 Task: Find connections with filter location Landsberg am Lech with filter topic #economicswith filter profile language Potuguese with filter current company Medanta with filter school Sanjay Ghodawat Institute with filter industry Circuses and Magic Shows with filter service category Computer Repair with filter keywords title Reservationist
Action: Mouse moved to (713, 92)
Screenshot: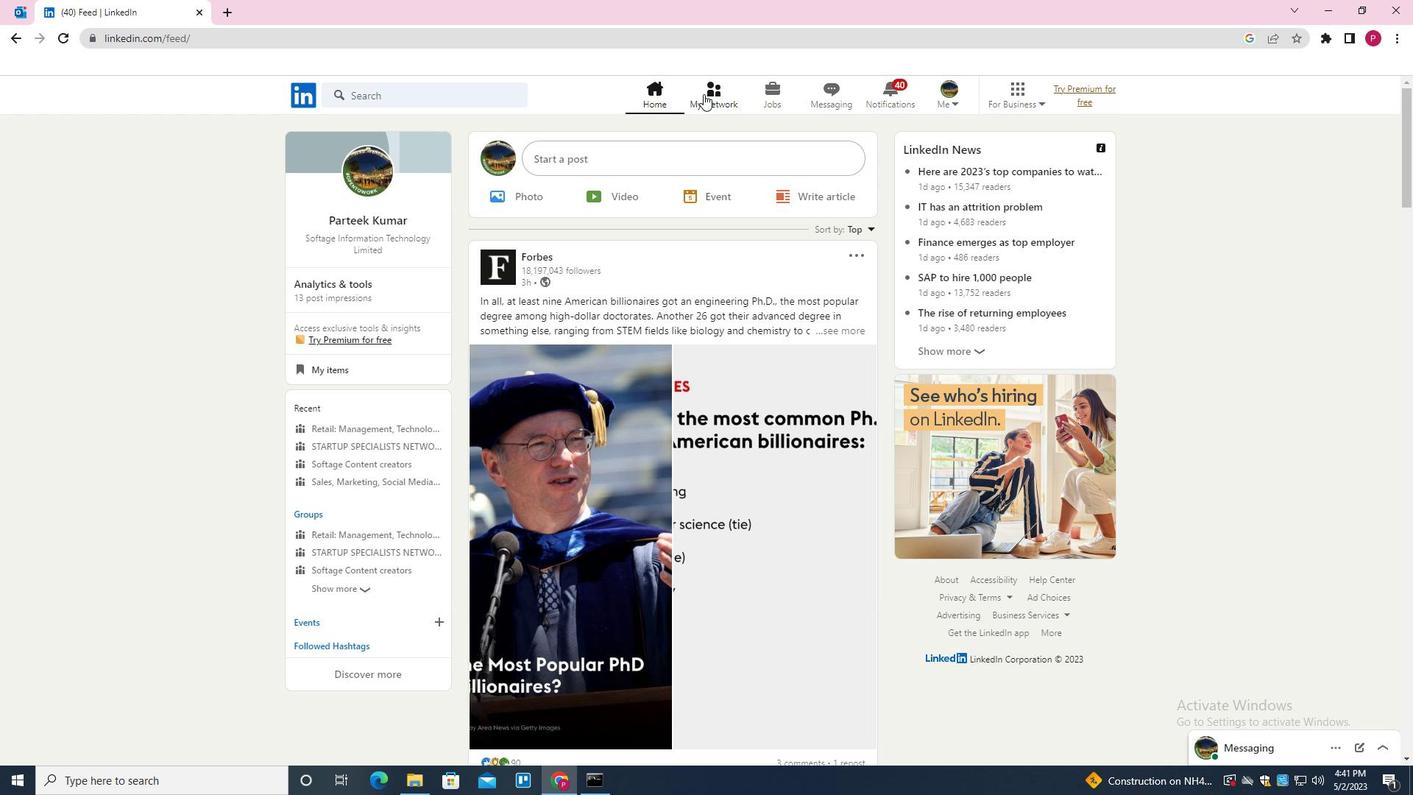 
Action: Mouse pressed left at (713, 92)
Screenshot: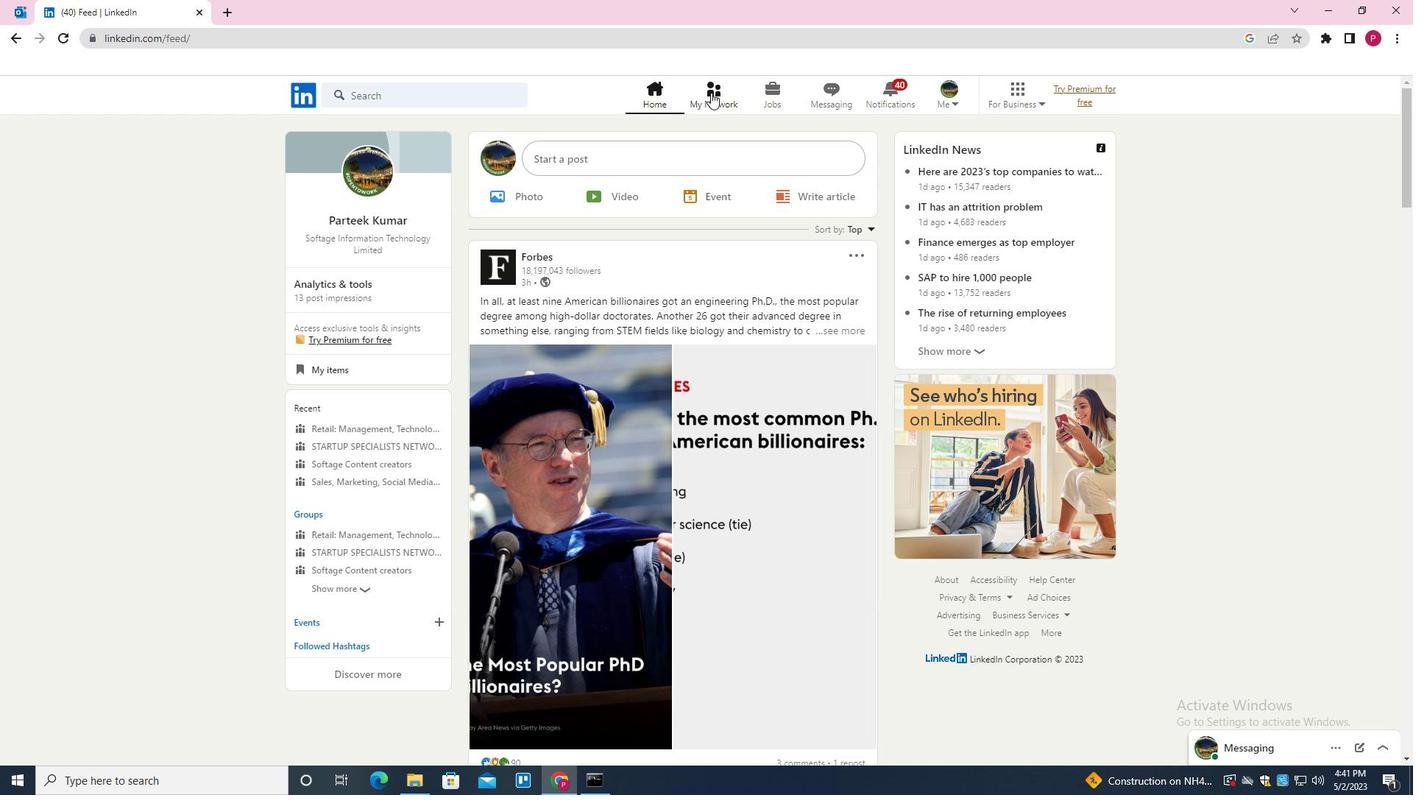 
Action: Mouse moved to (430, 173)
Screenshot: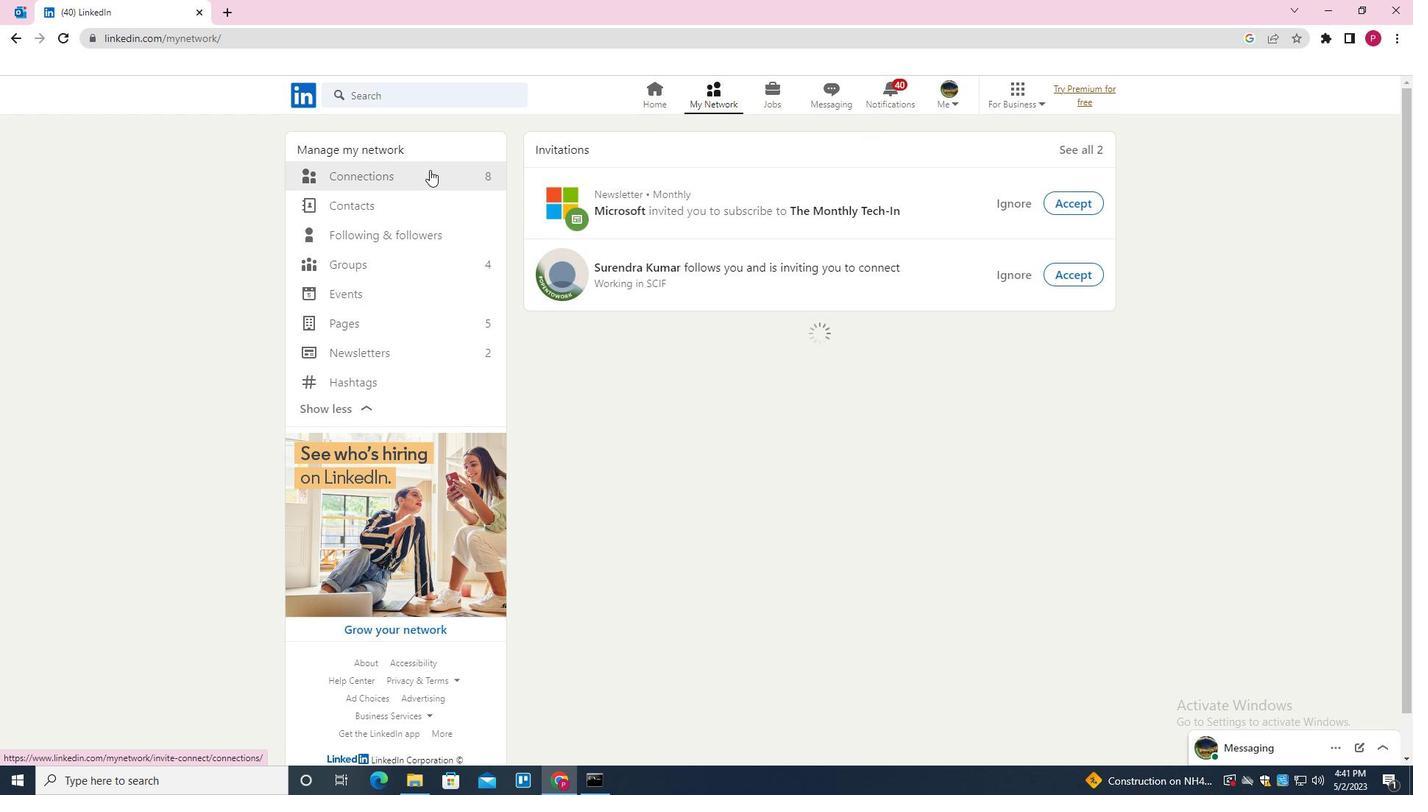 
Action: Mouse pressed left at (430, 173)
Screenshot: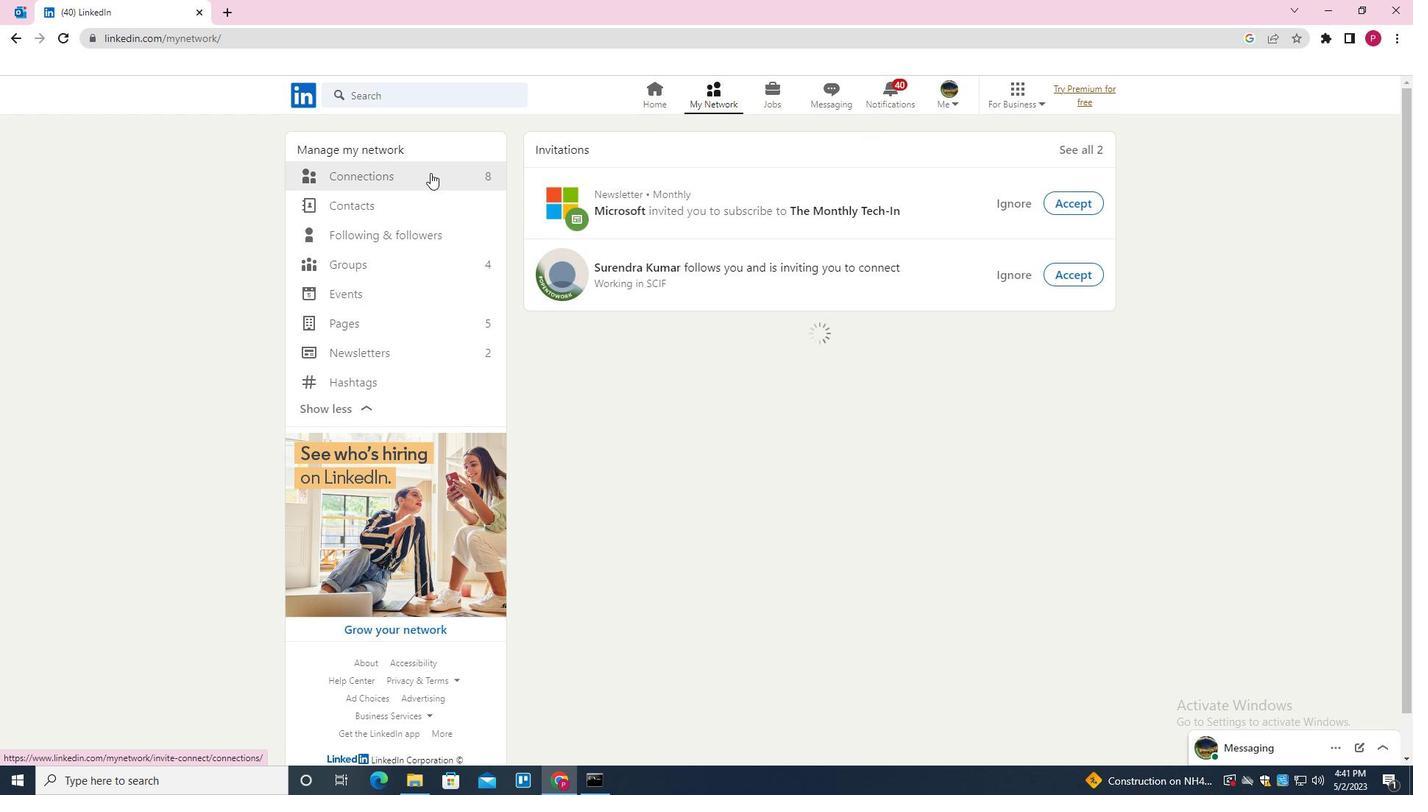 
Action: Mouse moved to (805, 174)
Screenshot: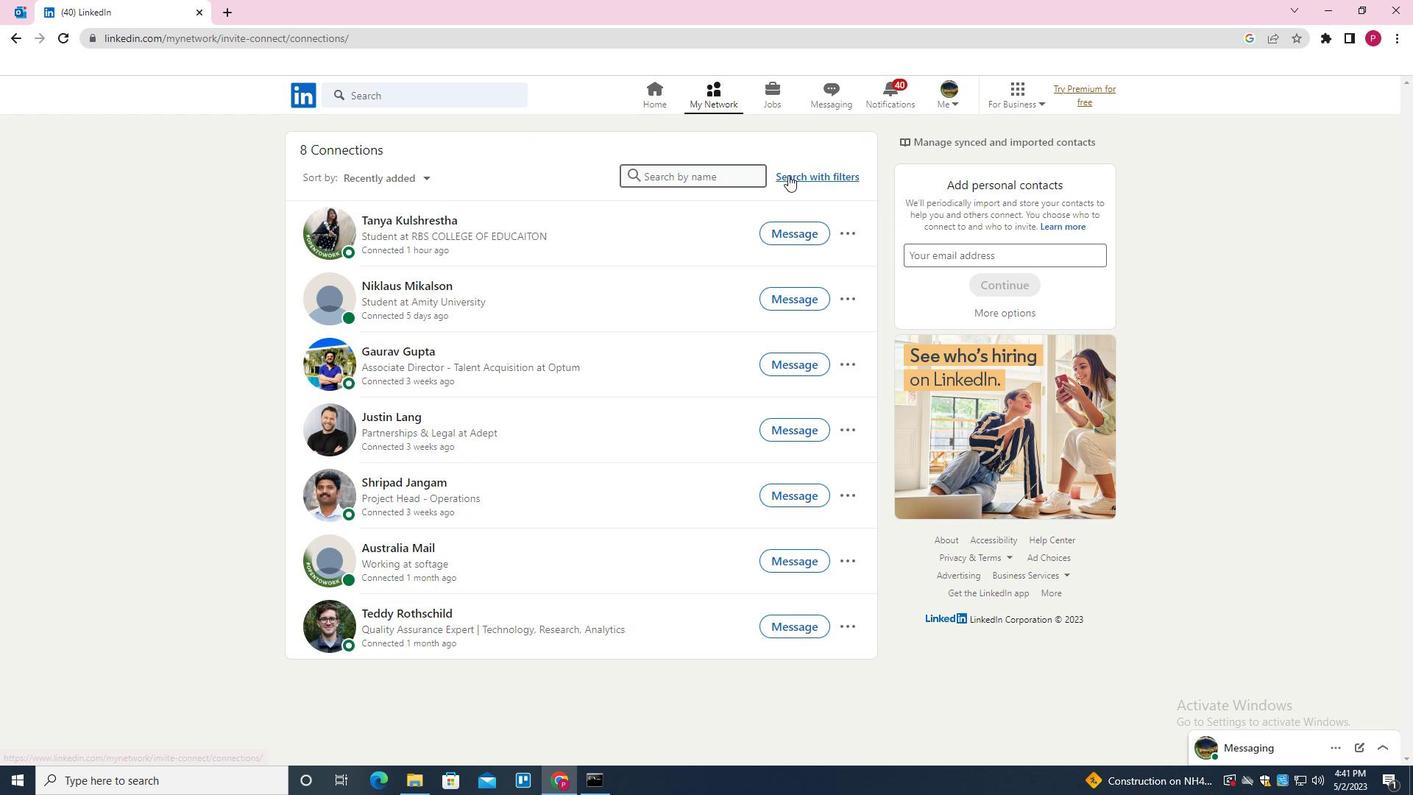 
Action: Mouse pressed left at (805, 174)
Screenshot: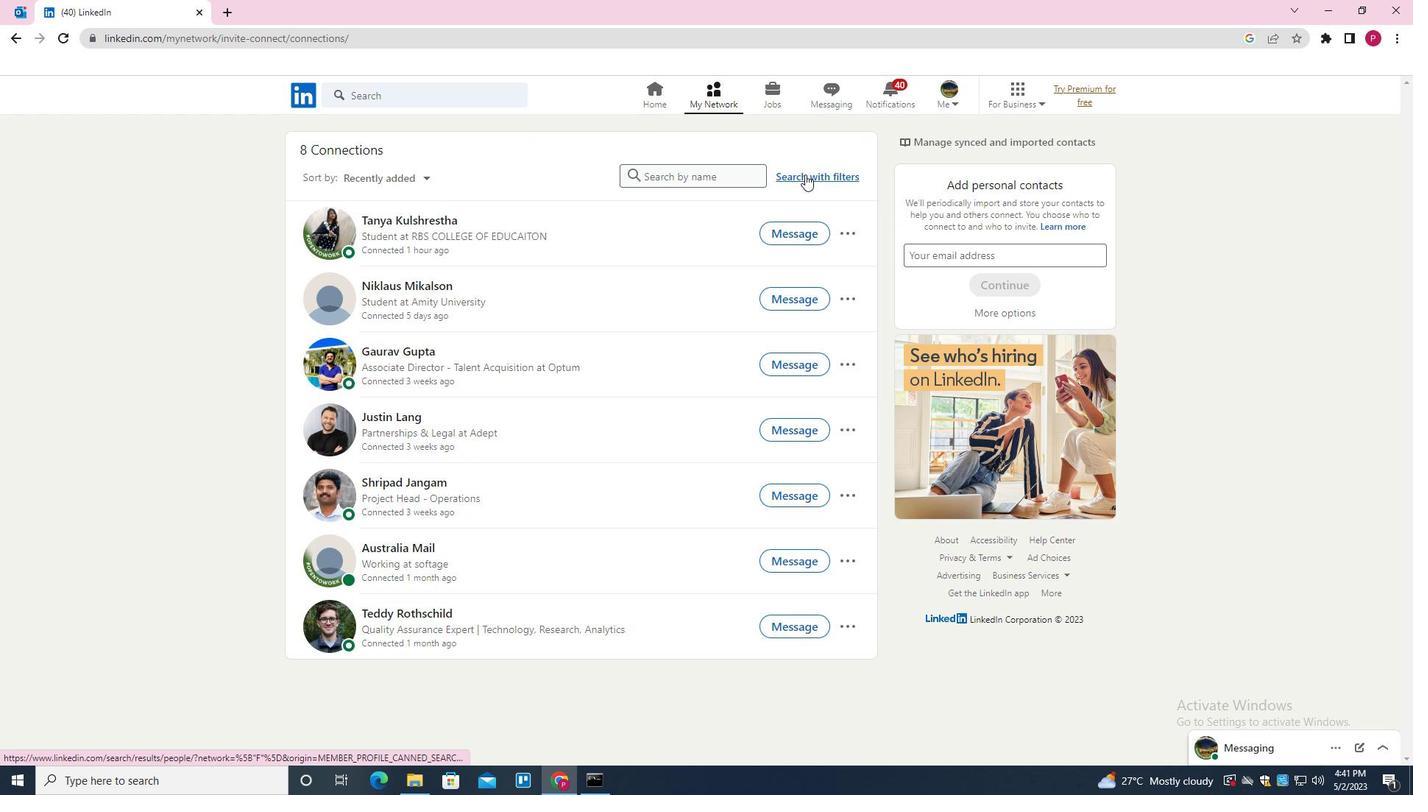 
Action: Mouse moved to (754, 134)
Screenshot: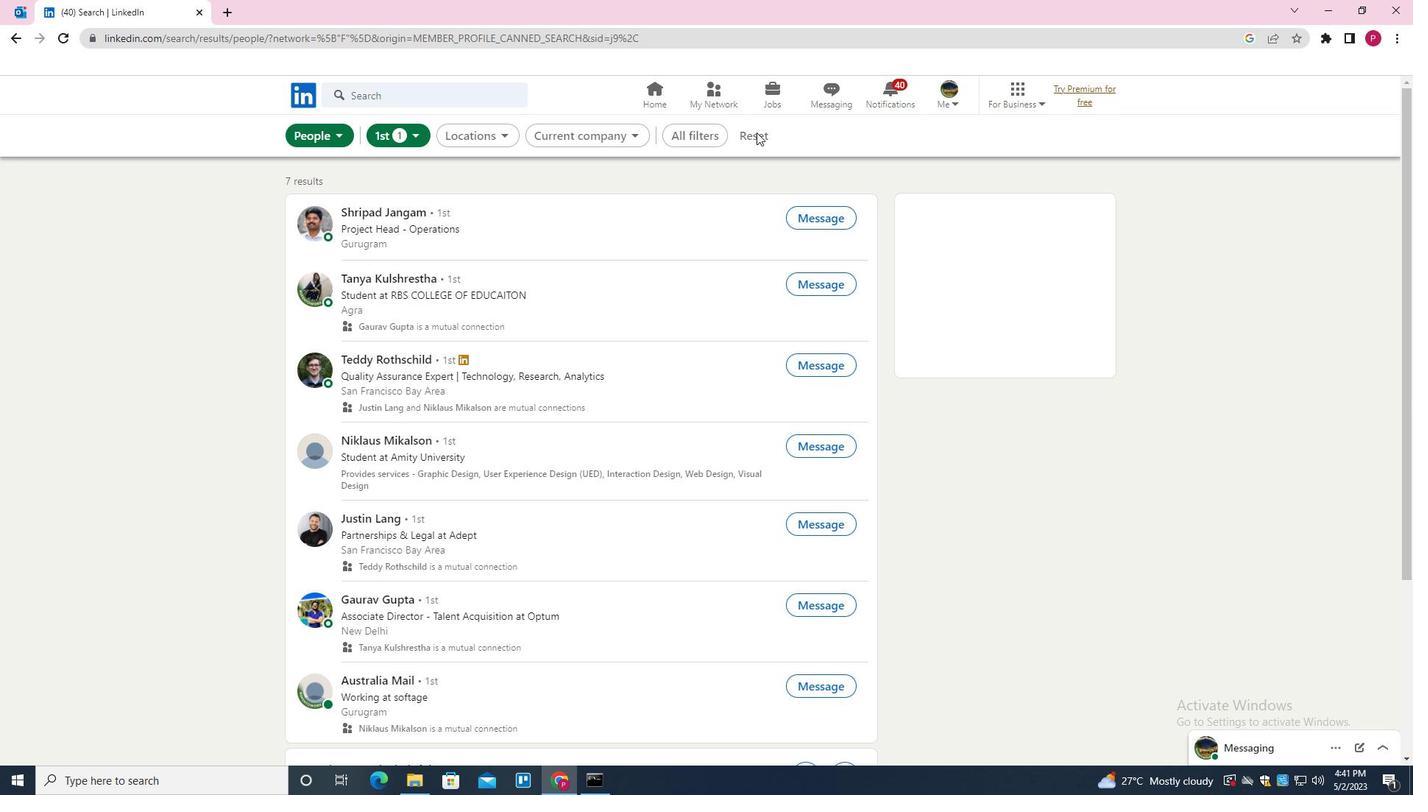 
Action: Mouse pressed left at (754, 134)
Screenshot: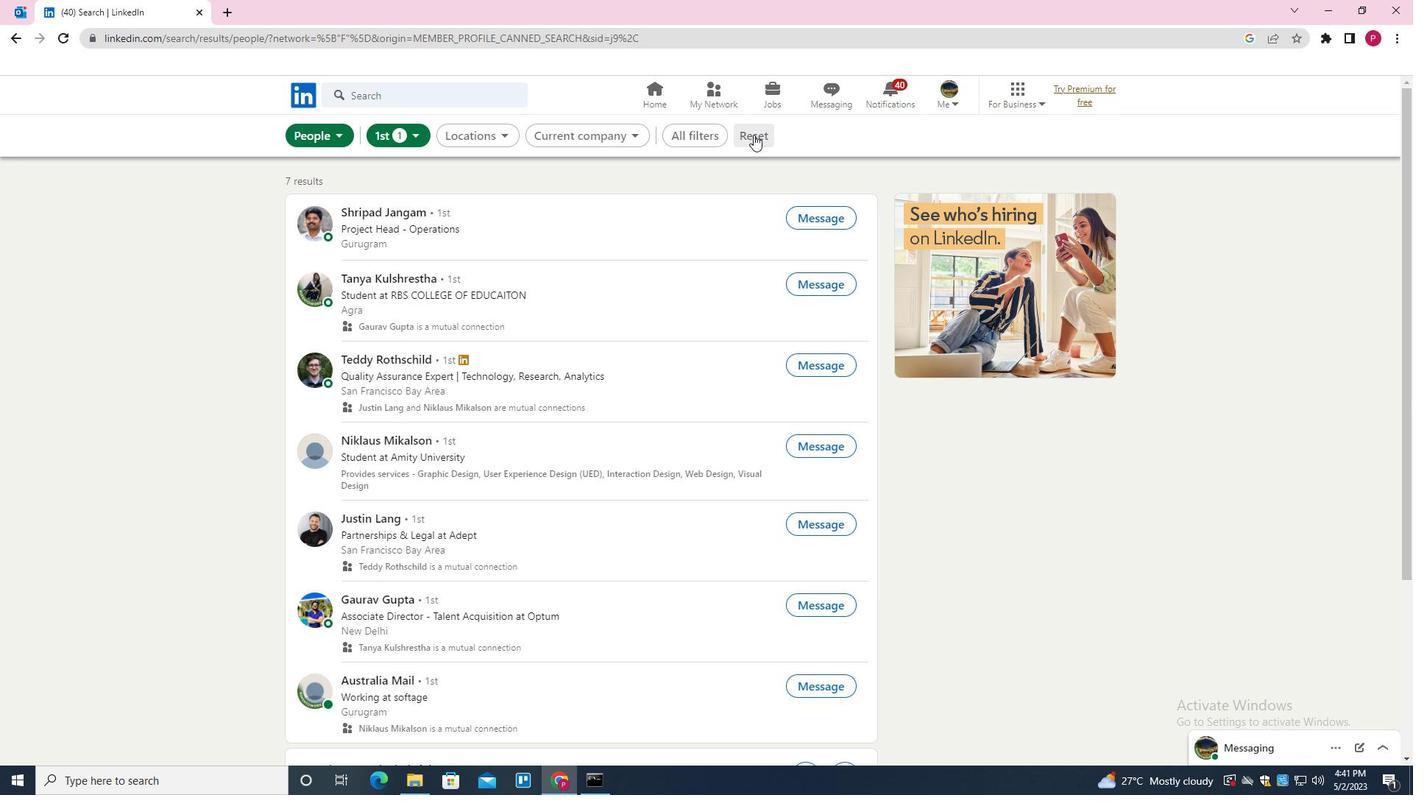 
Action: Mouse moved to (745, 138)
Screenshot: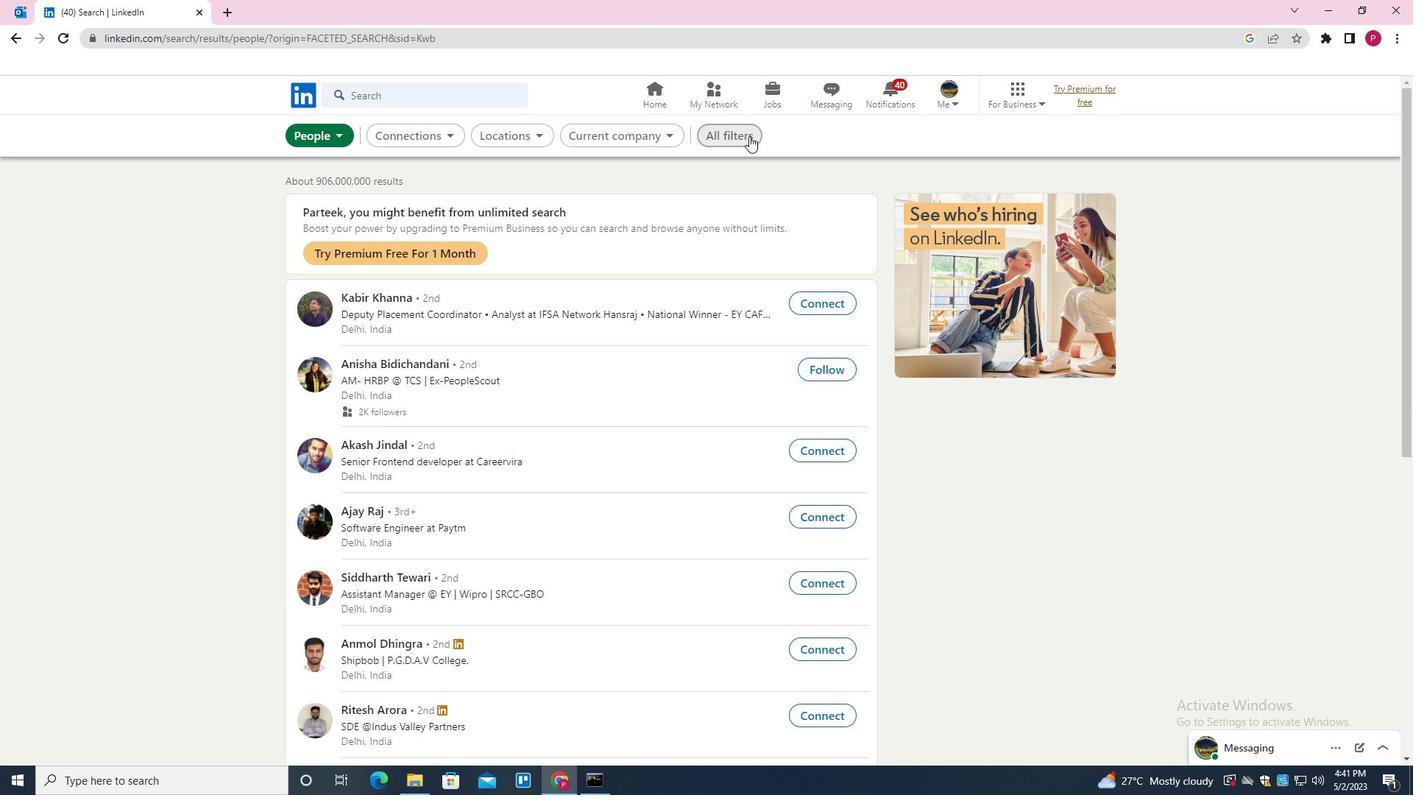 
Action: Mouse pressed left at (745, 138)
Screenshot: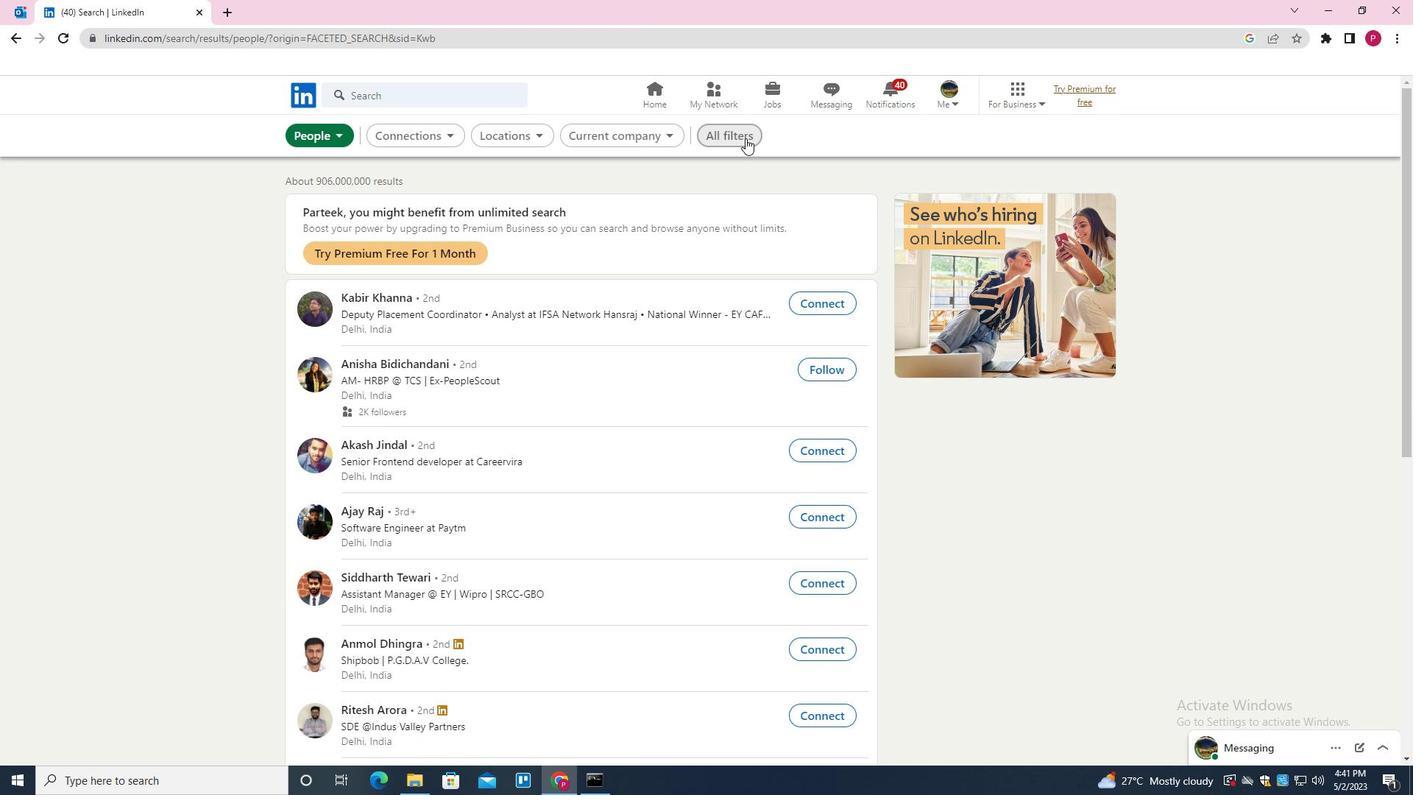 
Action: Mouse moved to (1138, 380)
Screenshot: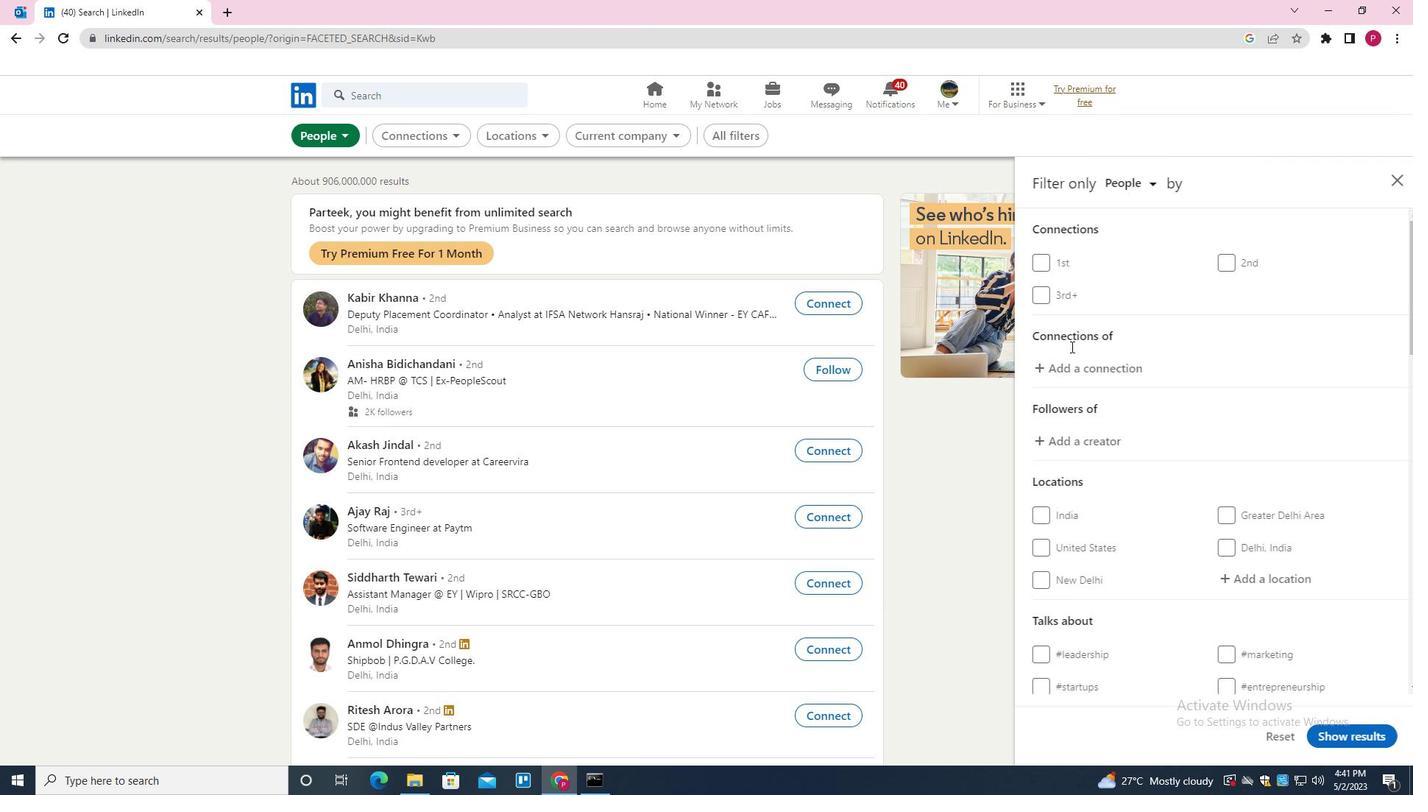 
Action: Mouse scrolled (1138, 379) with delta (0, 0)
Screenshot: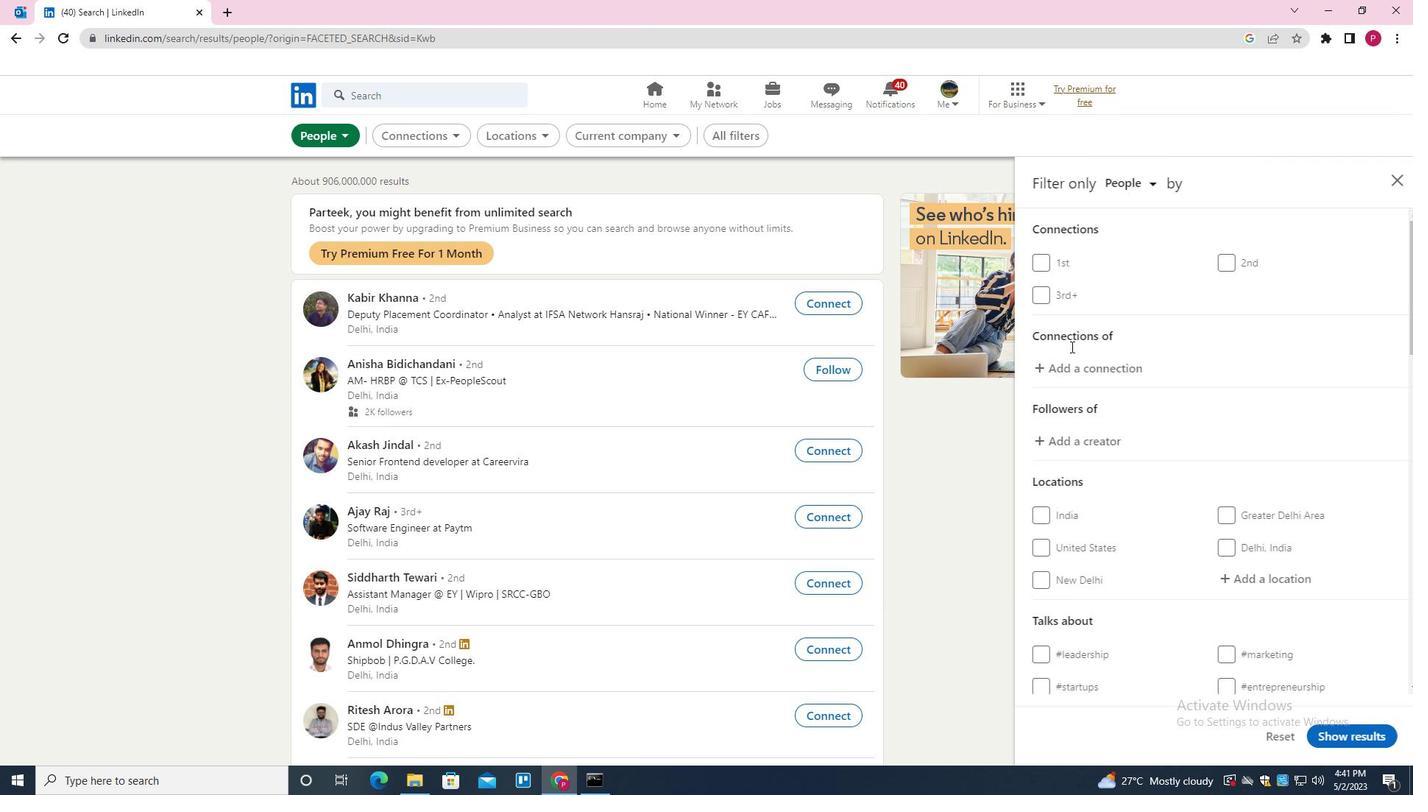 
Action: Mouse moved to (1141, 381)
Screenshot: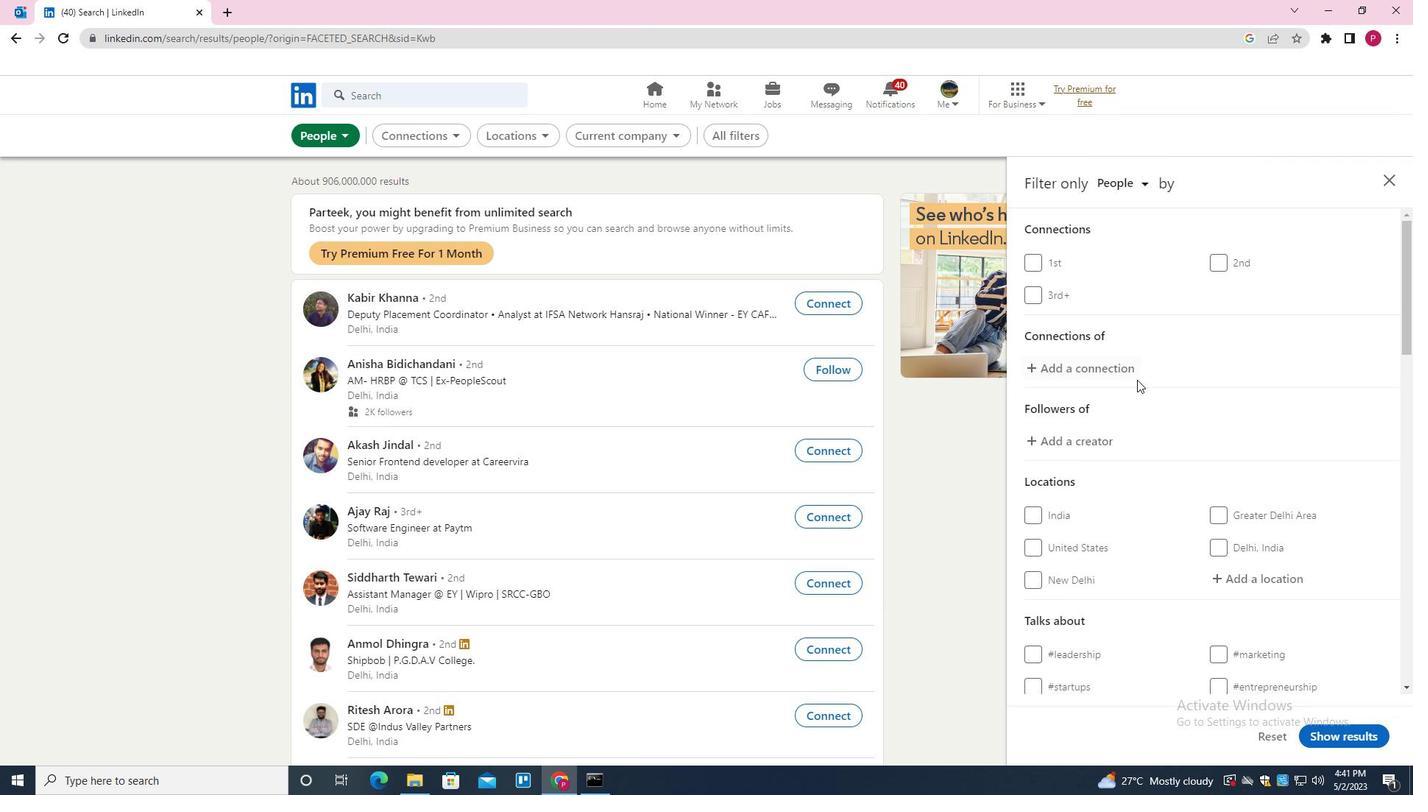 
Action: Mouse scrolled (1141, 380) with delta (0, 0)
Screenshot: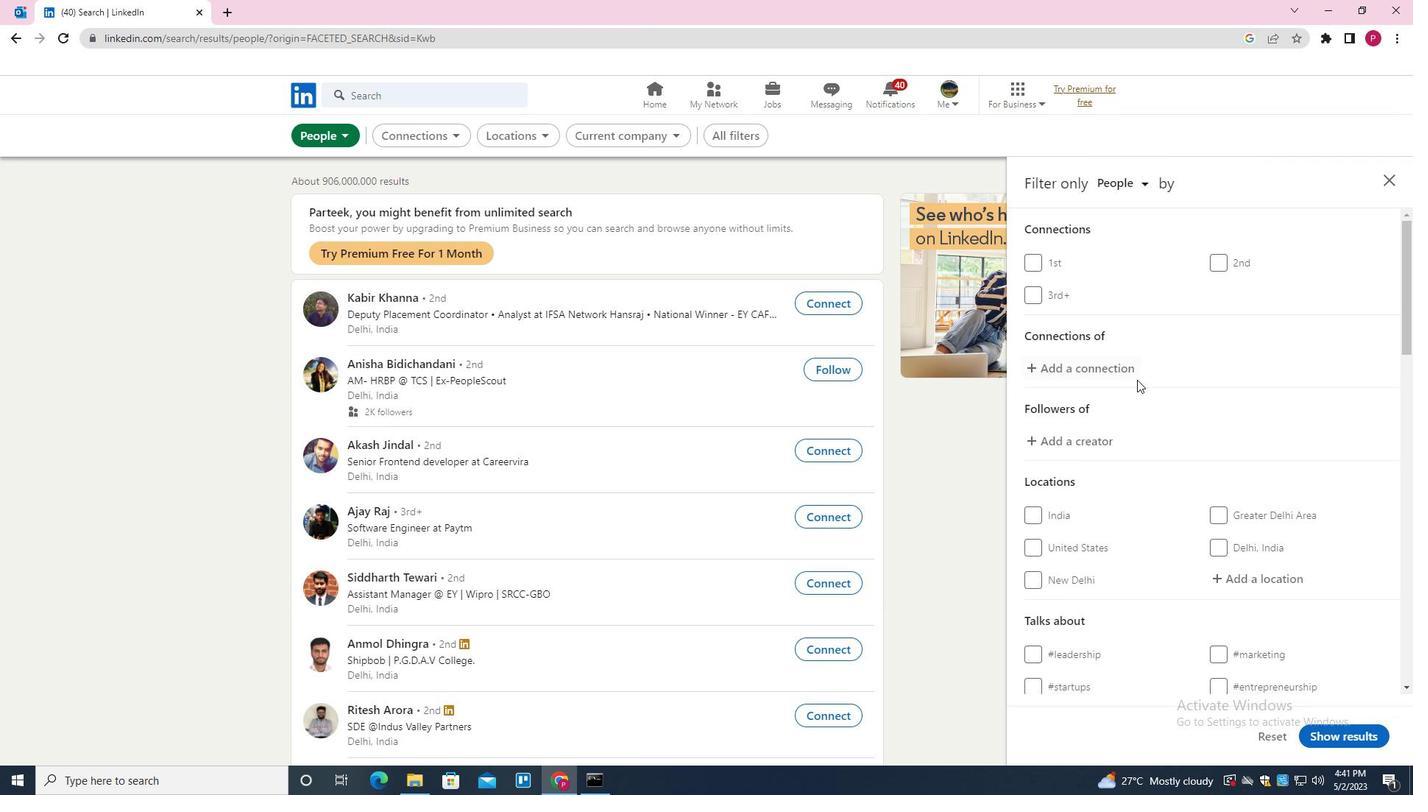 
Action: Mouse moved to (1254, 438)
Screenshot: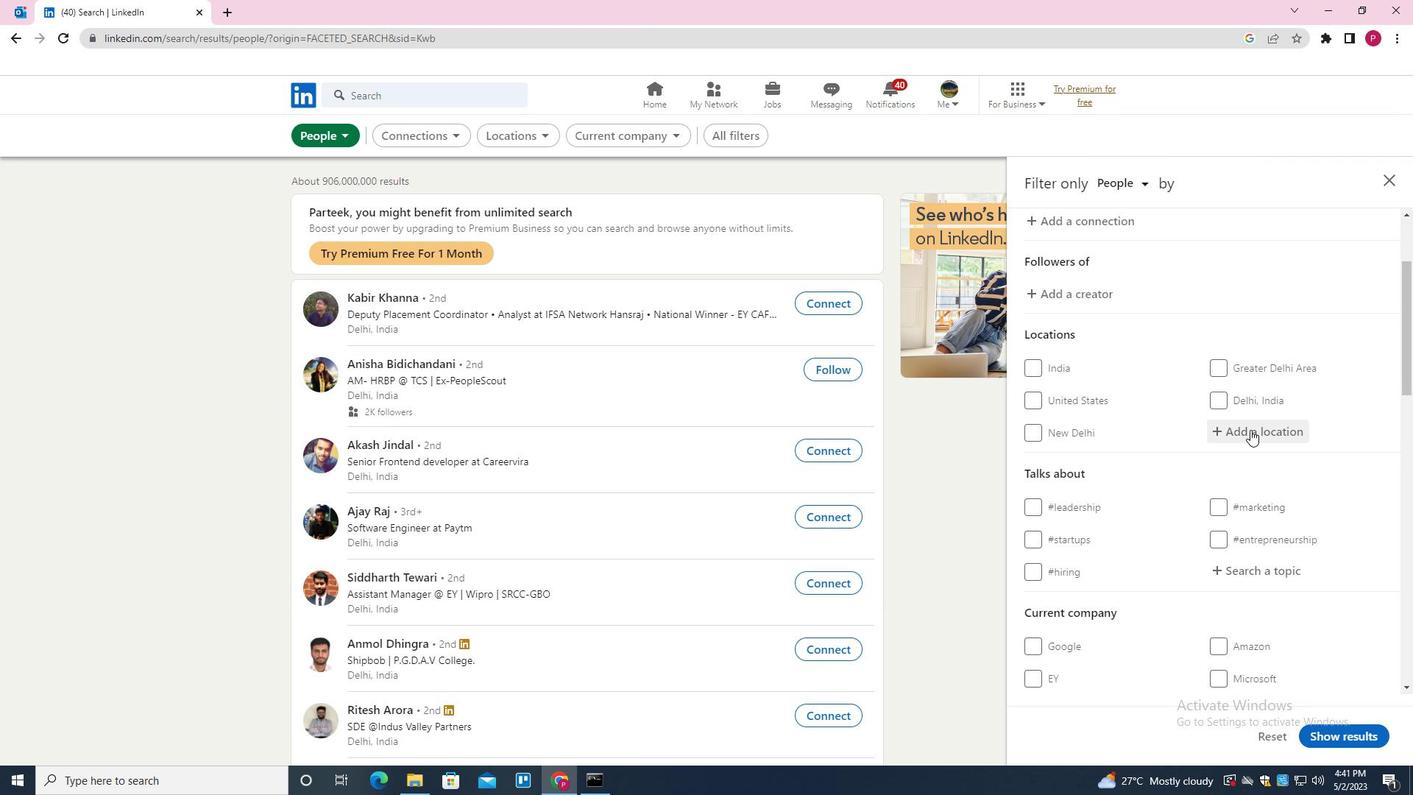 
Action: Mouse pressed left at (1254, 438)
Screenshot: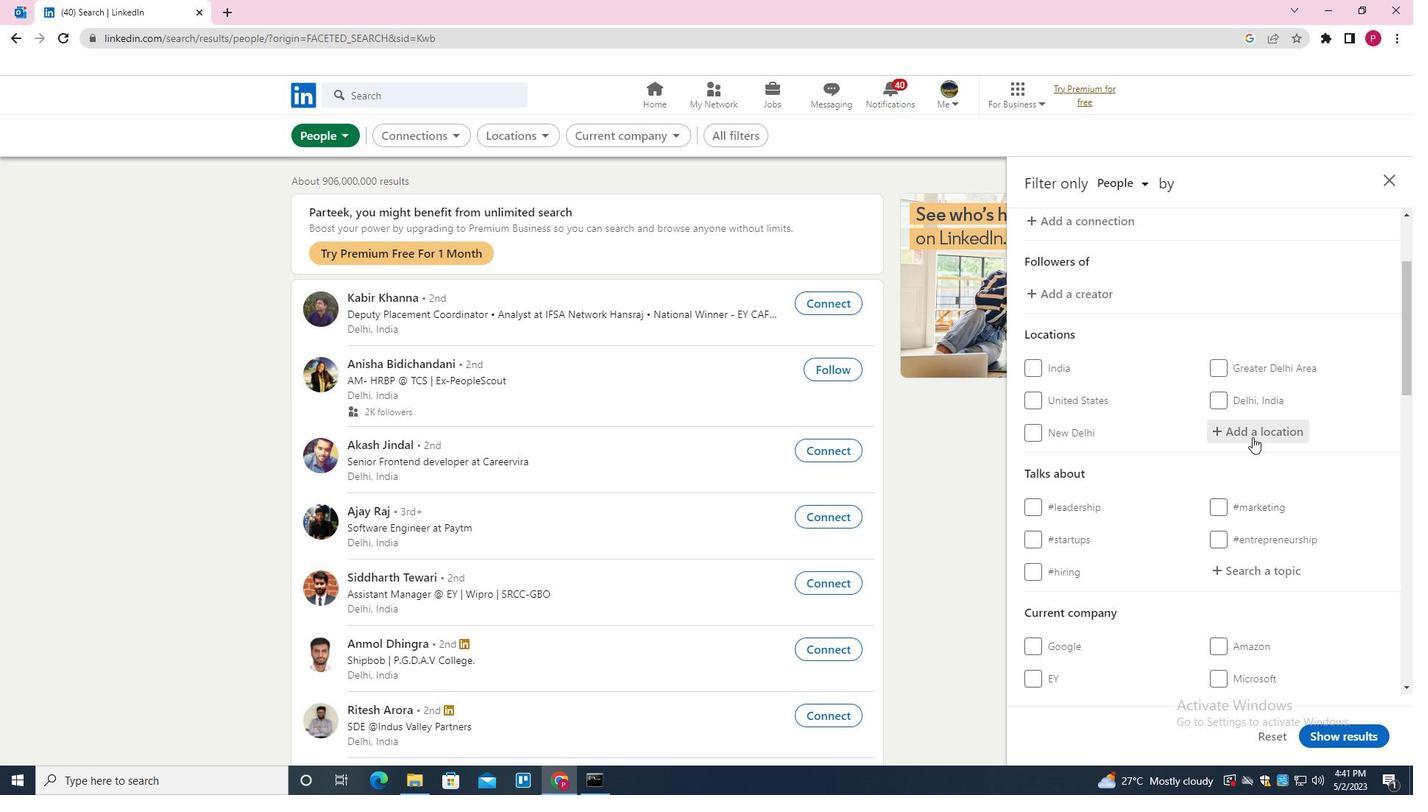 
Action: Mouse moved to (1248, 441)
Screenshot: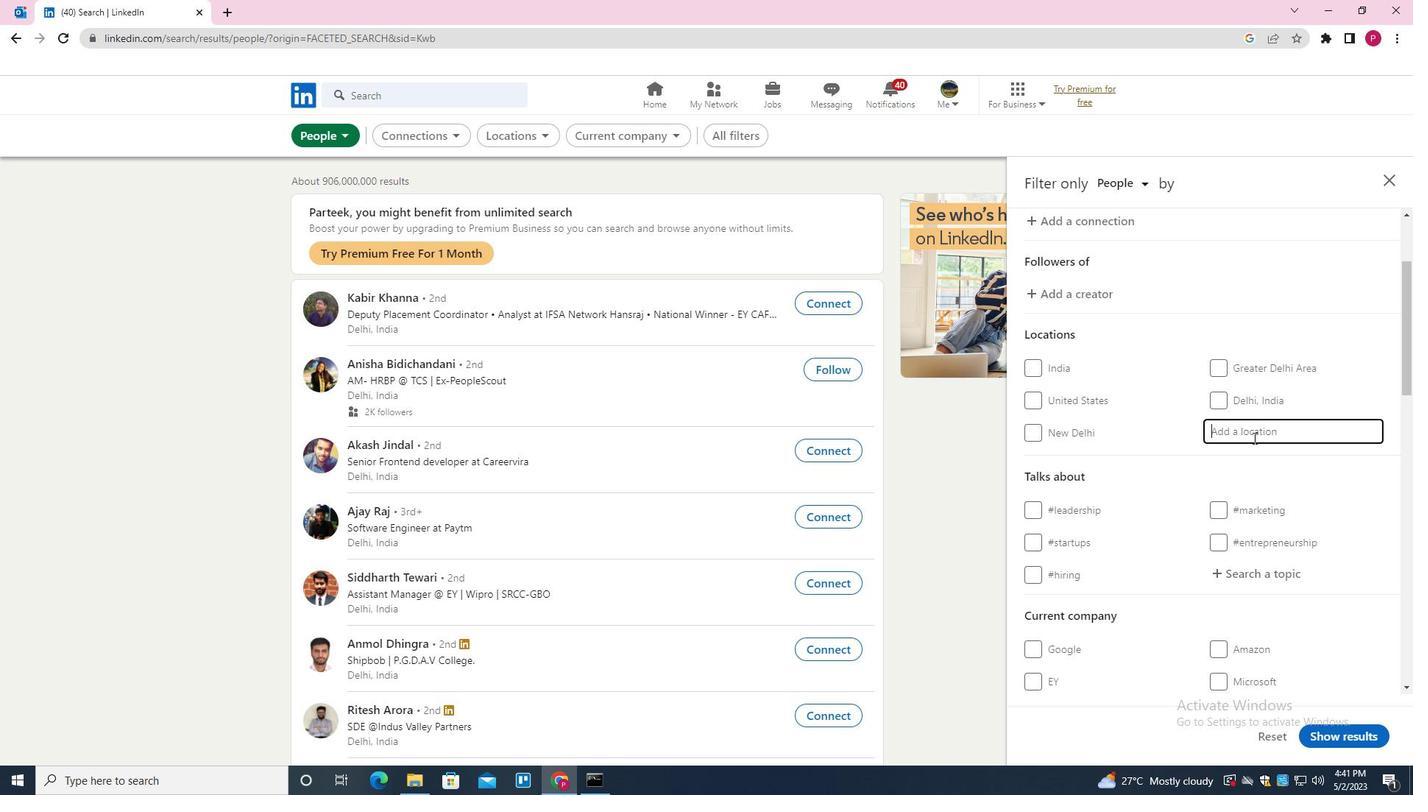 
Action: Key pressed <Key.shift>
Screenshot: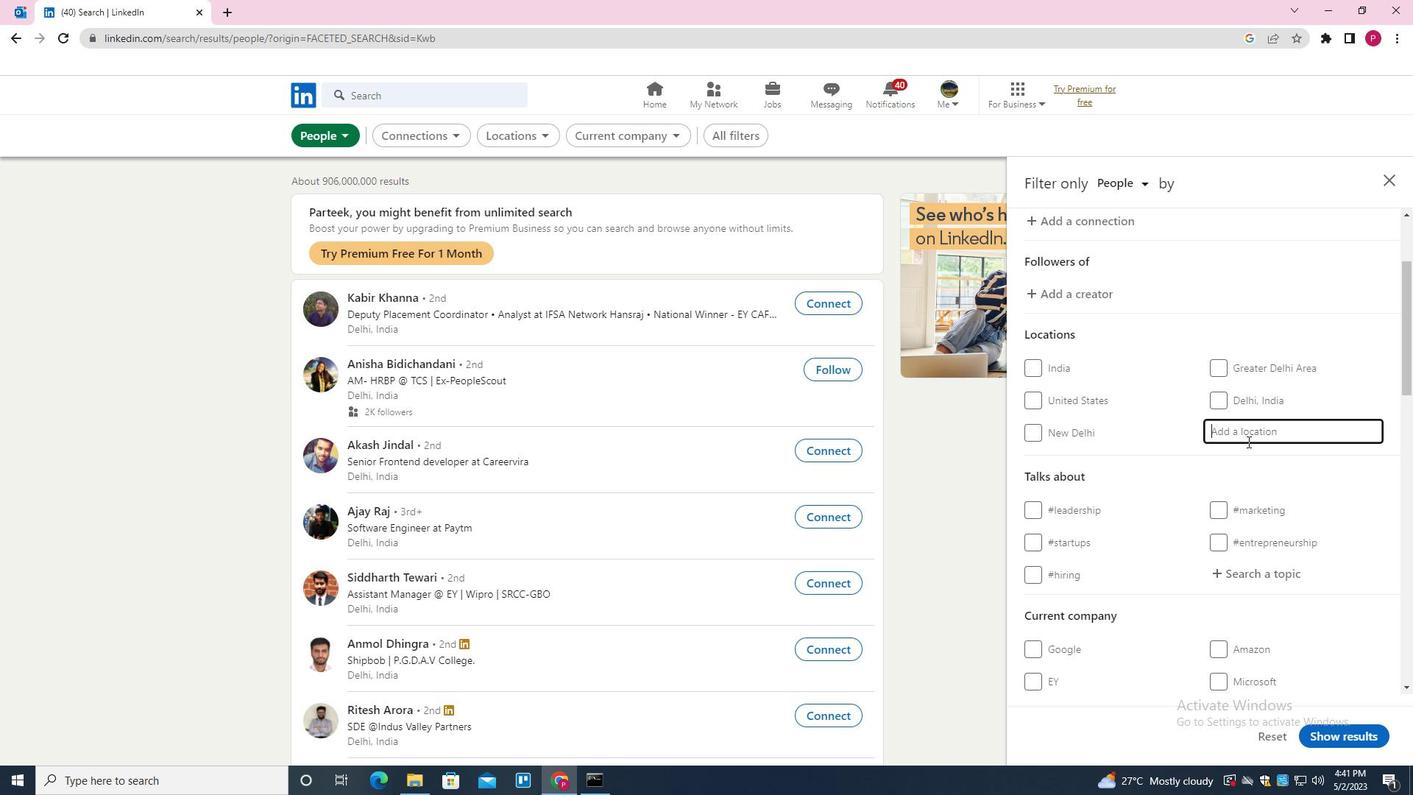 
Action: Mouse moved to (1247, 441)
Screenshot: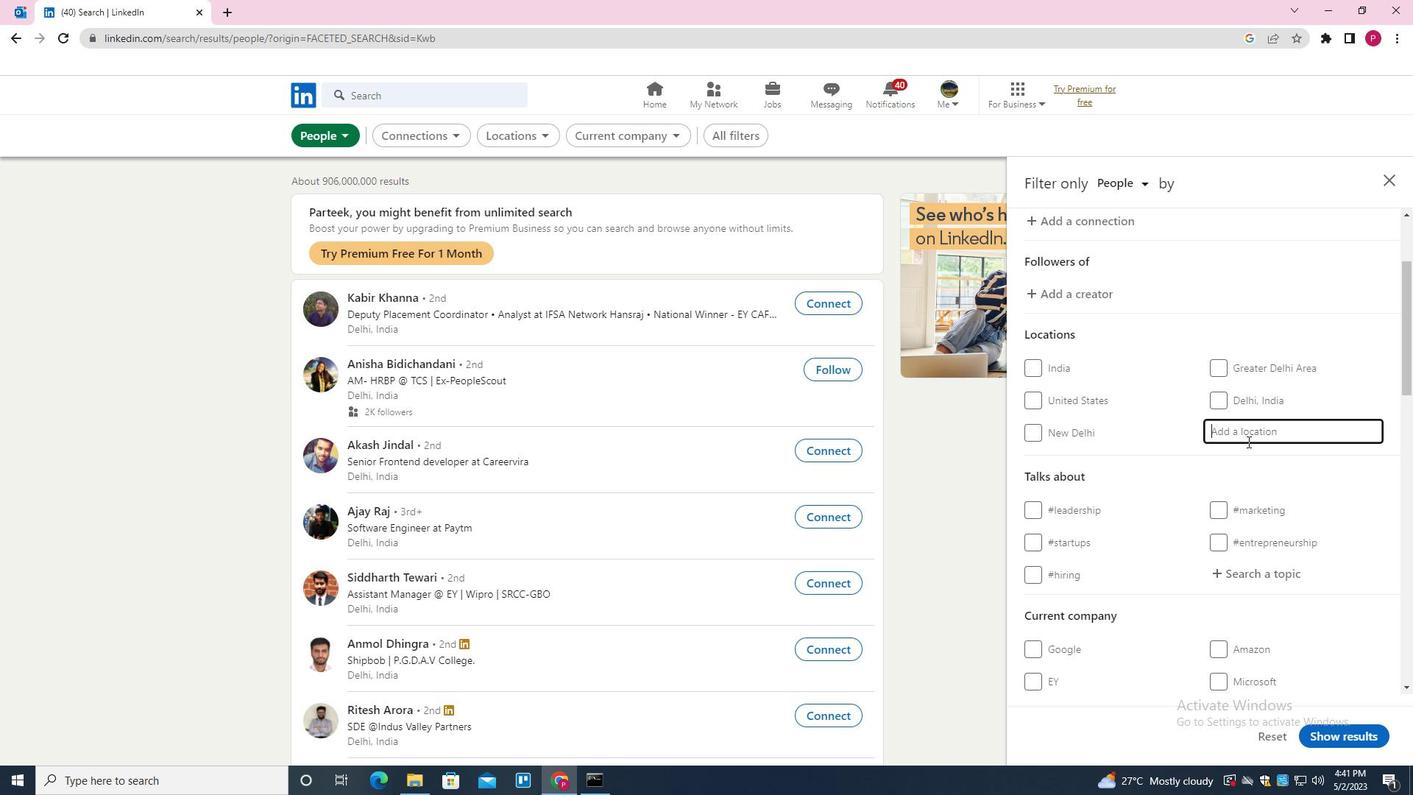
Action: Key pressed LANDSBERG<Key.down><Key.enter>
Screenshot: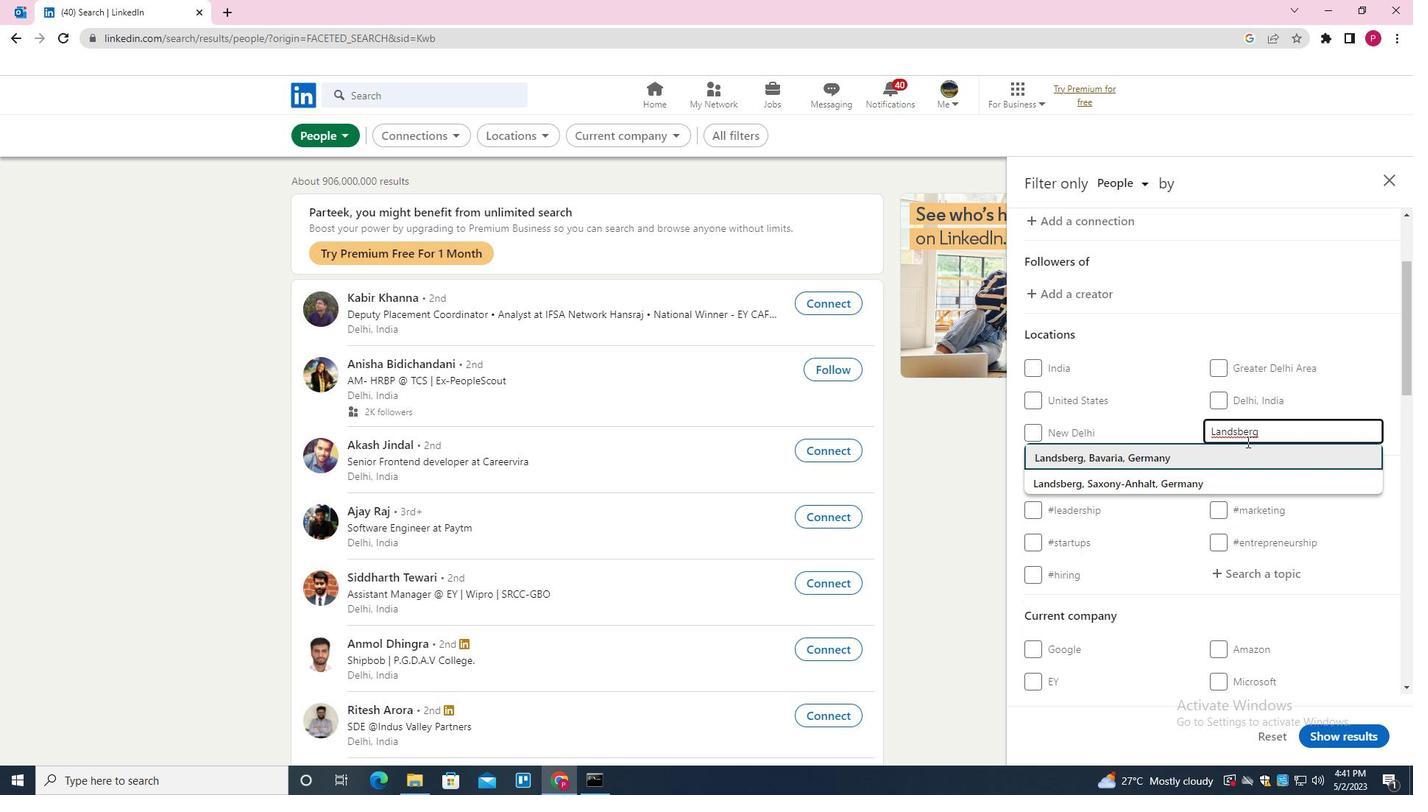
Action: Mouse moved to (1237, 460)
Screenshot: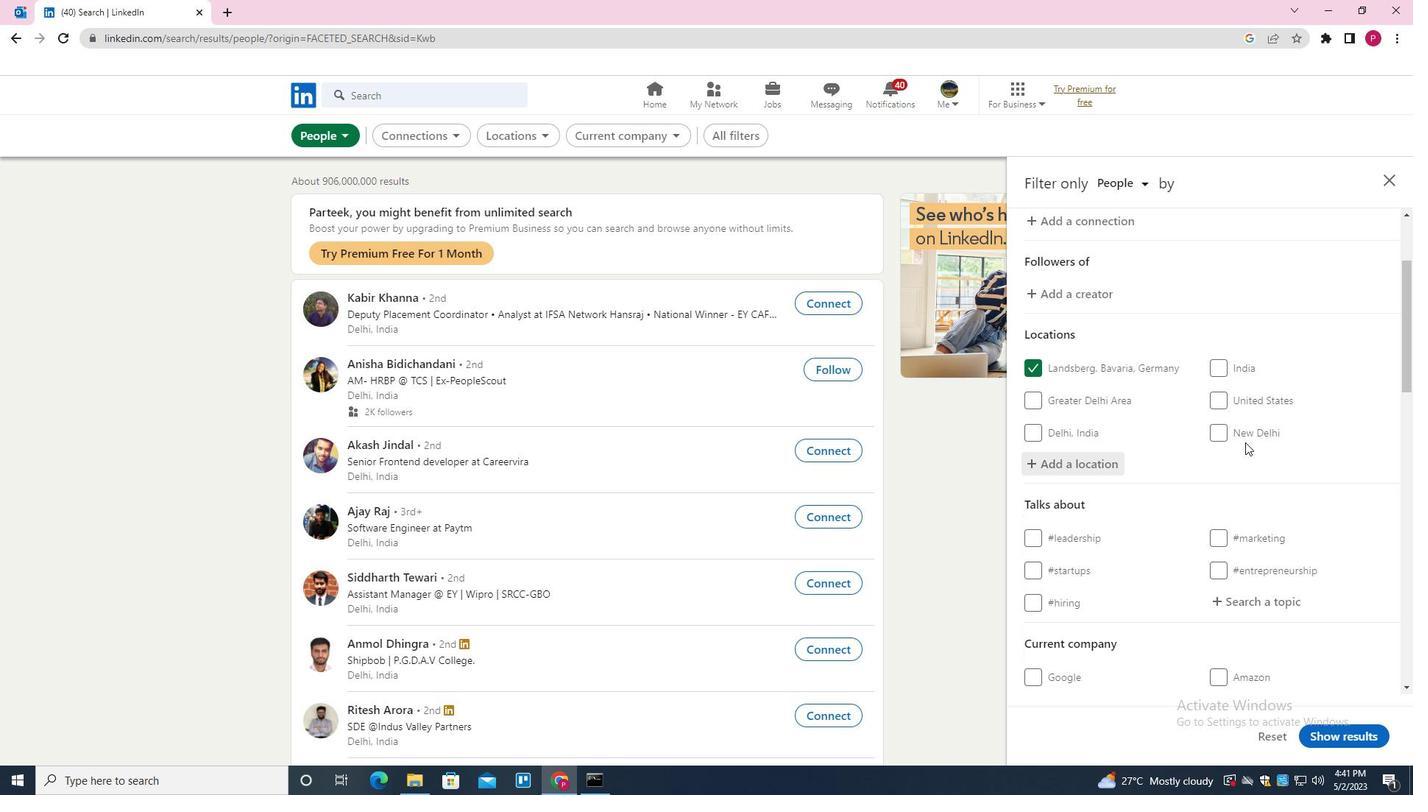 
Action: Mouse scrolled (1237, 459) with delta (0, 0)
Screenshot: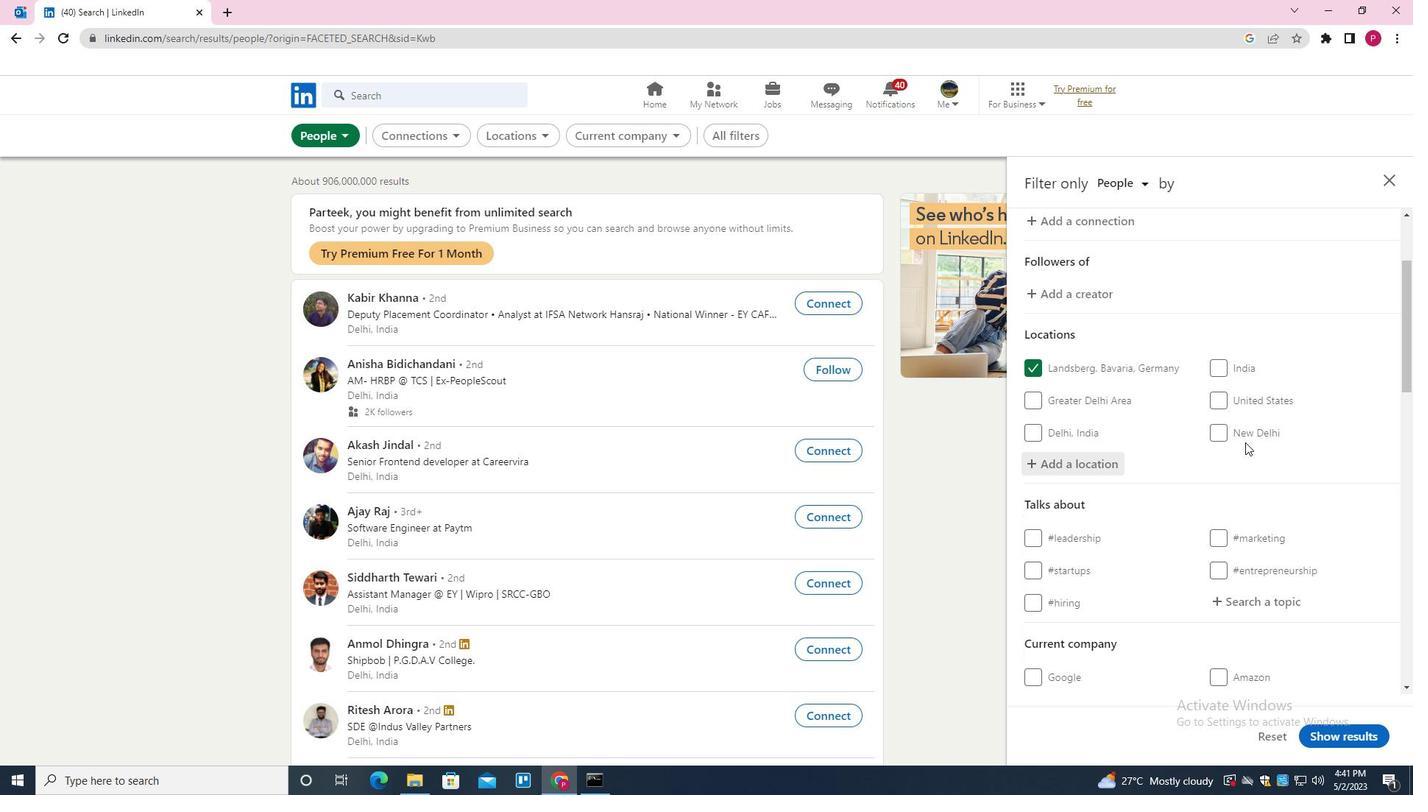 
Action: Mouse moved to (1234, 463)
Screenshot: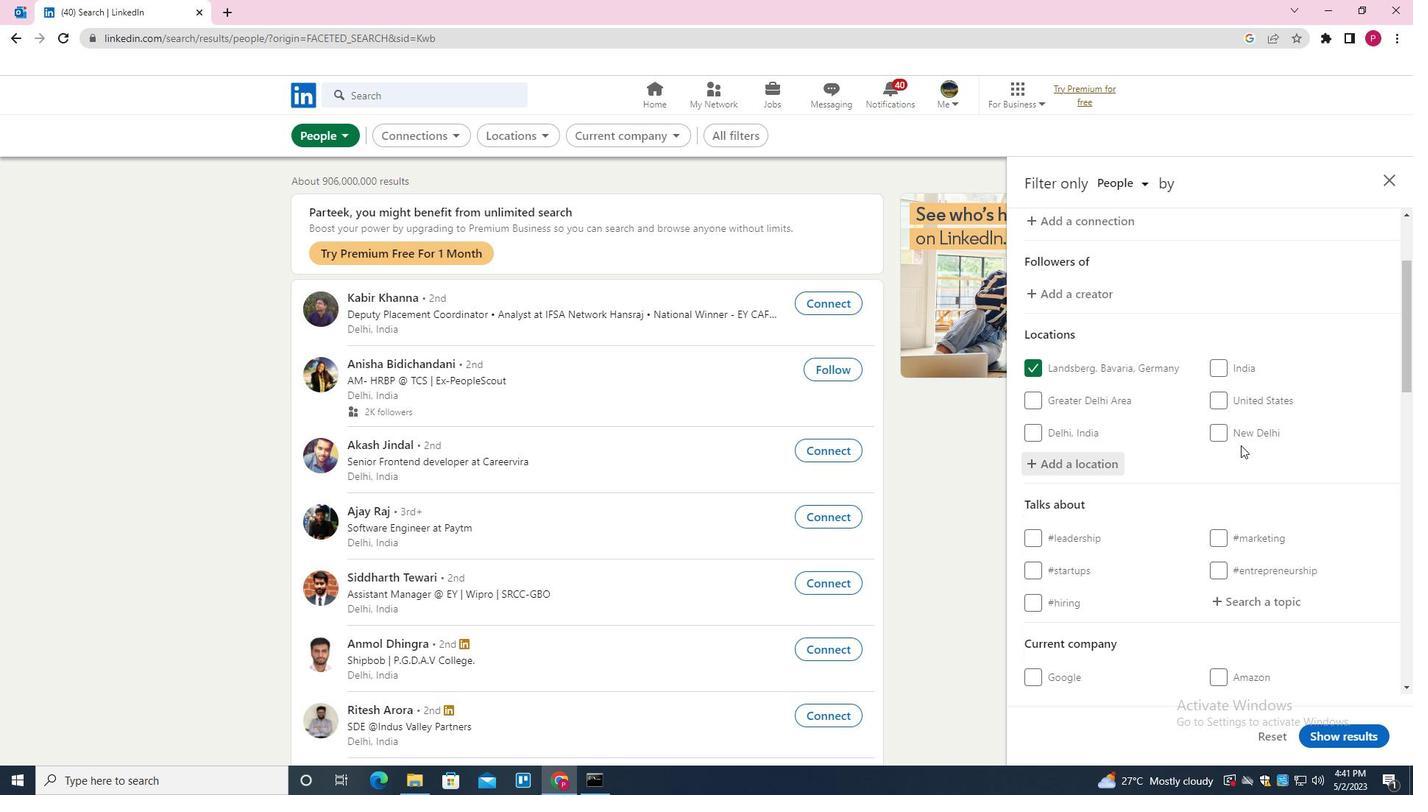 
Action: Mouse scrolled (1234, 462) with delta (0, 0)
Screenshot: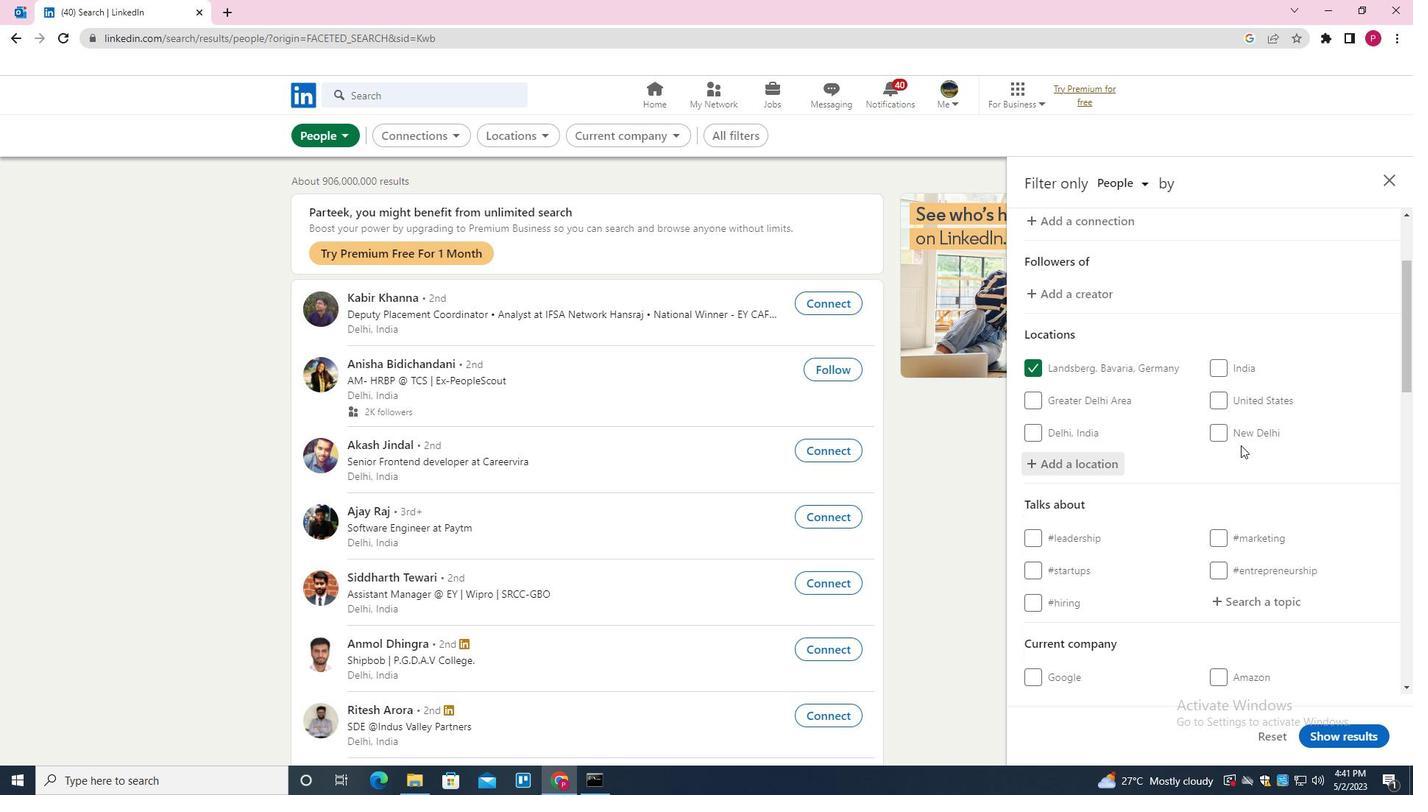 
Action: Mouse moved to (1233, 464)
Screenshot: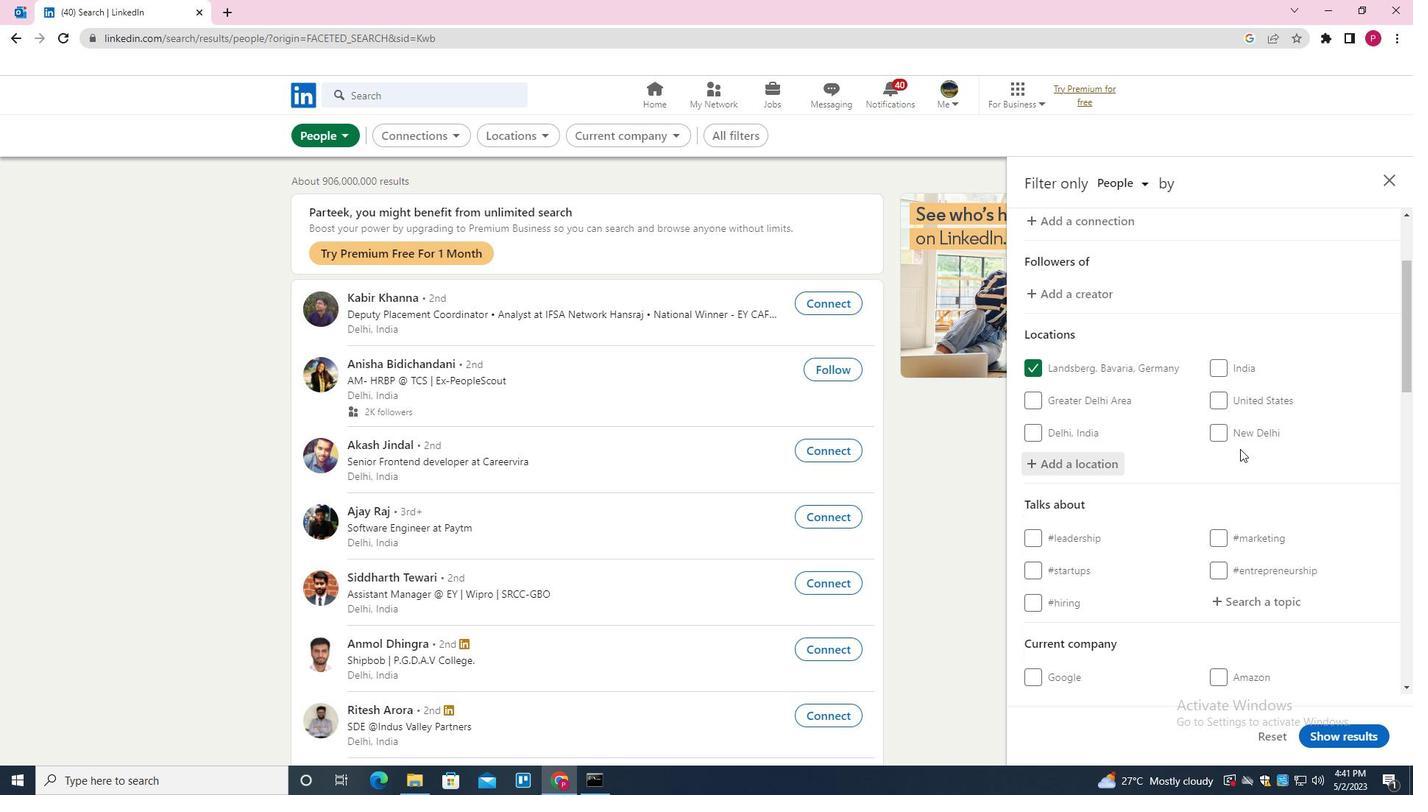 
Action: Mouse scrolled (1233, 463) with delta (0, 0)
Screenshot: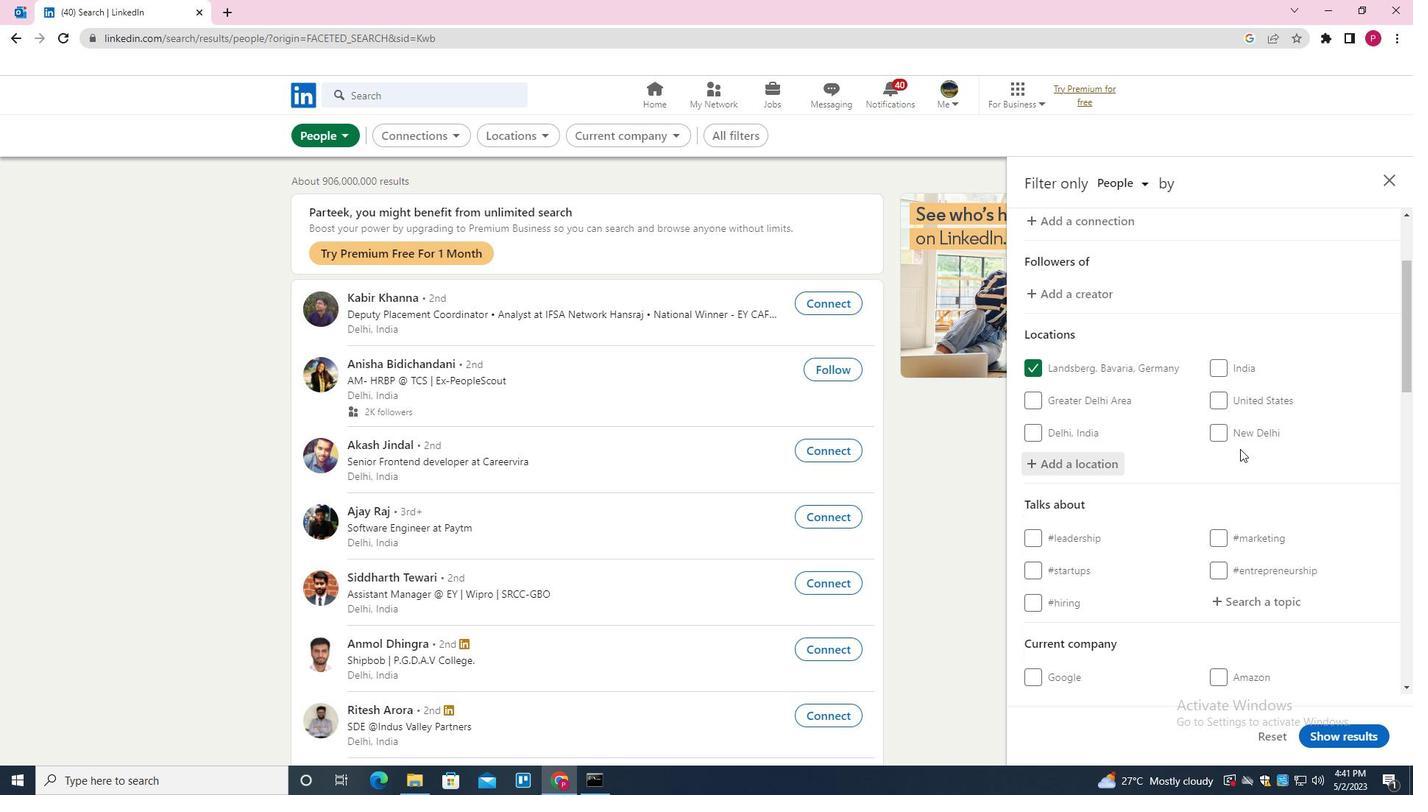 
Action: Mouse moved to (1226, 389)
Screenshot: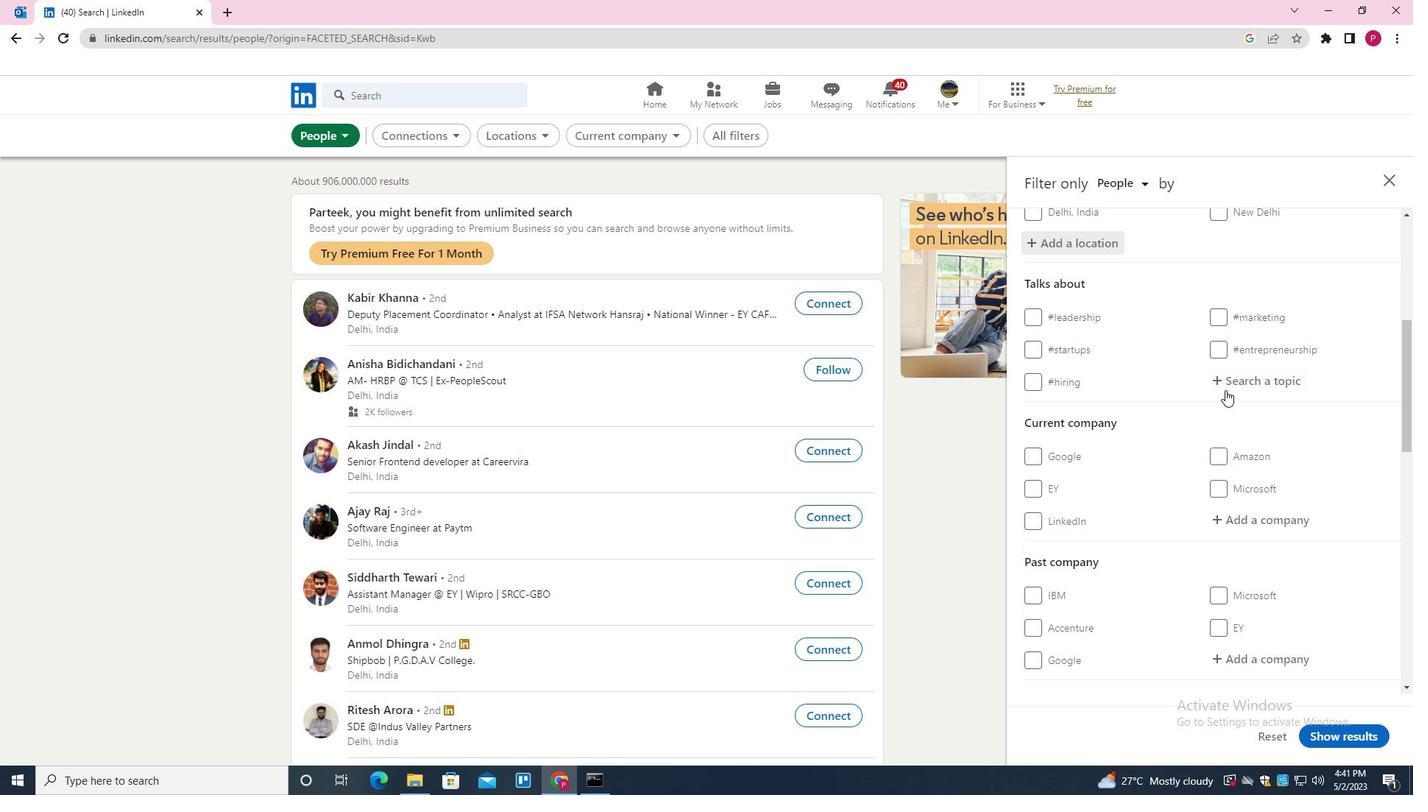 
Action: Mouse pressed left at (1226, 389)
Screenshot: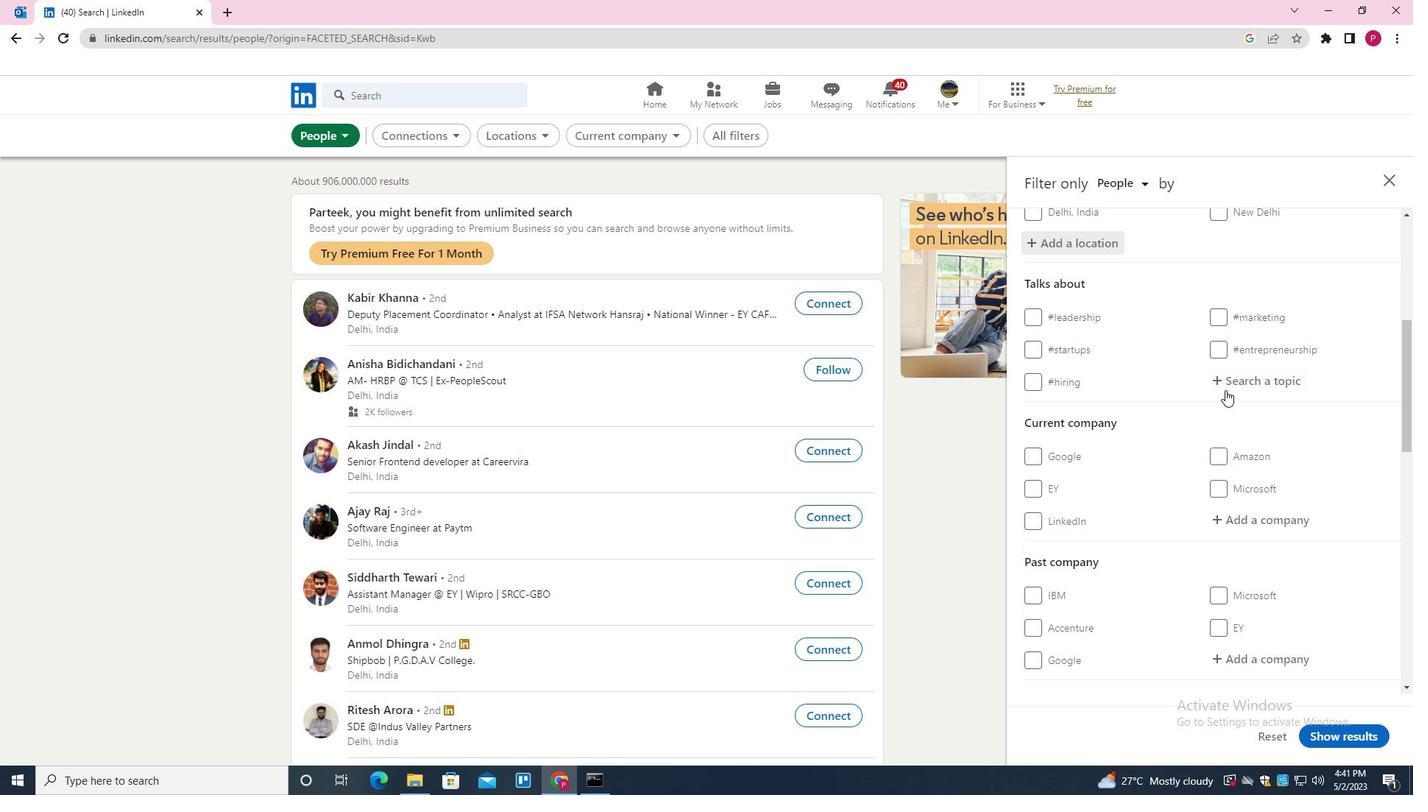 
Action: Mouse moved to (1223, 390)
Screenshot: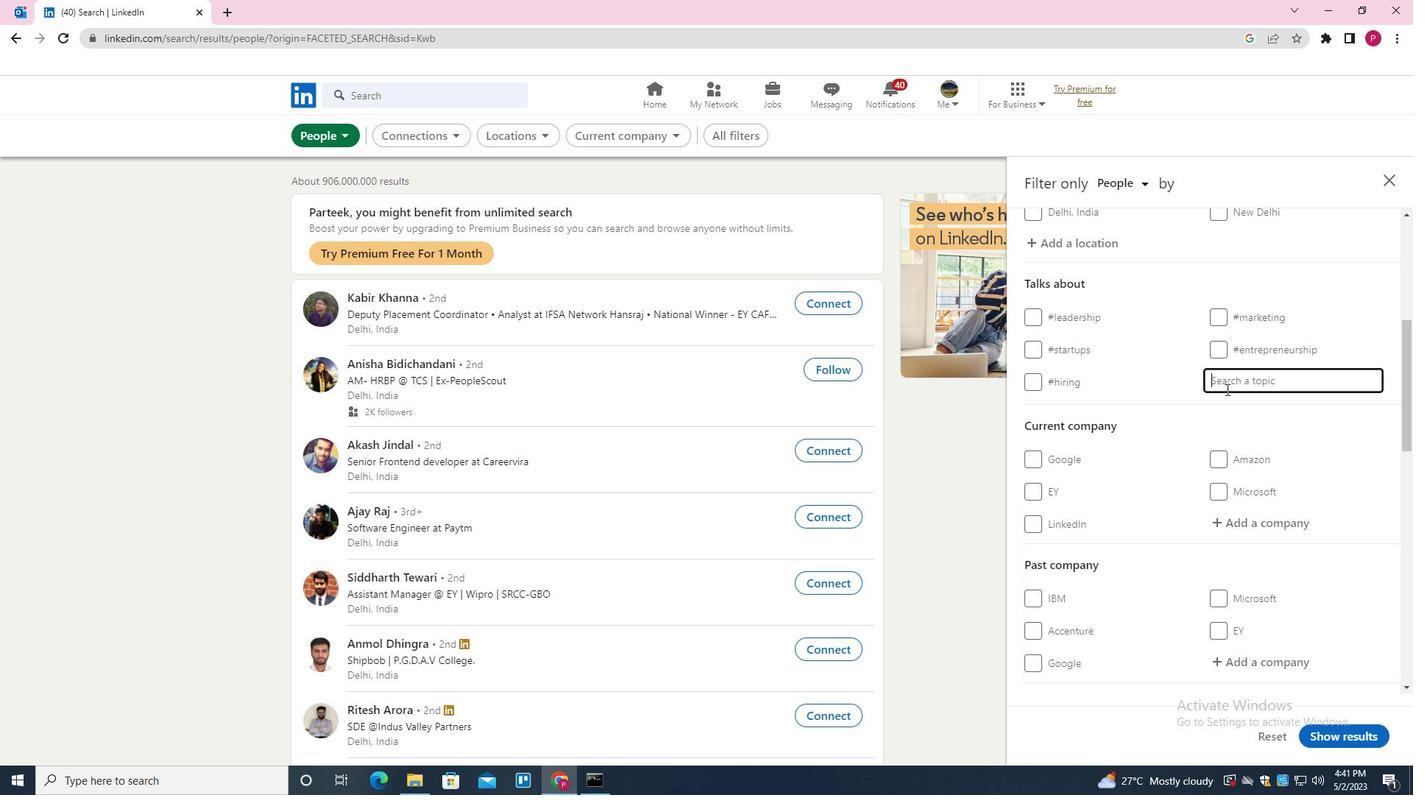 
Action: Key pressed ECONOMICS<Key.down><Key.enter>
Screenshot: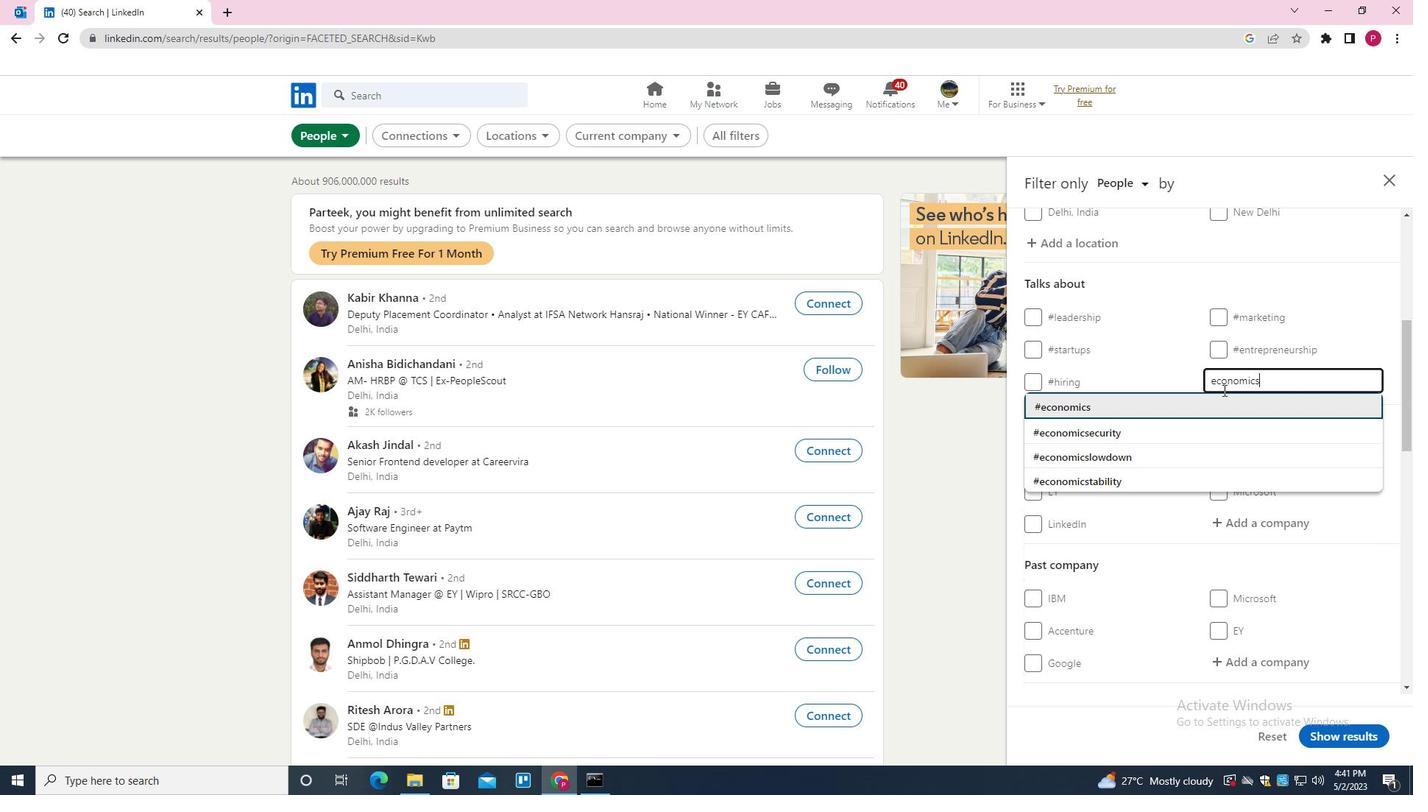 
Action: Mouse moved to (1193, 413)
Screenshot: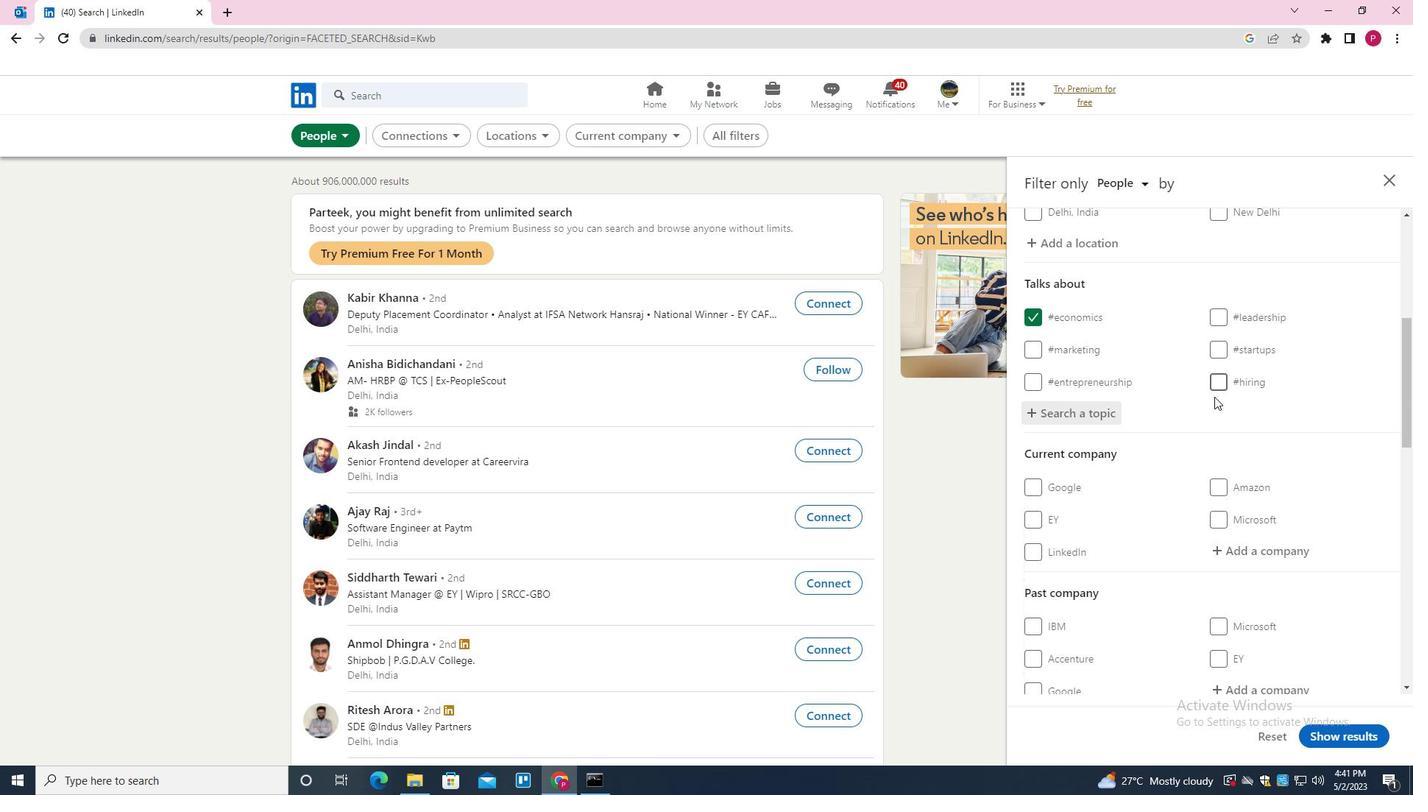 
Action: Mouse scrolled (1193, 413) with delta (0, 0)
Screenshot: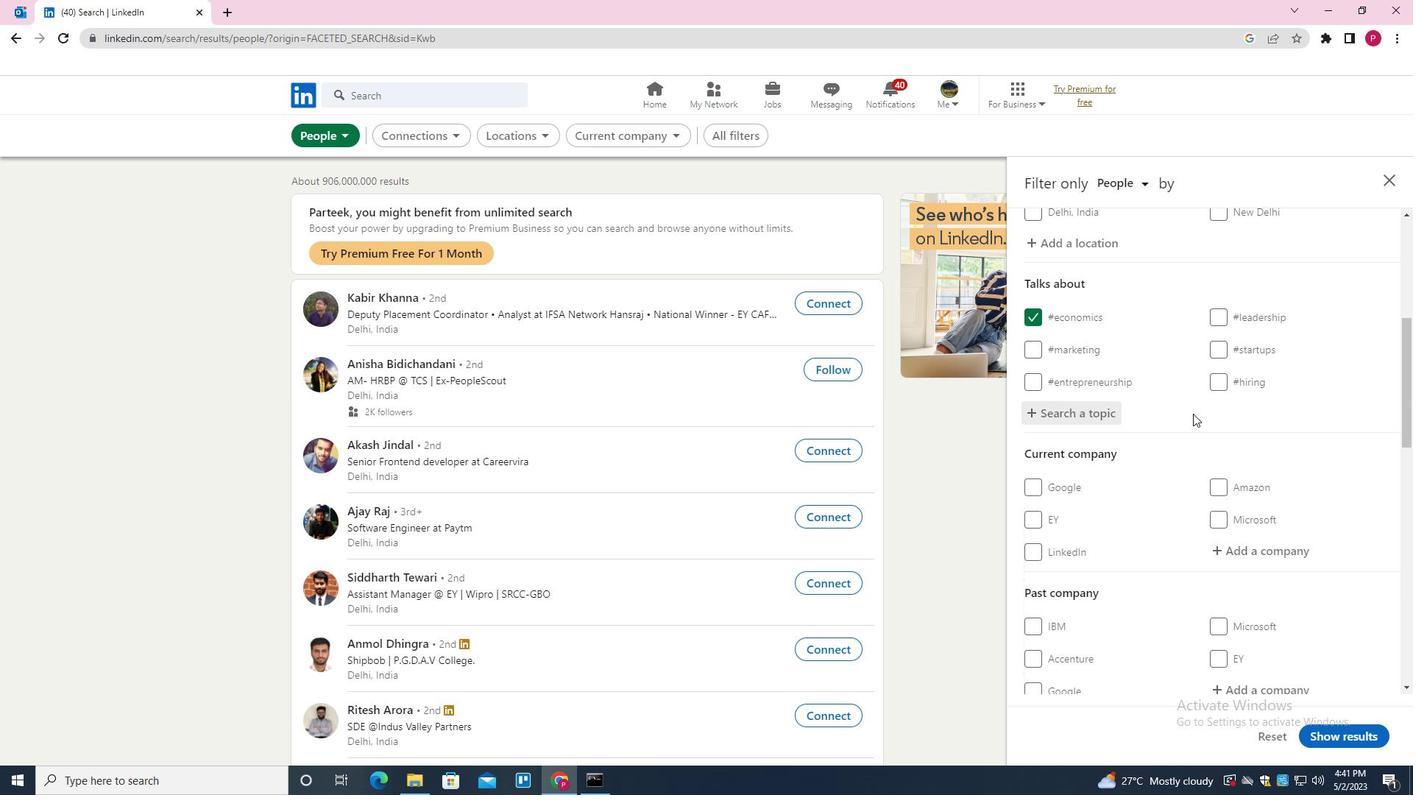
Action: Mouse scrolled (1193, 413) with delta (0, 0)
Screenshot: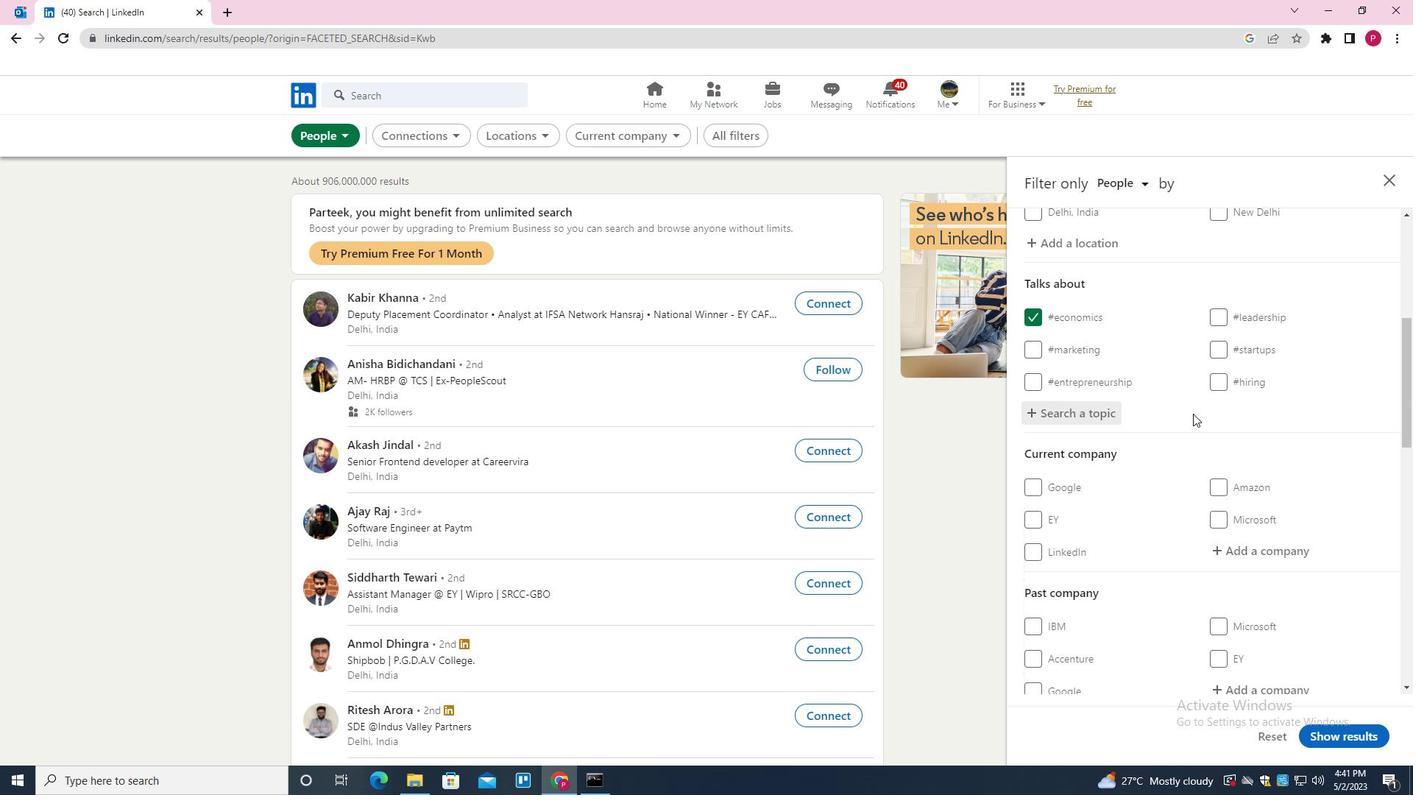 
Action: Mouse moved to (1193, 413)
Screenshot: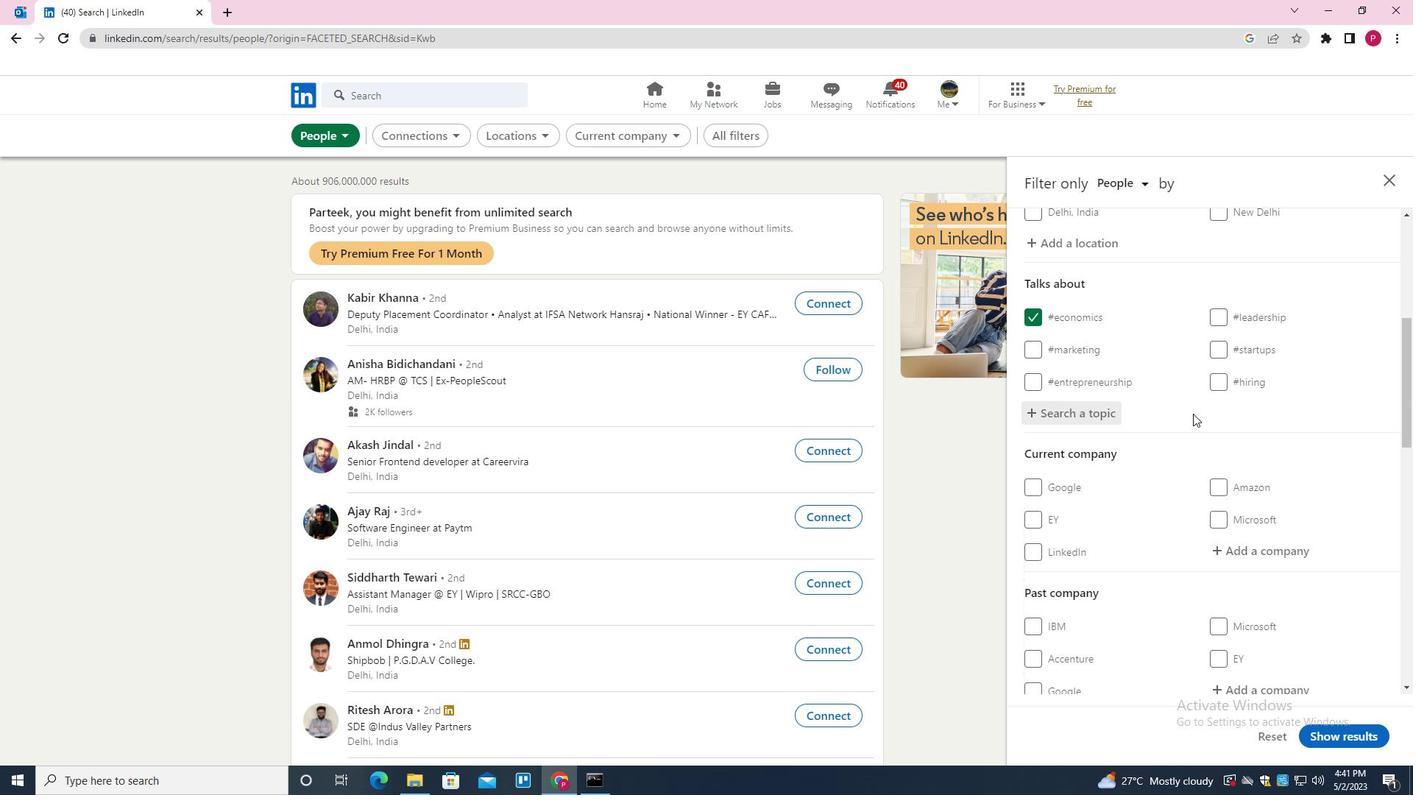 
Action: Mouse scrolled (1193, 413) with delta (0, 0)
Screenshot: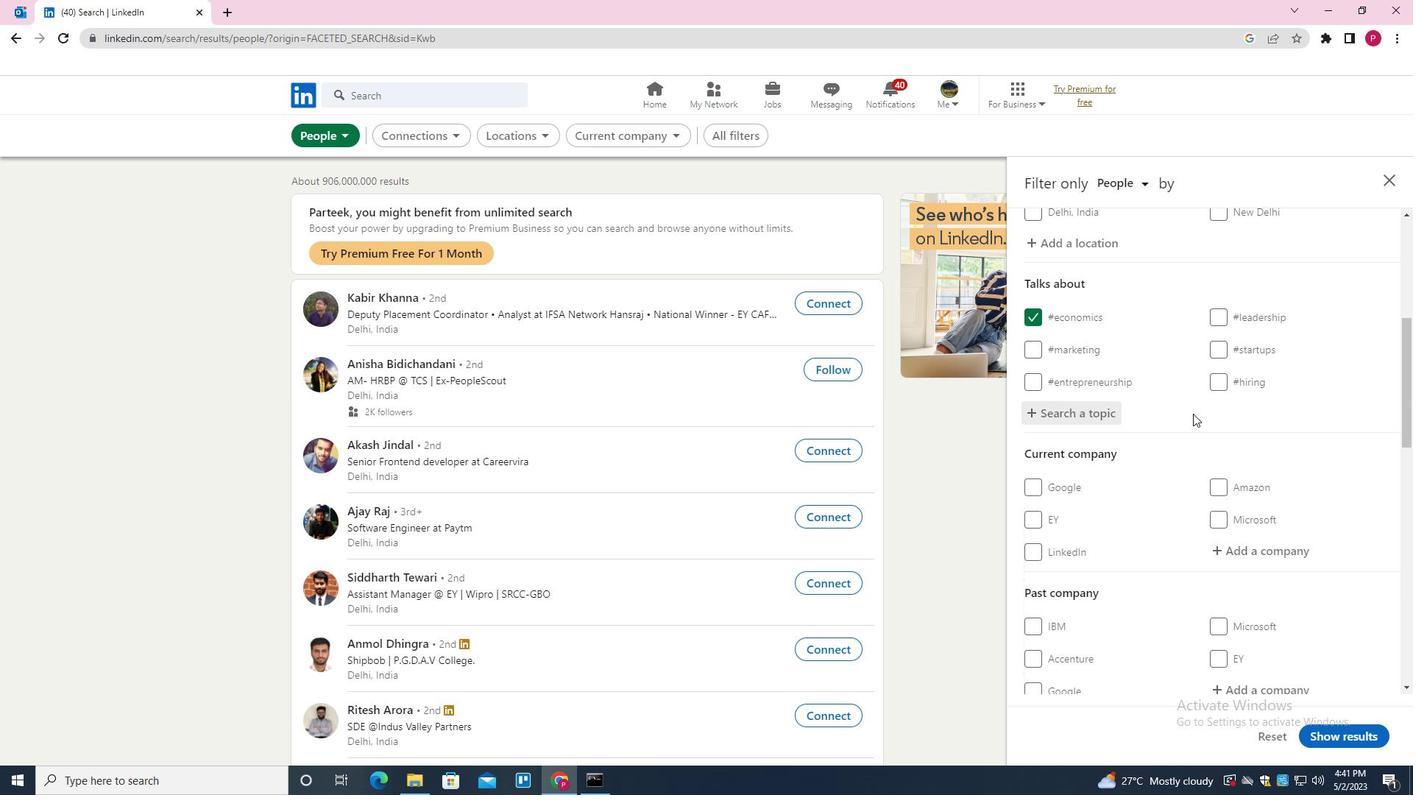 
Action: Mouse moved to (1192, 413)
Screenshot: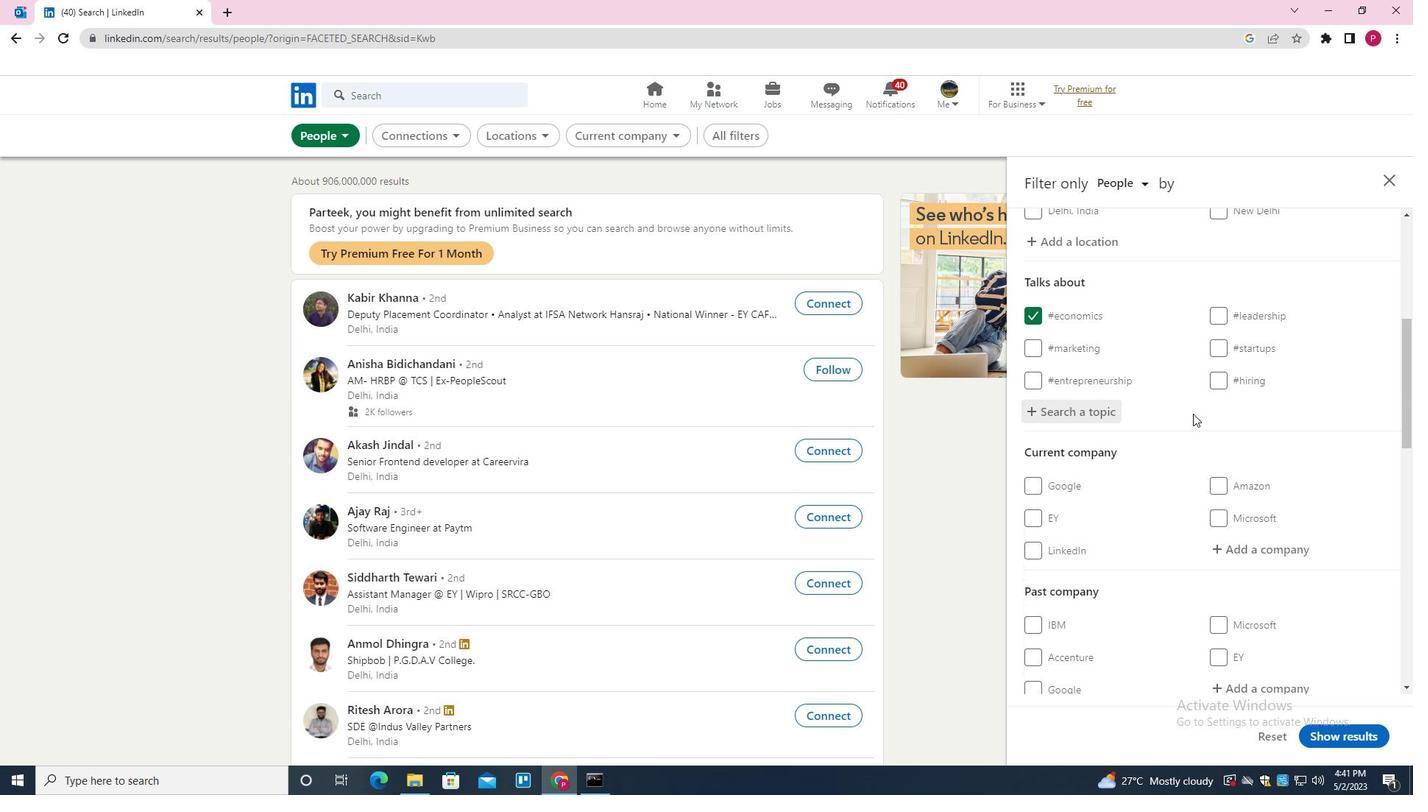 
Action: Mouse scrolled (1192, 413) with delta (0, 0)
Screenshot: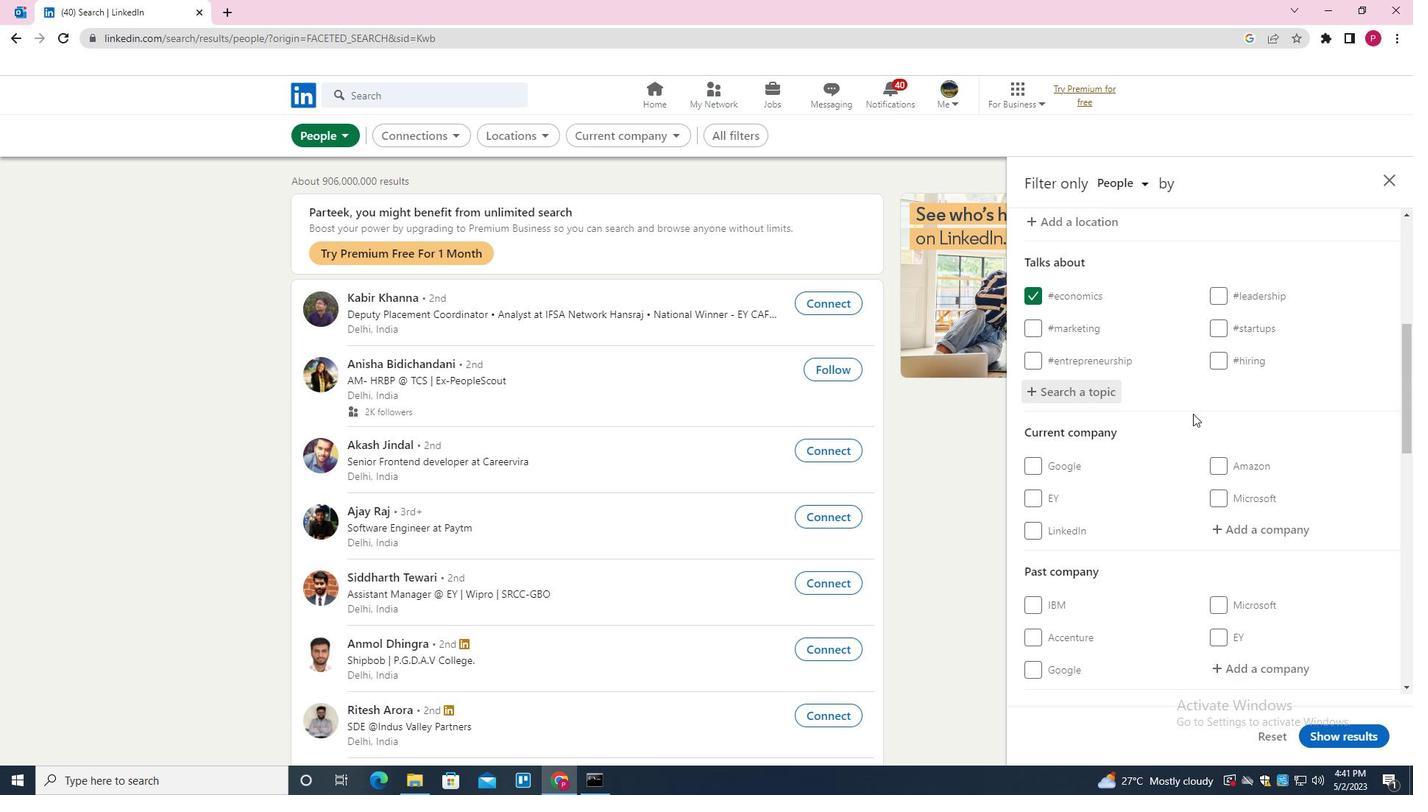 
Action: Mouse moved to (1191, 413)
Screenshot: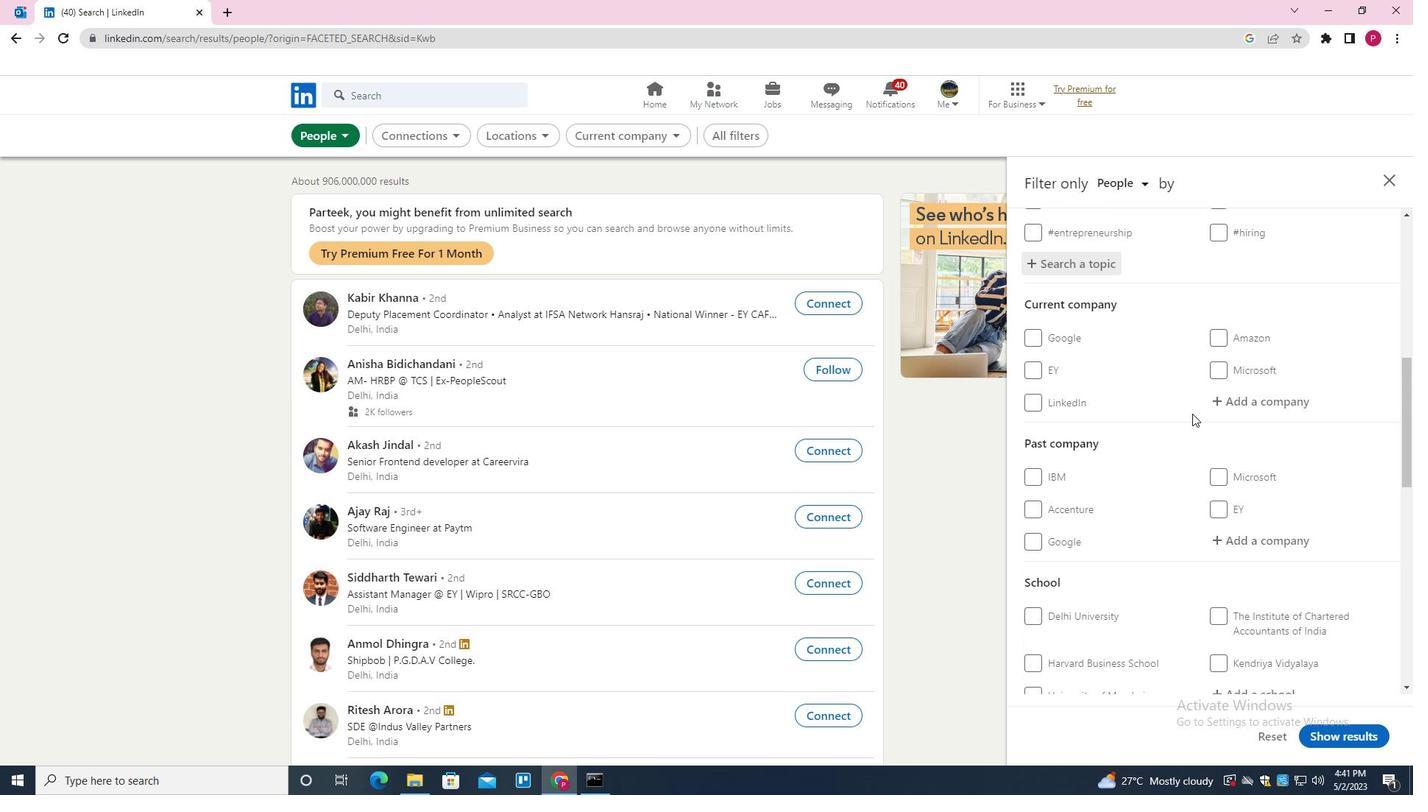 
Action: Mouse scrolled (1191, 413) with delta (0, 0)
Screenshot: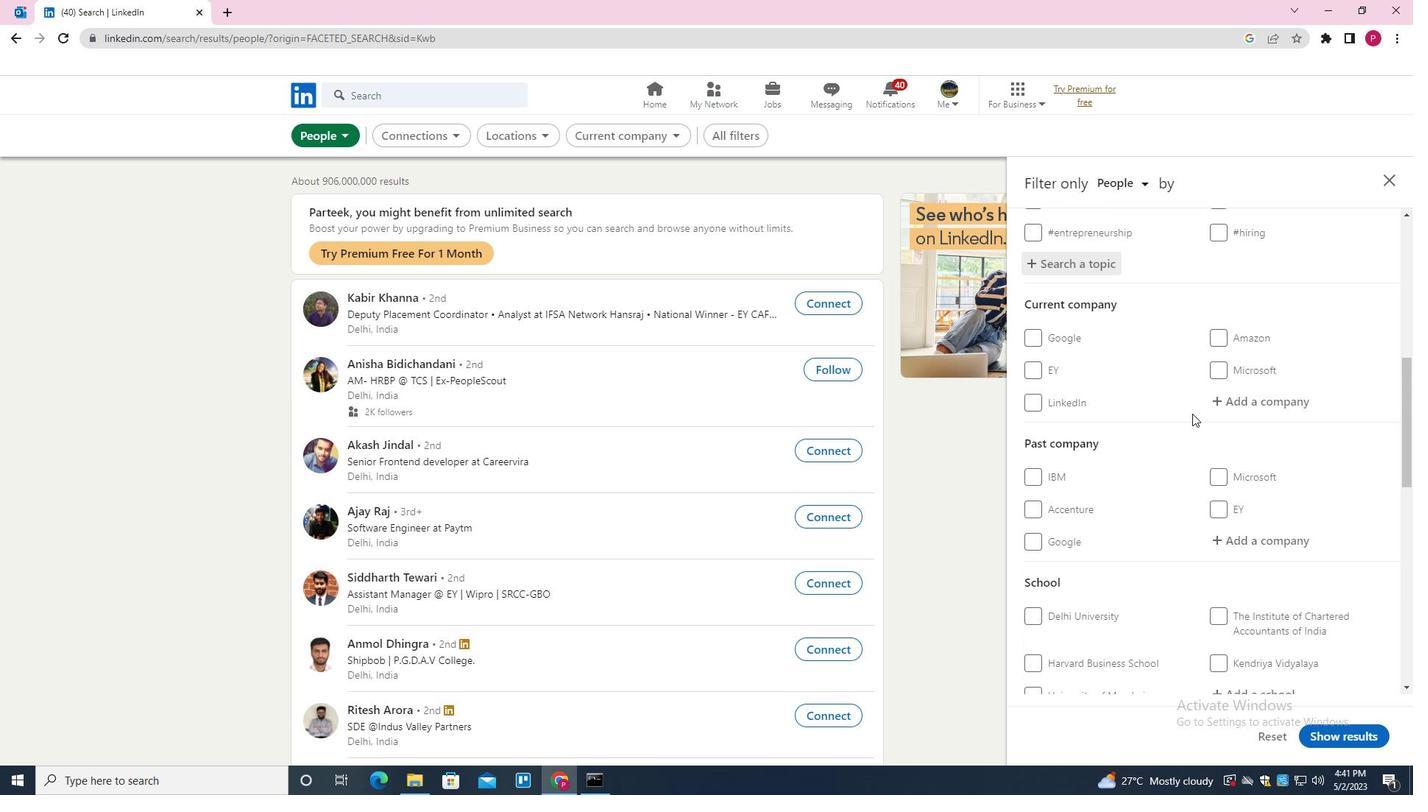 
Action: Mouse moved to (1189, 416)
Screenshot: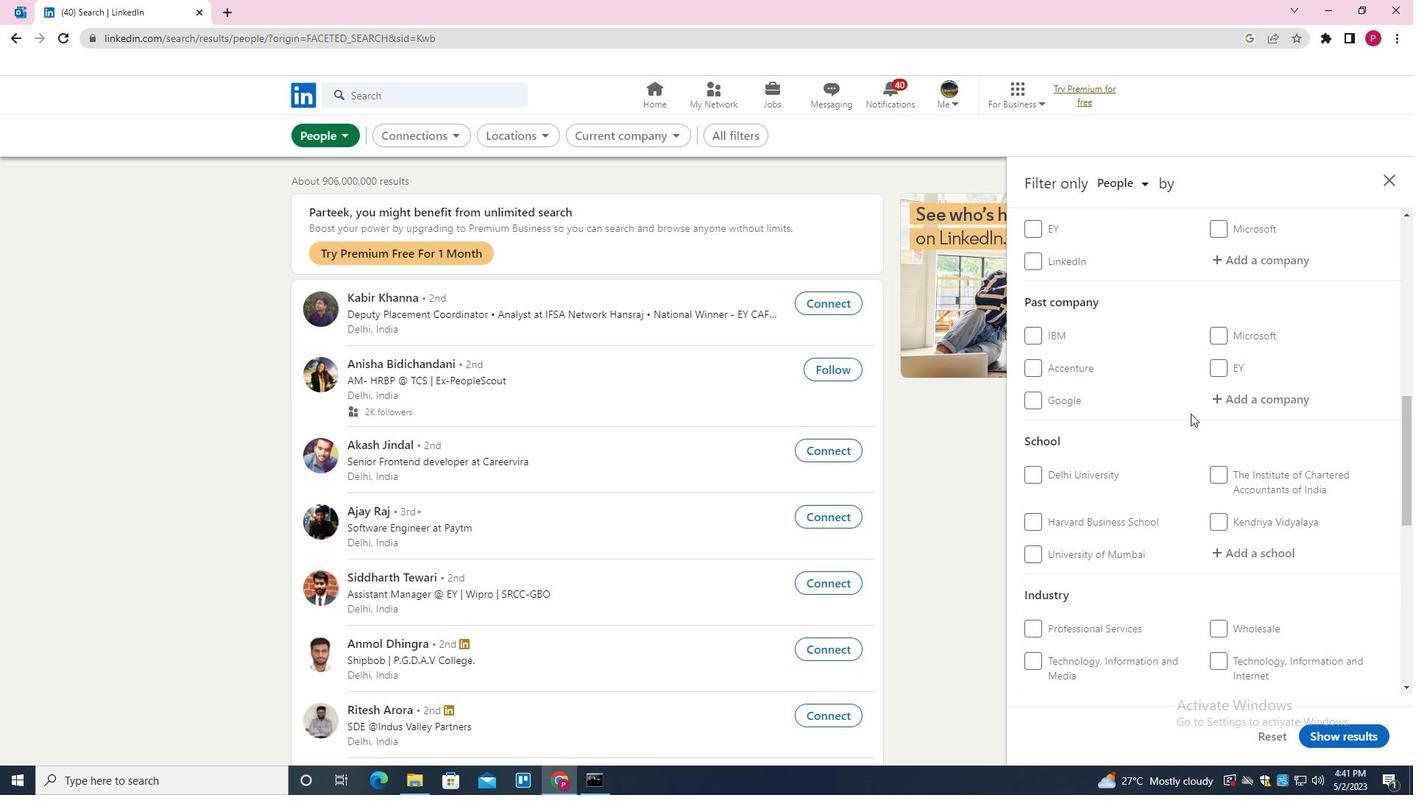 
Action: Mouse scrolled (1189, 415) with delta (0, 0)
Screenshot: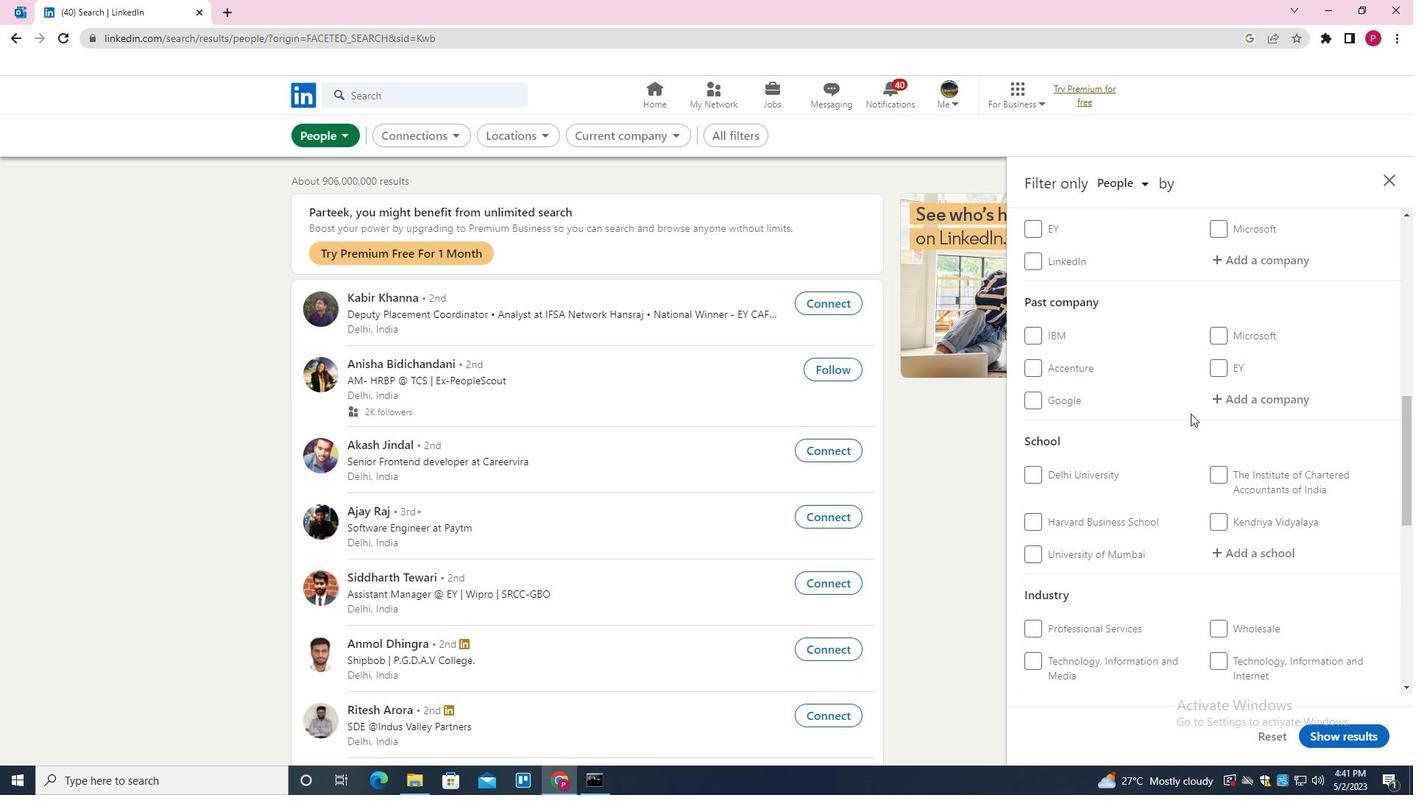 
Action: Mouse moved to (1189, 419)
Screenshot: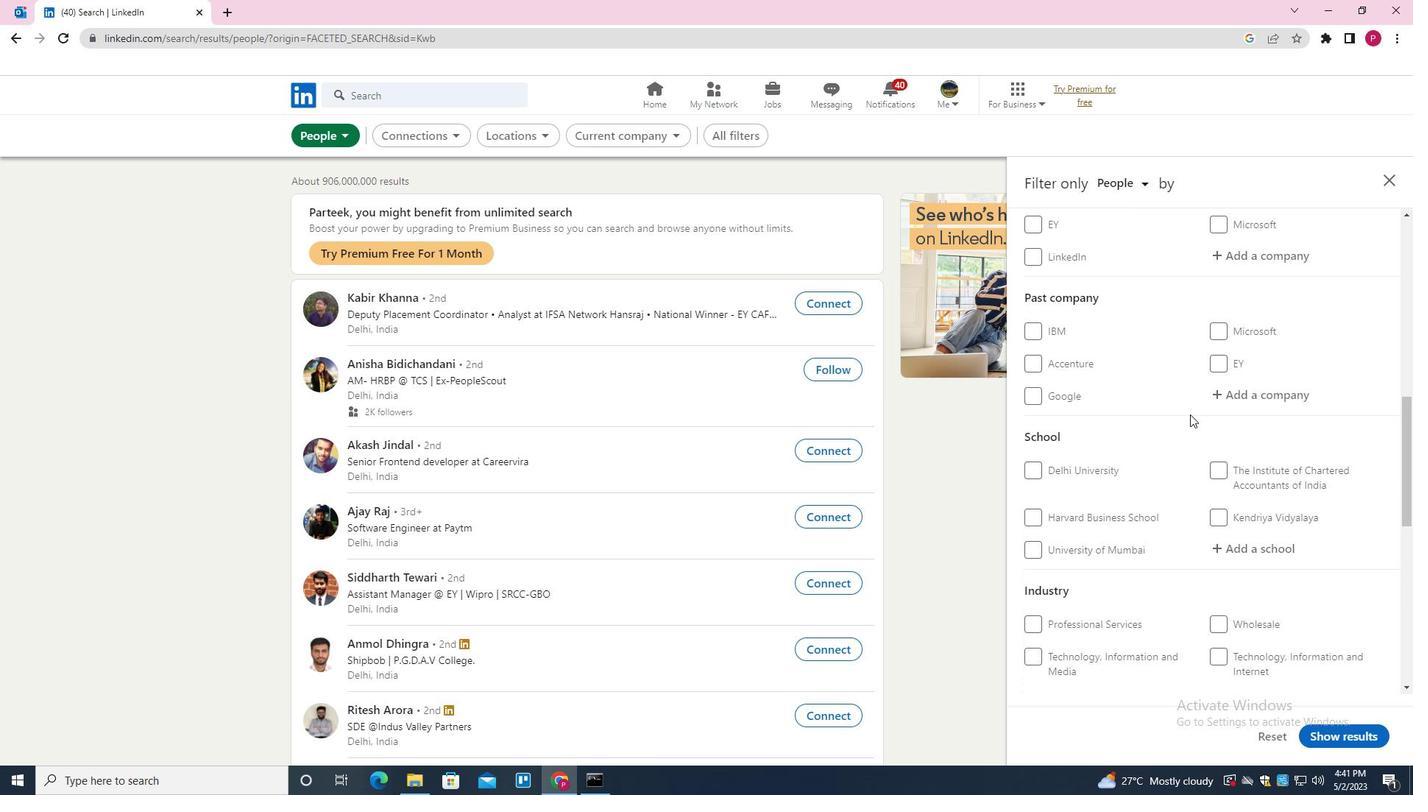 
Action: Mouse scrolled (1189, 418) with delta (0, 0)
Screenshot: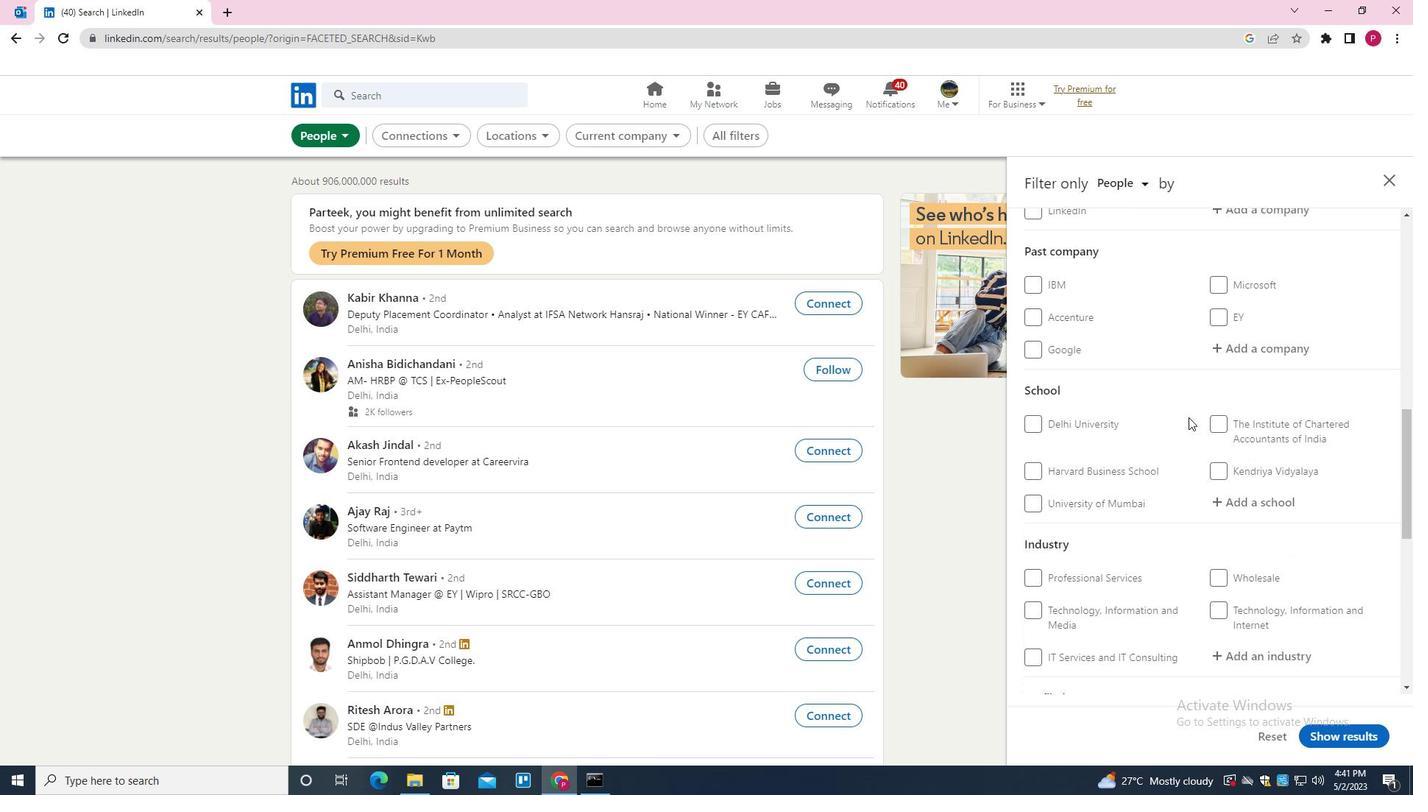 
Action: Mouse moved to (1191, 469)
Screenshot: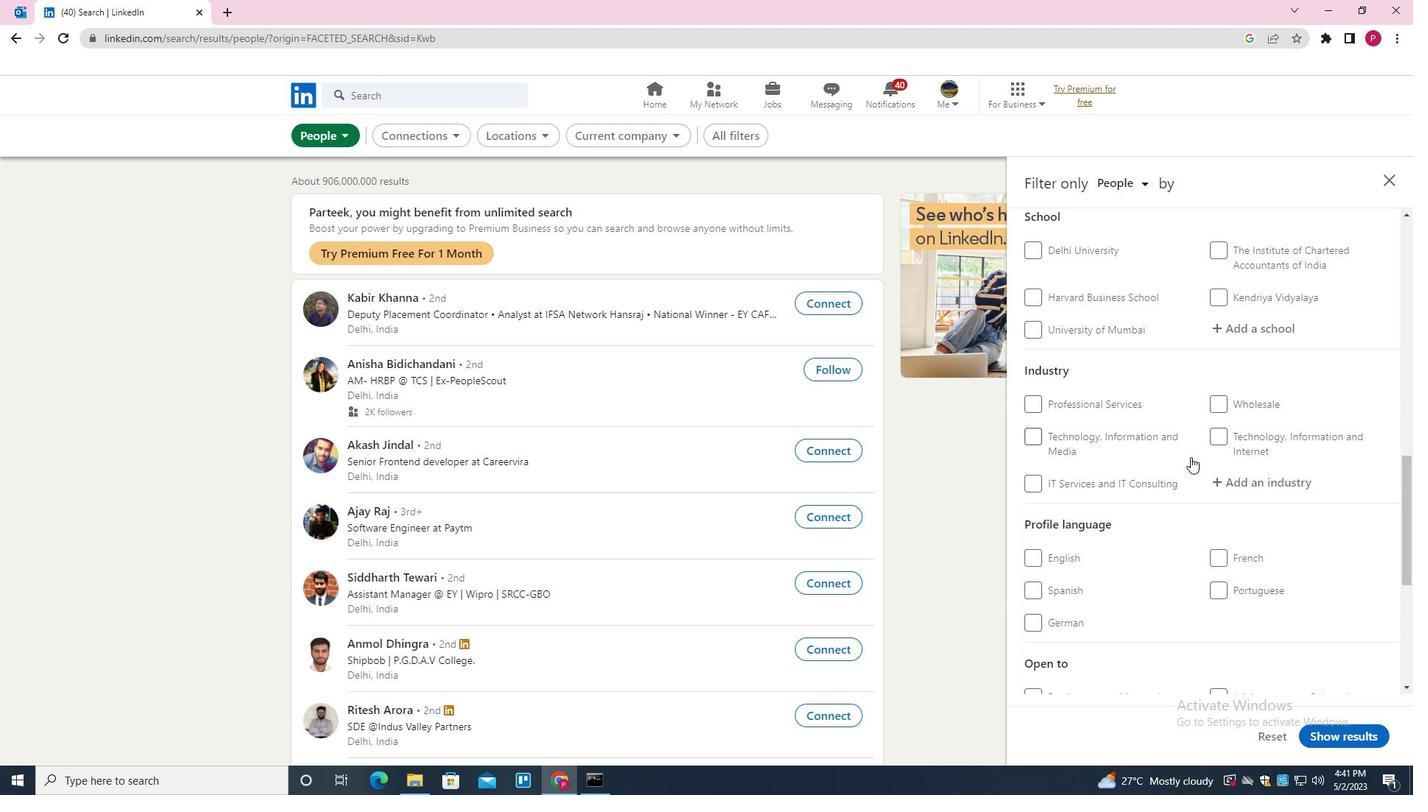
Action: Mouse scrolled (1191, 469) with delta (0, 0)
Screenshot: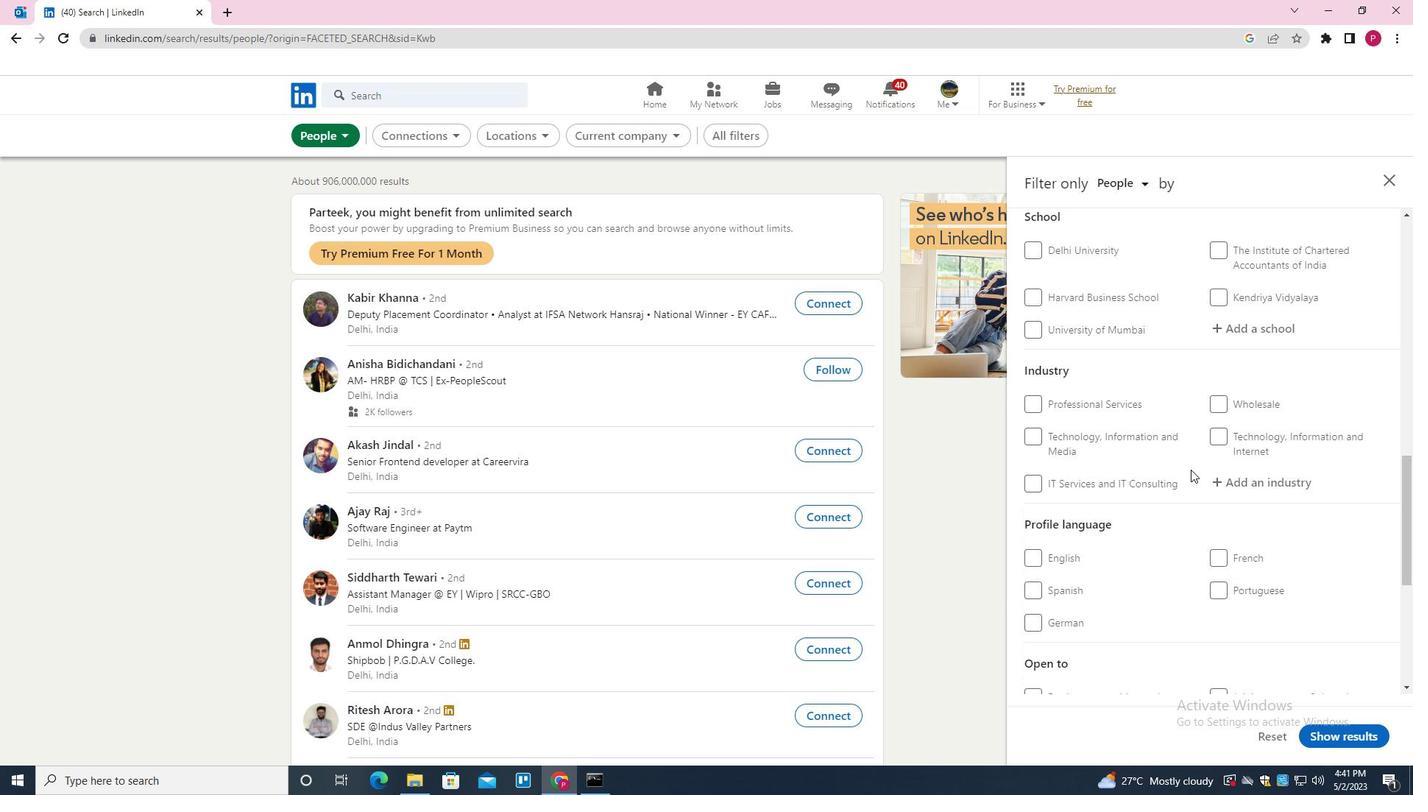 
Action: Mouse scrolled (1191, 469) with delta (0, 0)
Screenshot: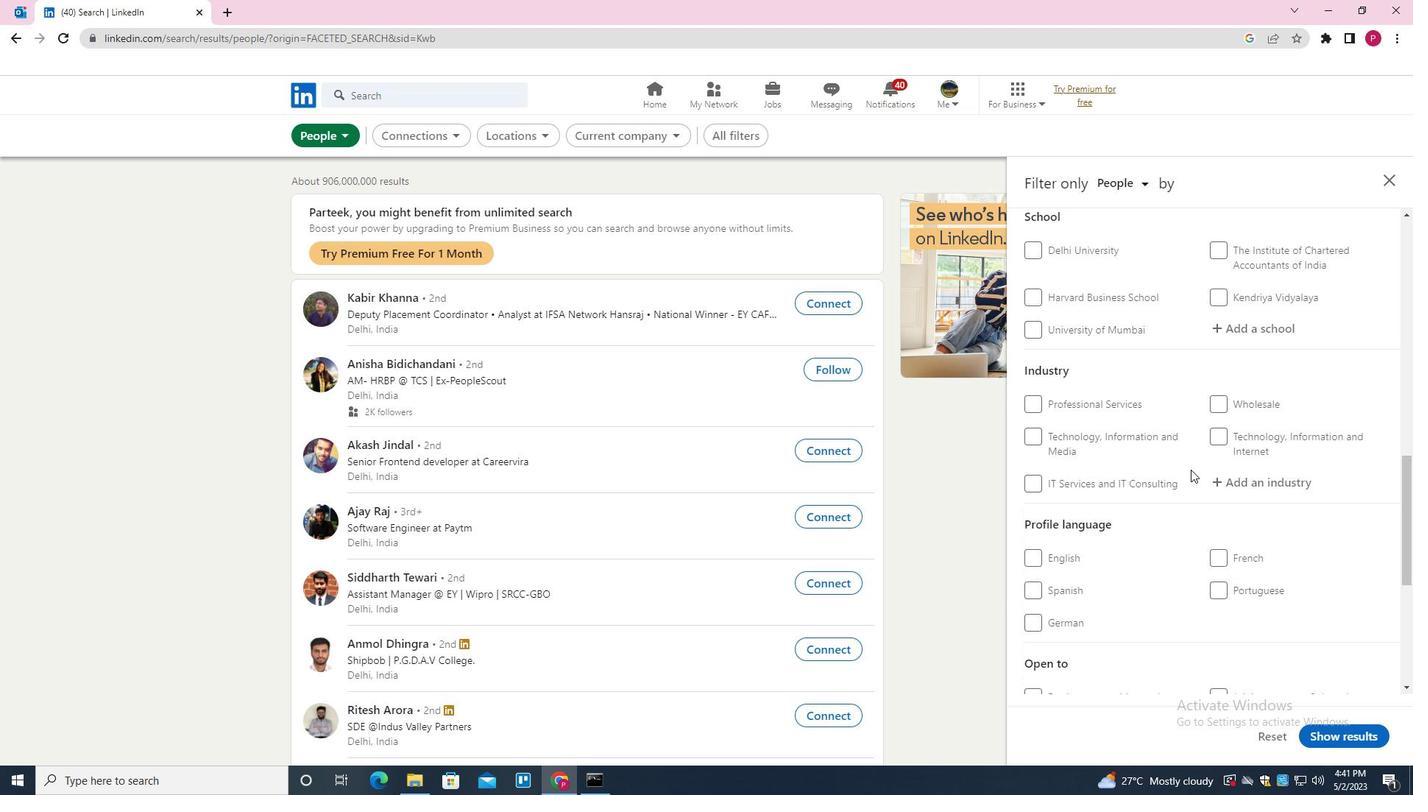 
Action: Mouse moved to (1218, 441)
Screenshot: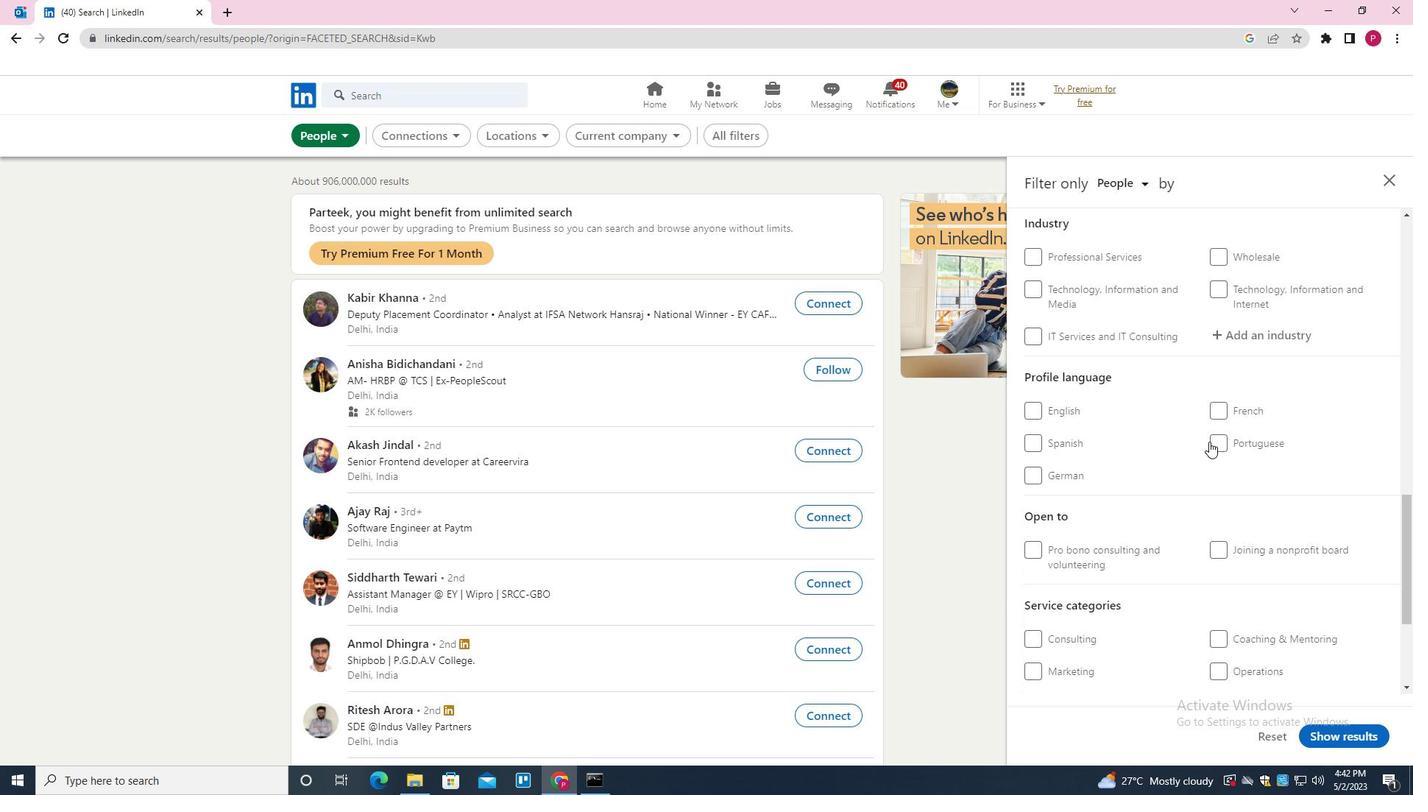 
Action: Mouse pressed left at (1218, 441)
Screenshot: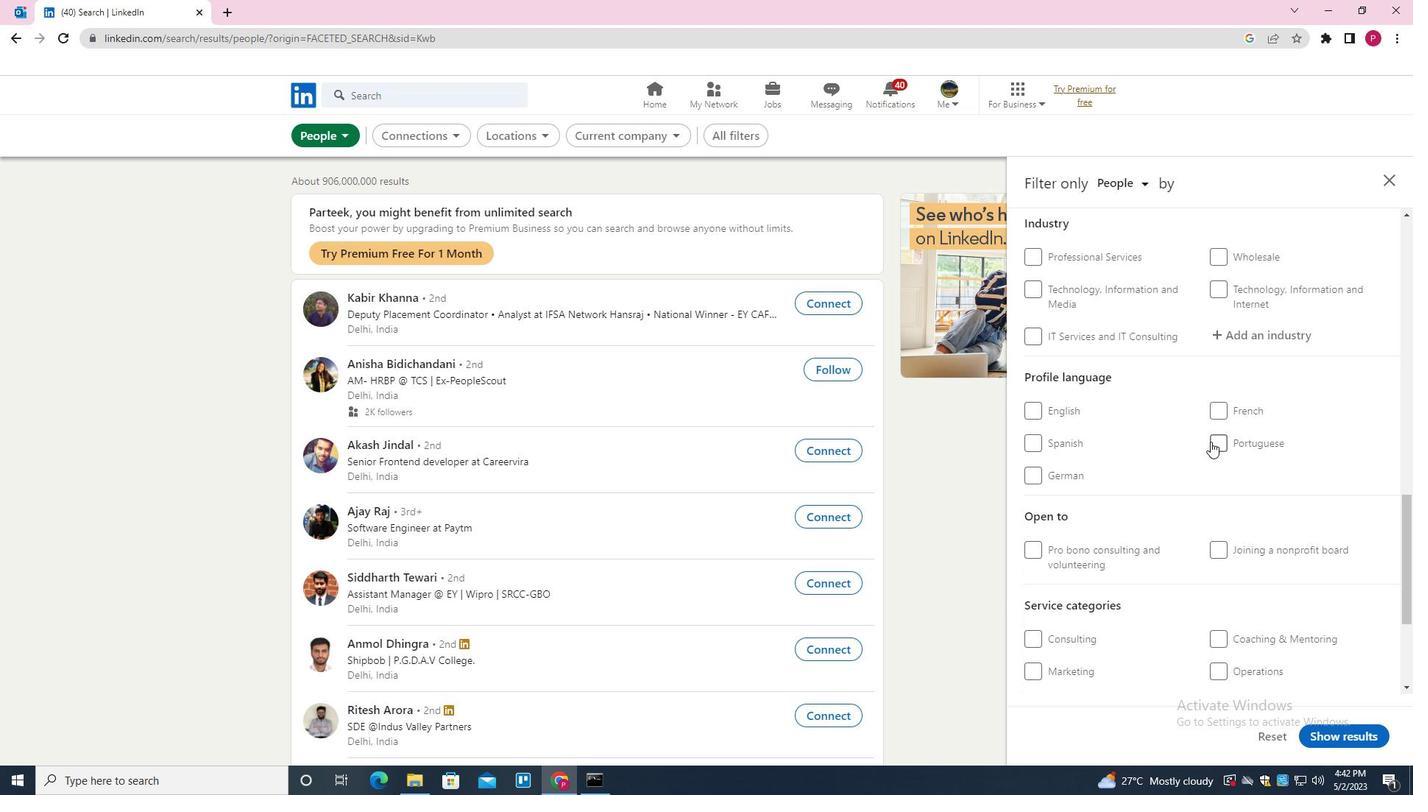
Action: Mouse moved to (1139, 472)
Screenshot: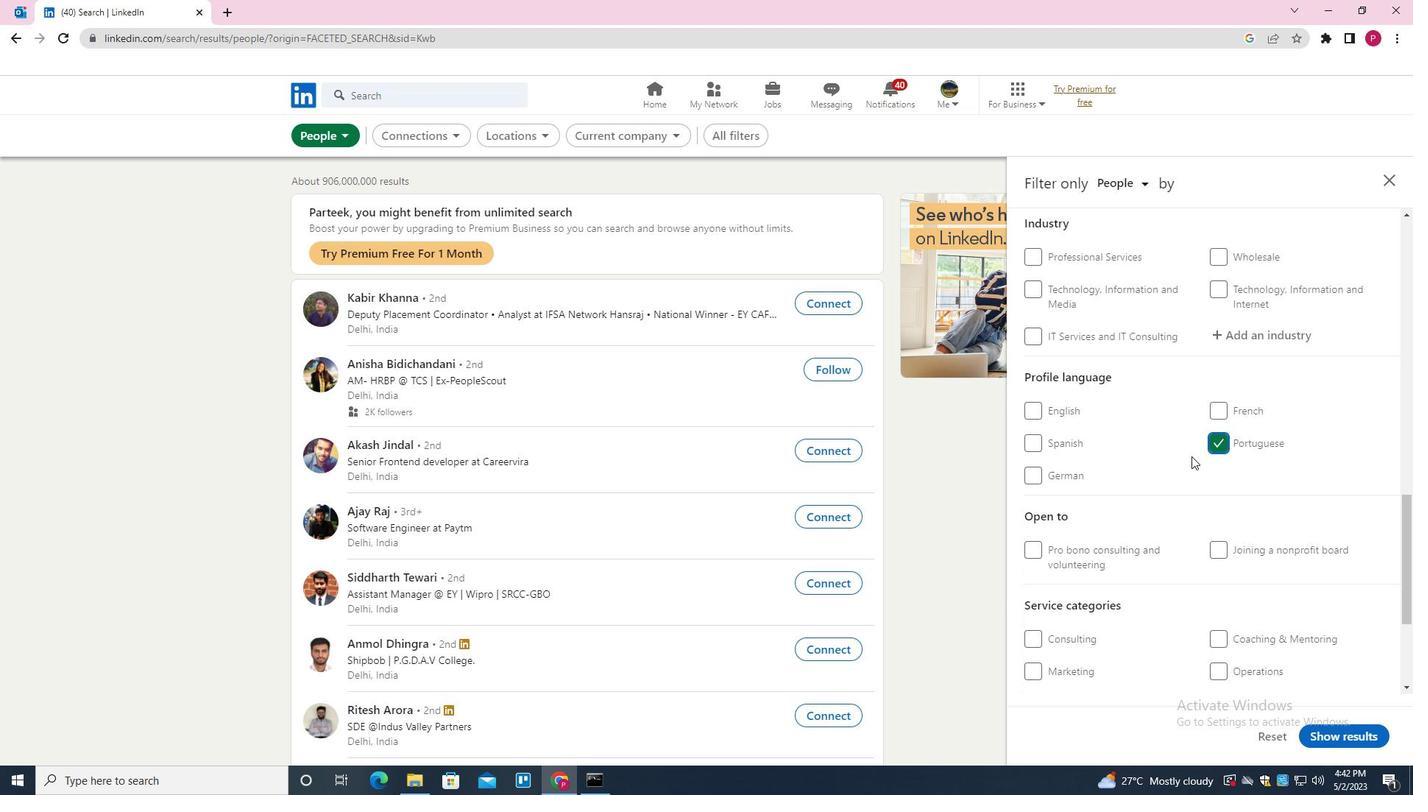 
Action: Mouse scrolled (1139, 473) with delta (0, 0)
Screenshot: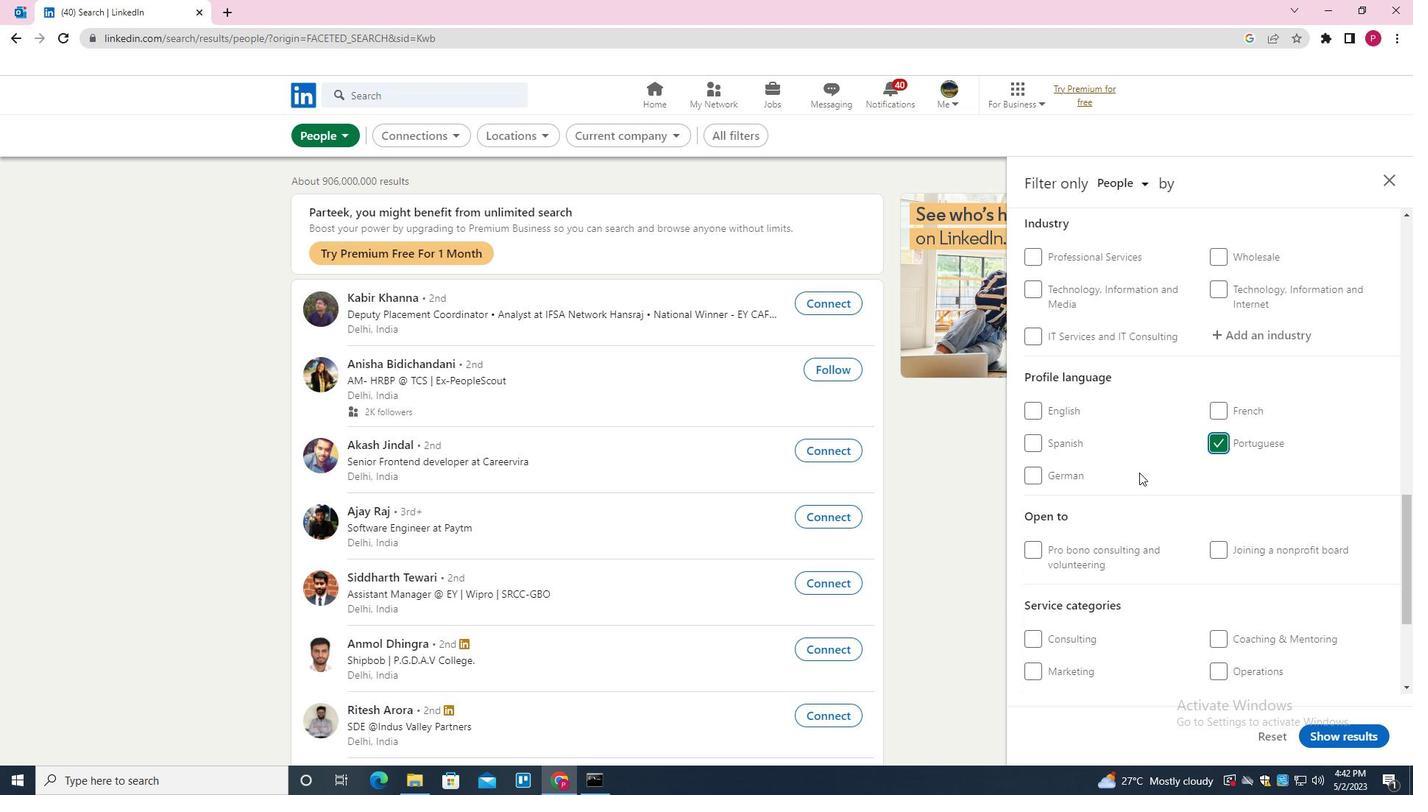 
Action: Mouse scrolled (1139, 473) with delta (0, 0)
Screenshot: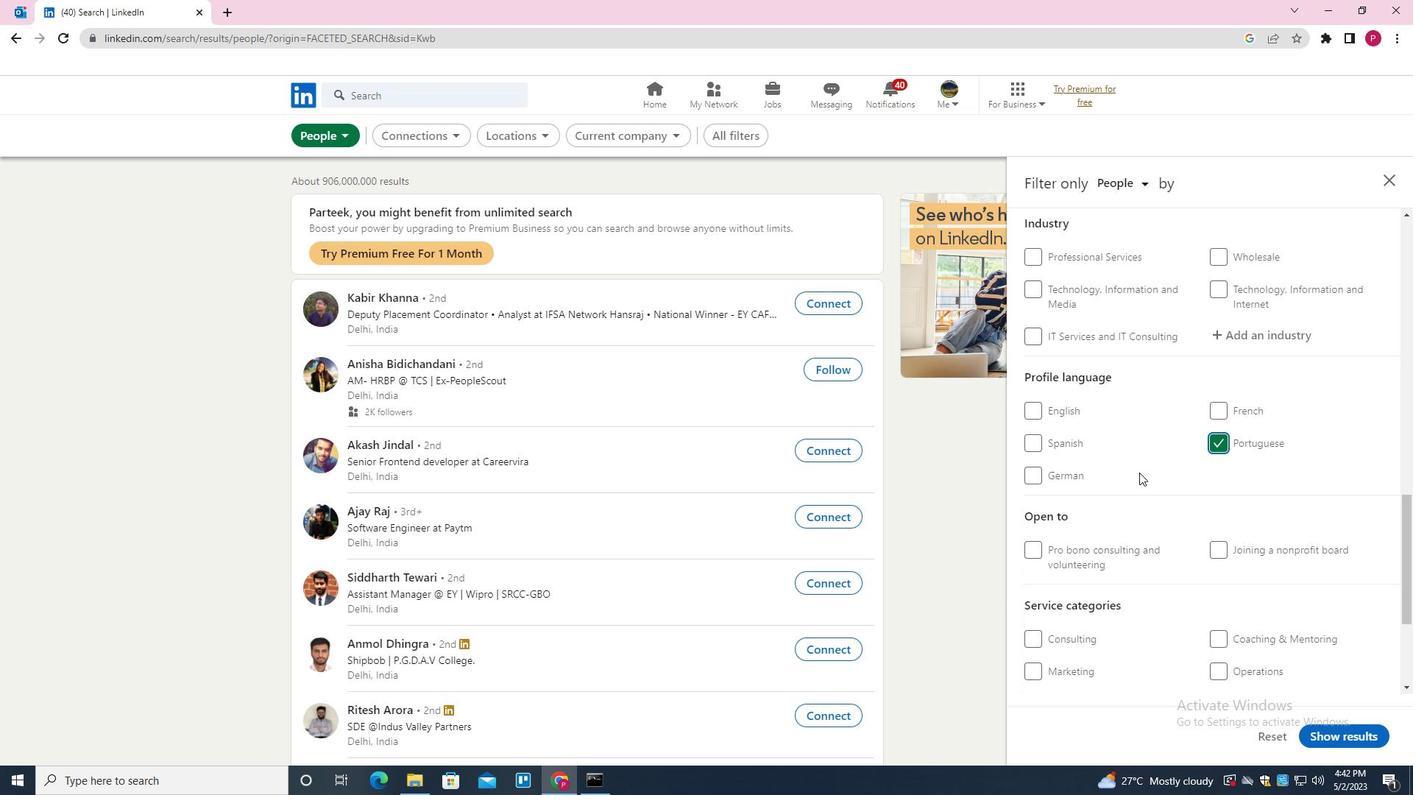 
Action: Mouse scrolled (1139, 473) with delta (0, 0)
Screenshot: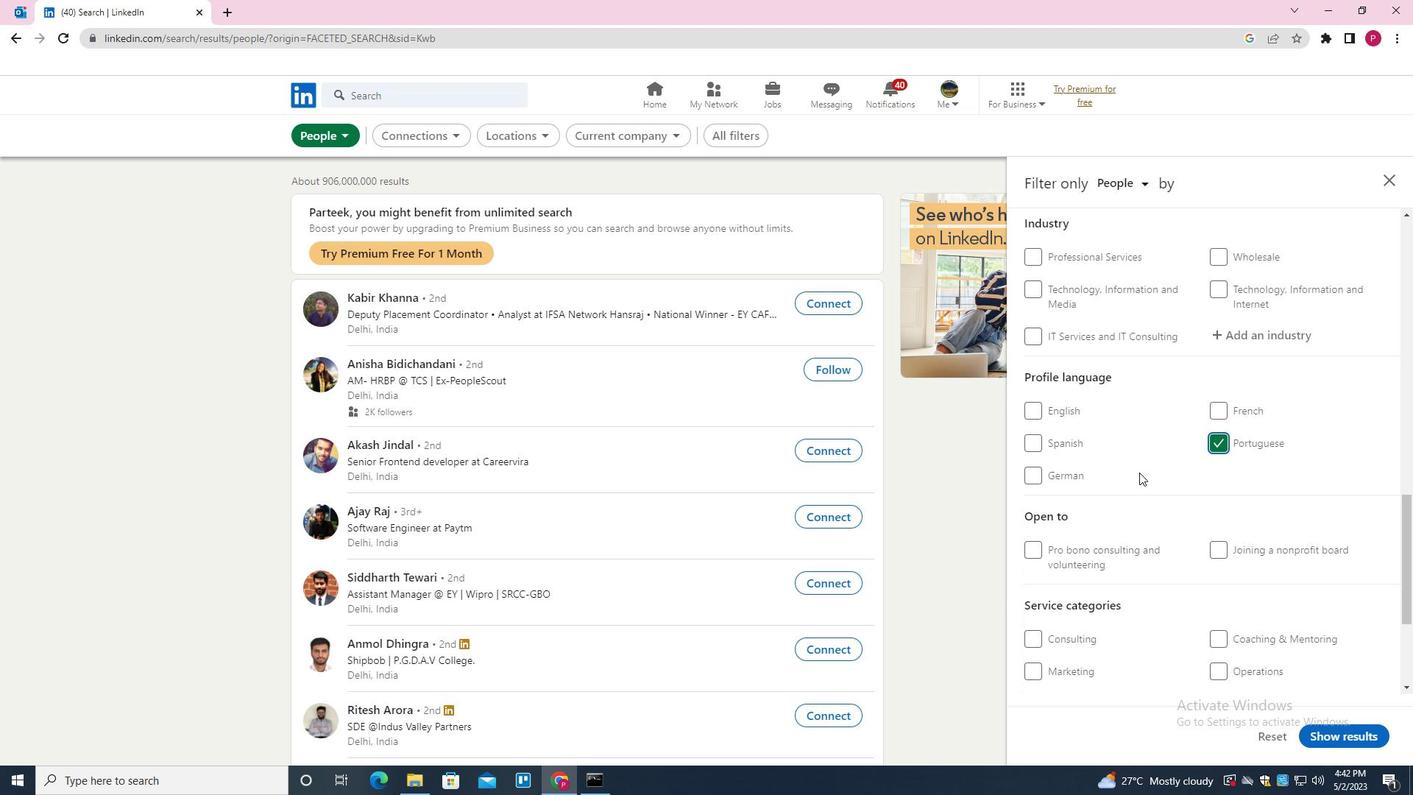 
Action: Mouse scrolled (1139, 473) with delta (0, 0)
Screenshot: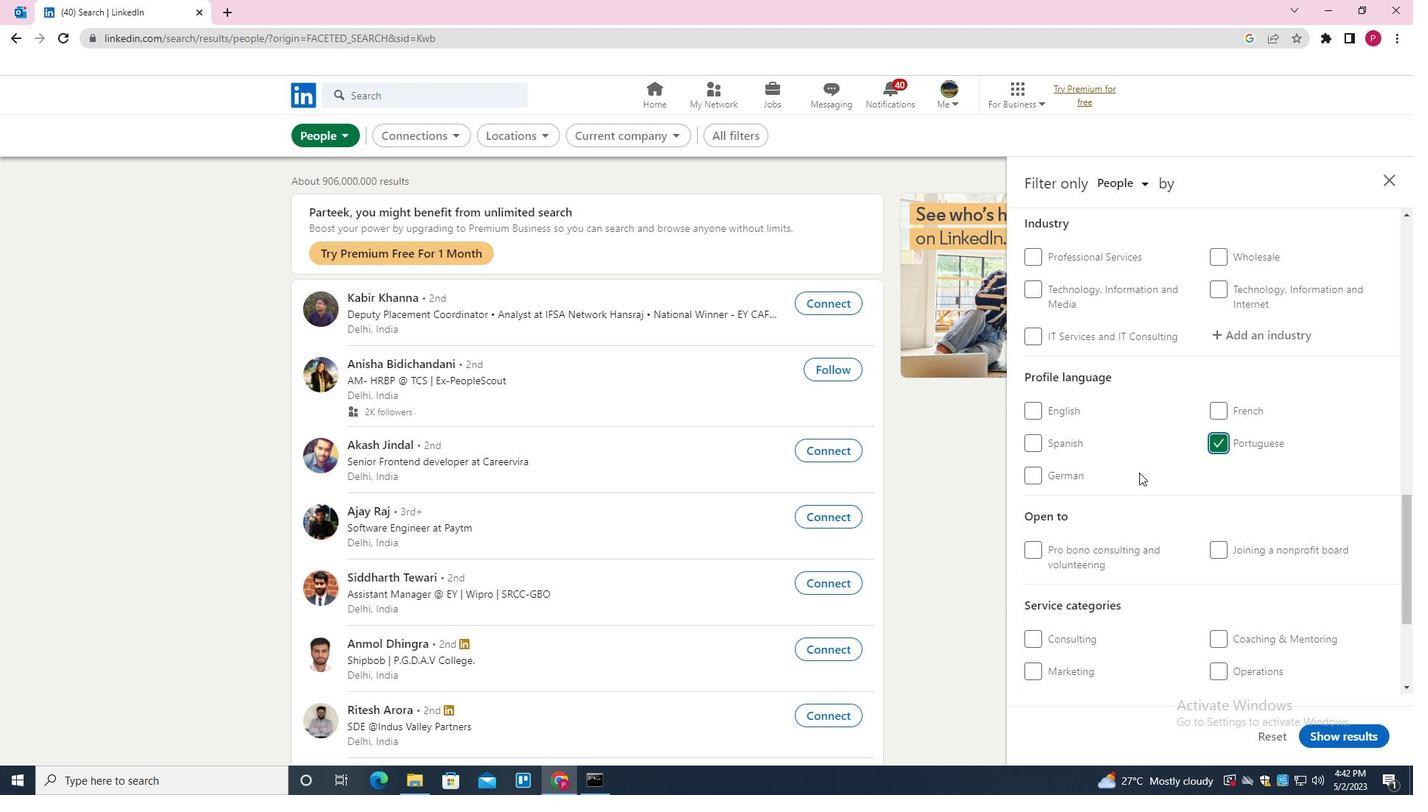
Action: Mouse scrolled (1139, 473) with delta (0, 0)
Screenshot: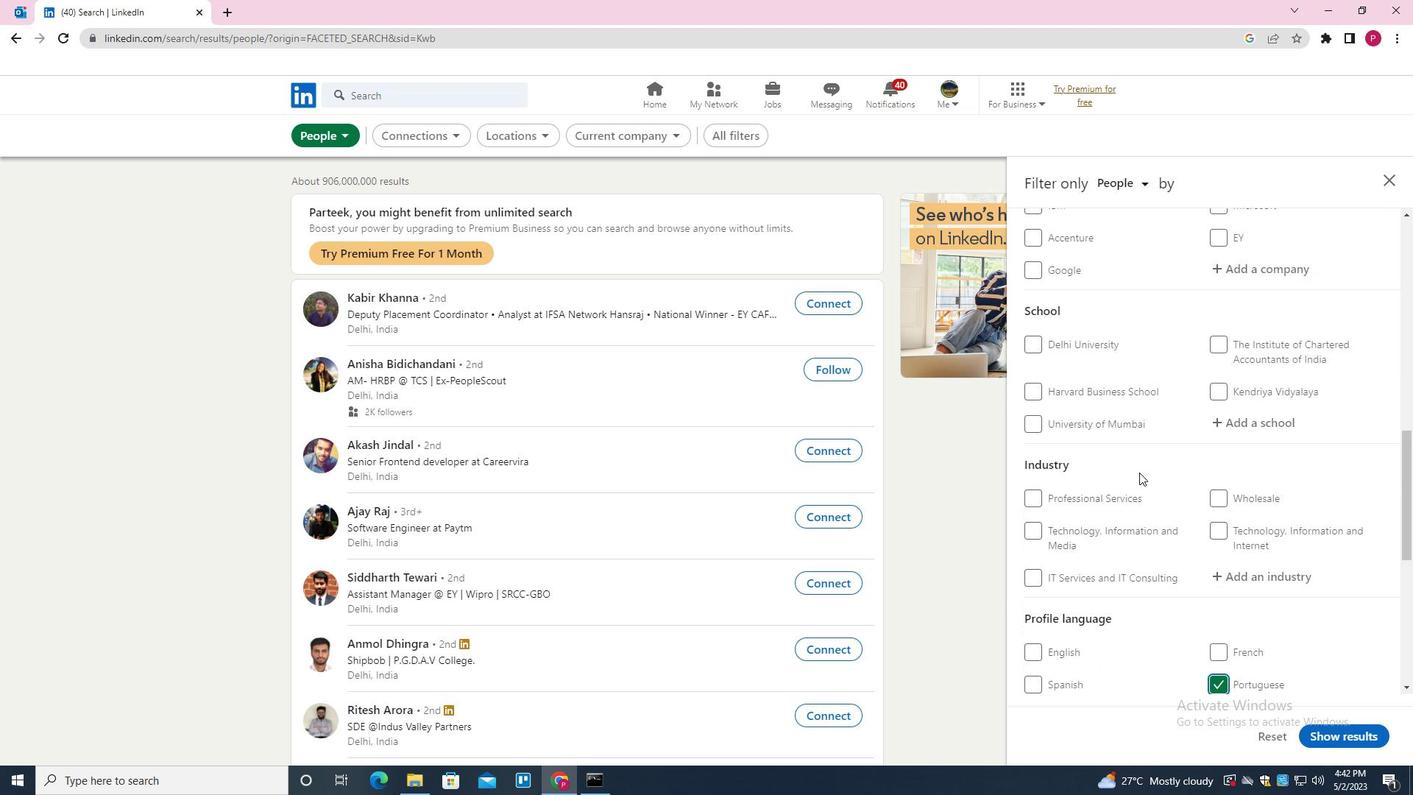 
Action: Mouse scrolled (1139, 473) with delta (0, 0)
Screenshot: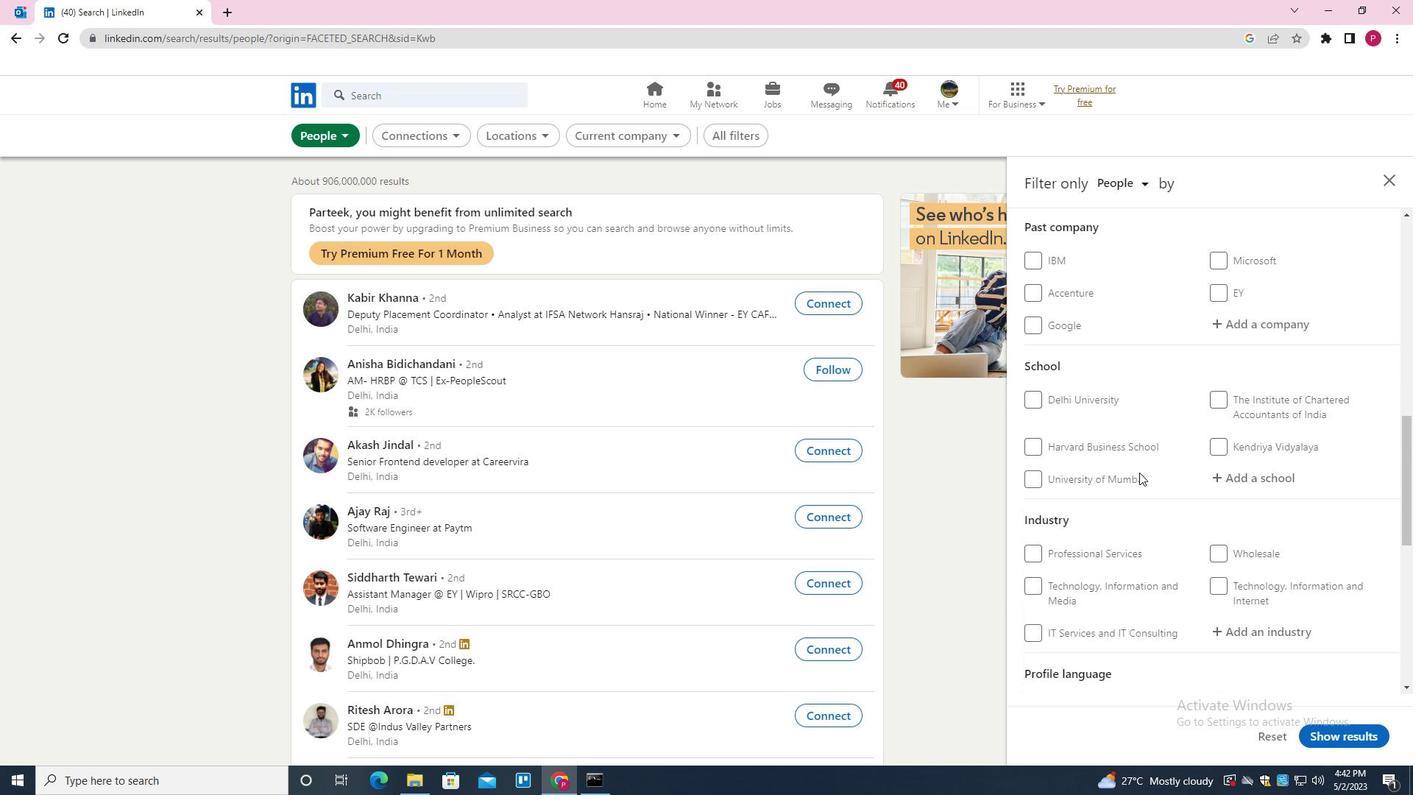 
Action: Mouse moved to (1244, 328)
Screenshot: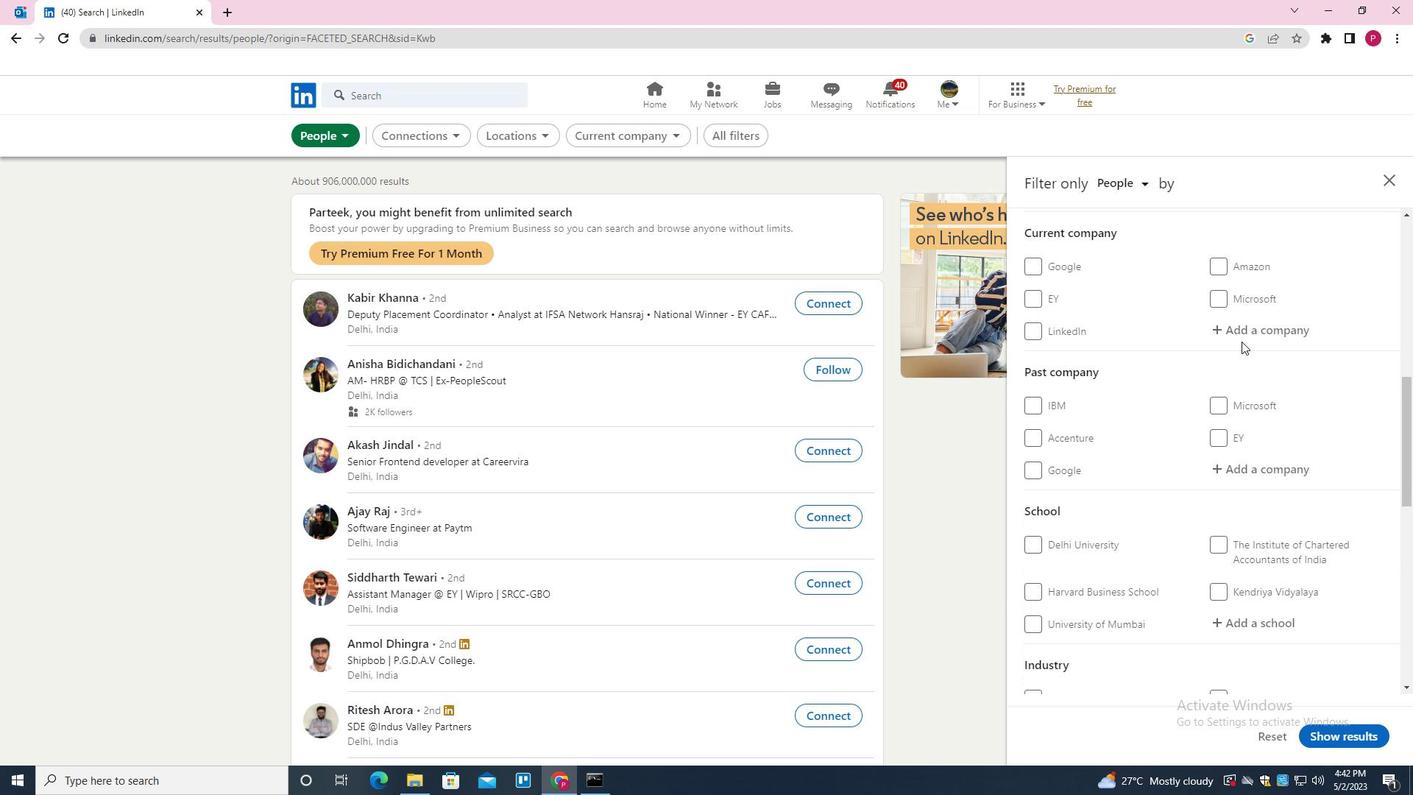 
Action: Mouse pressed left at (1244, 328)
Screenshot: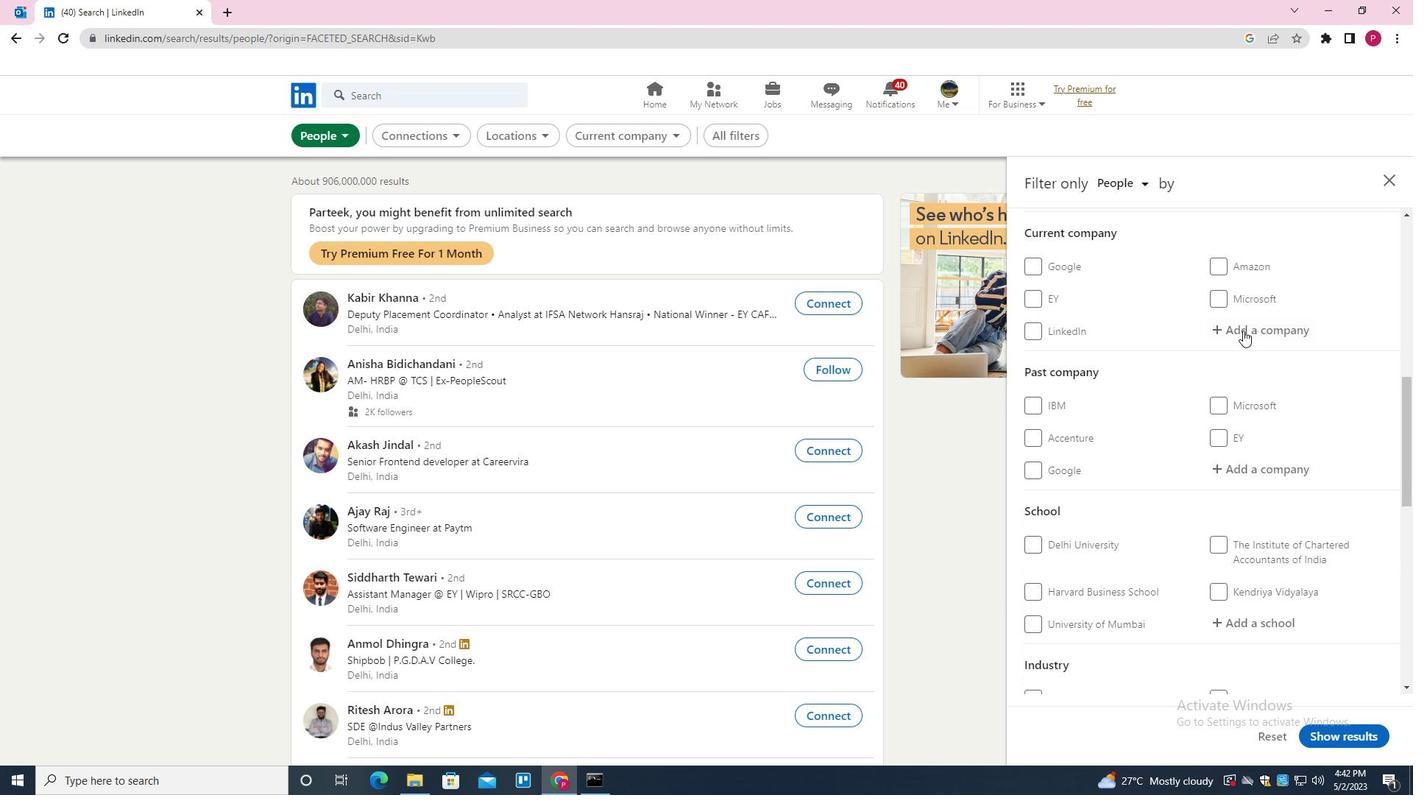 
Action: Key pressed <Key.shift>MEDANTA<Key.space><Key.down><Key.enter>
Screenshot: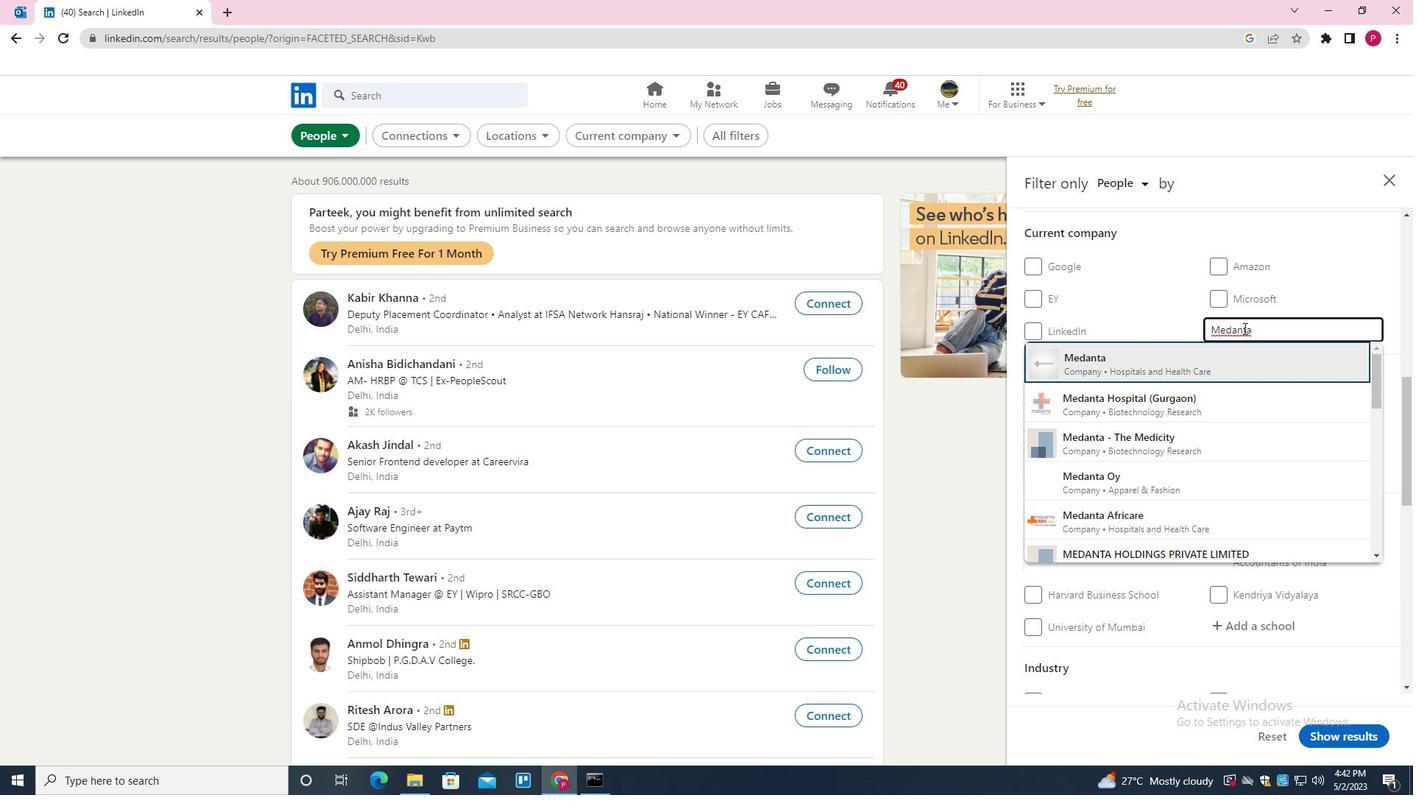
Action: Mouse moved to (1218, 355)
Screenshot: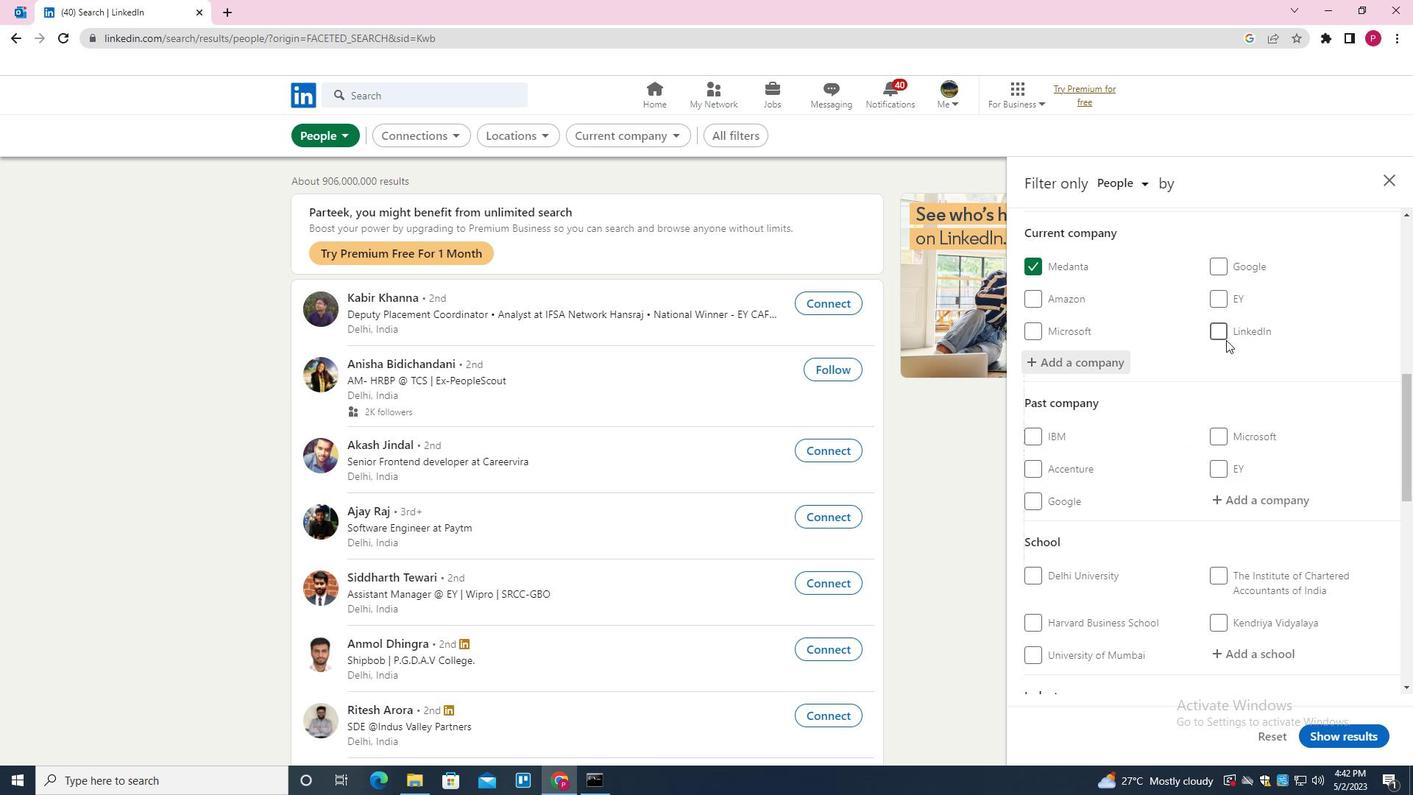 
Action: Mouse scrolled (1218, 354) with delta (0, 0)
Screenshot: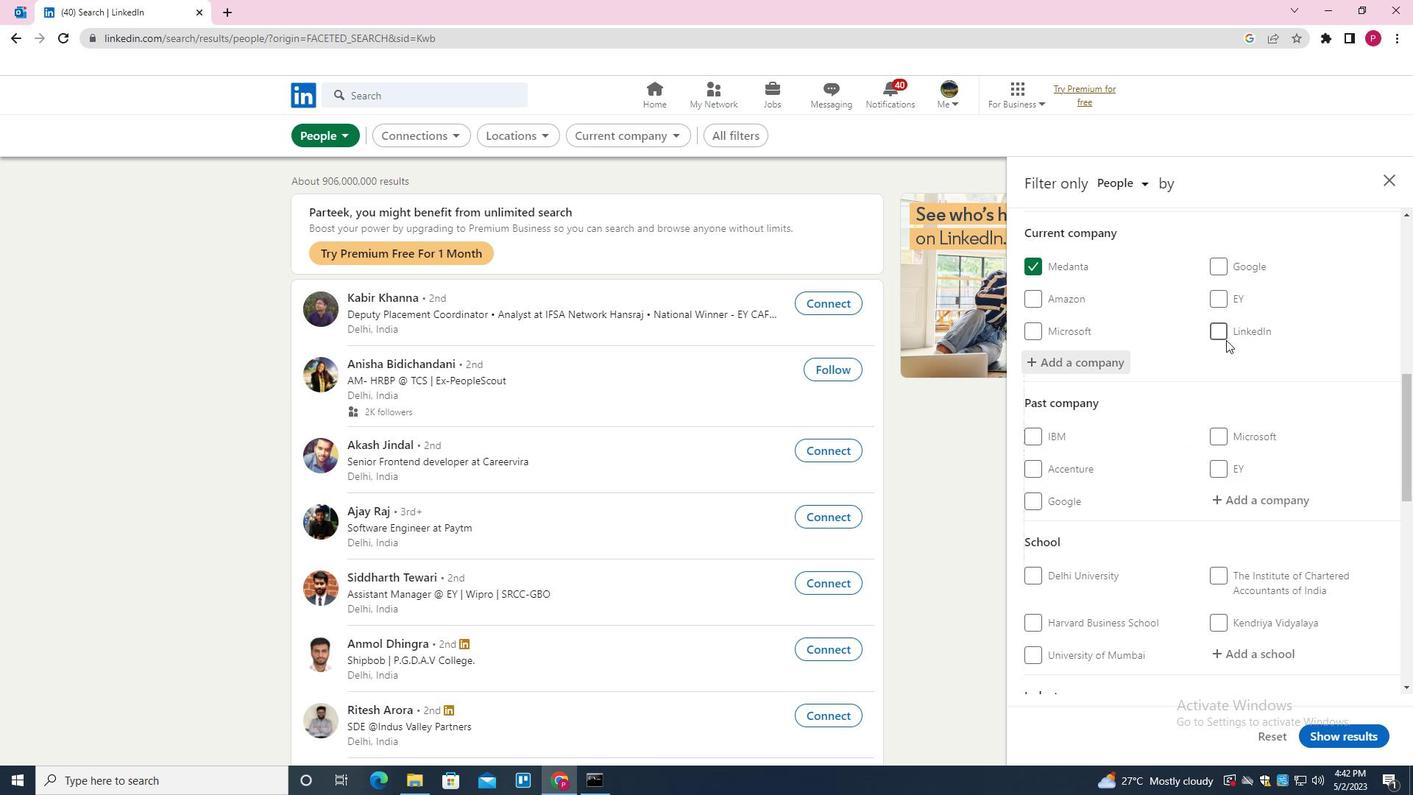 
Action: Mouse moved to (1217, 356)
Screenshot: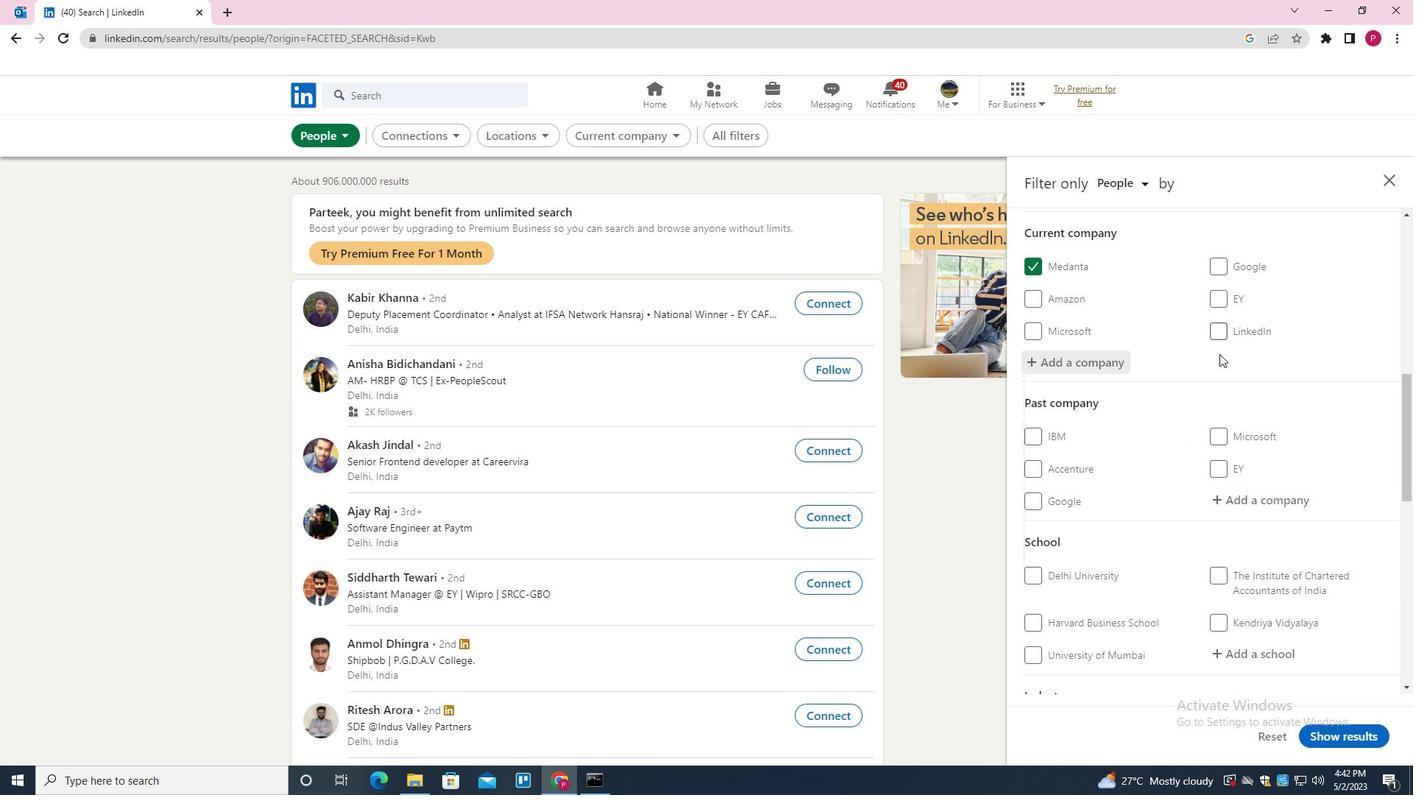 
Action: Mouse scrolled (1217, 355) with delta (0, 0)
Screenshot: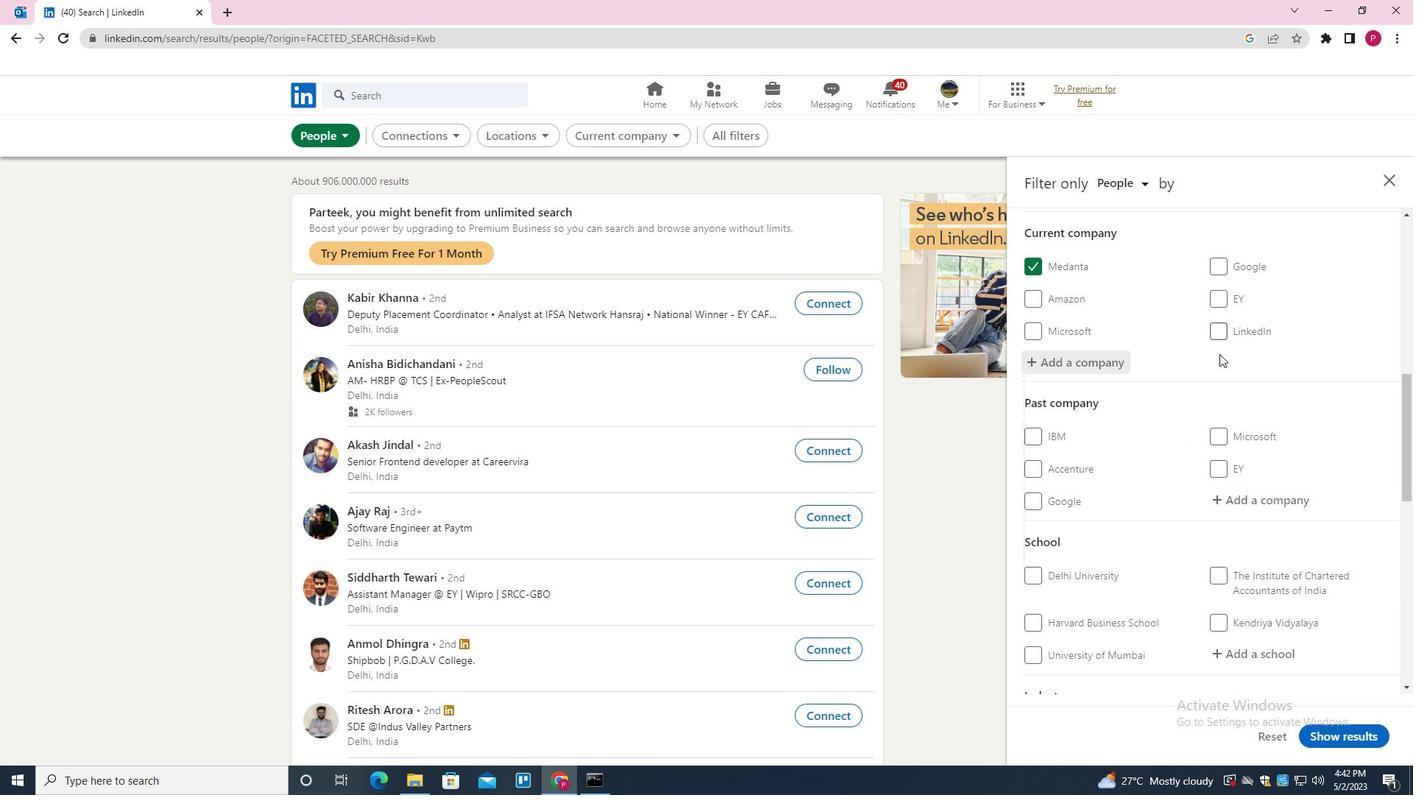 
Action: Mouse scrolled (1217, 355) with delta (0, 0)
Screenshot: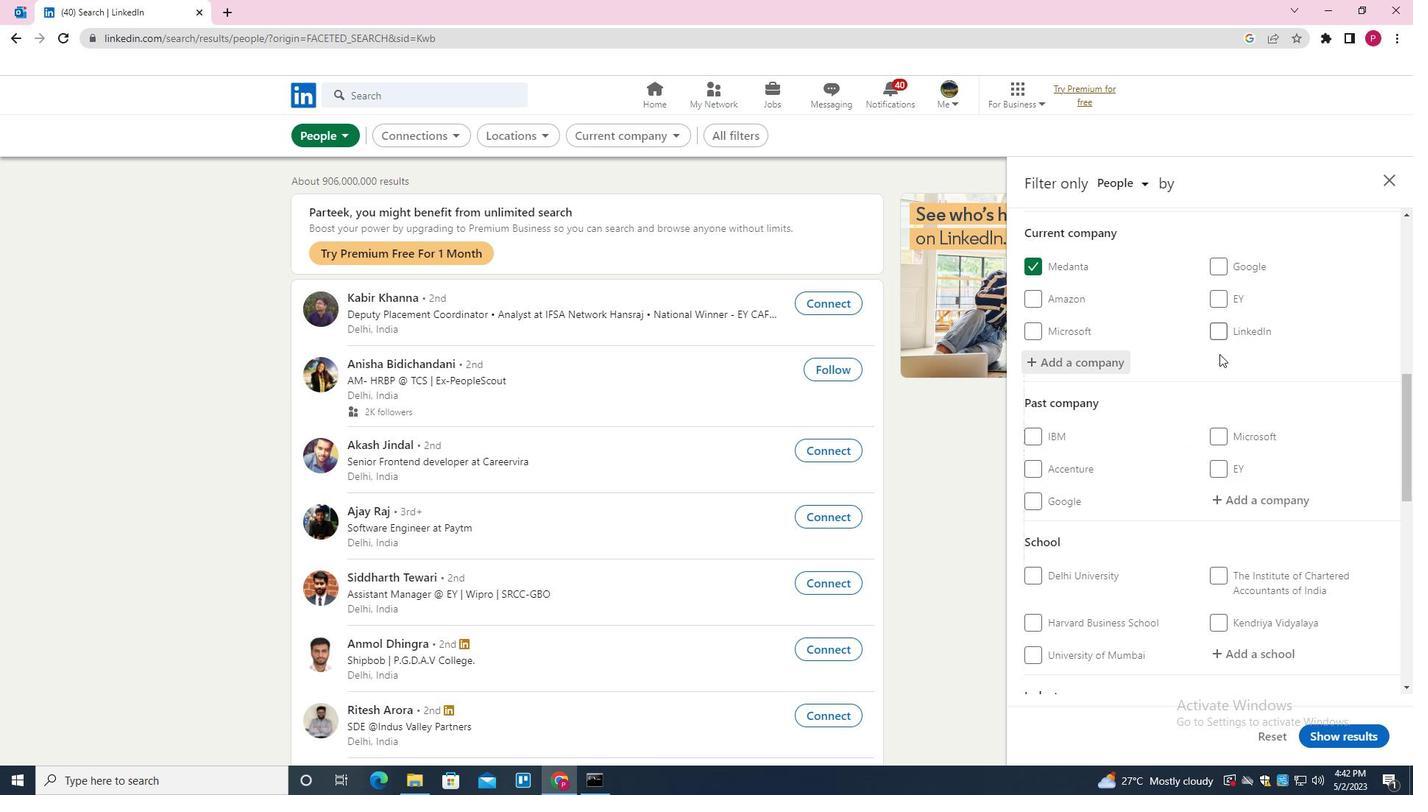 
Action: Mouse scrolled (1217, 355) with delta (0, 0)
Screenshot: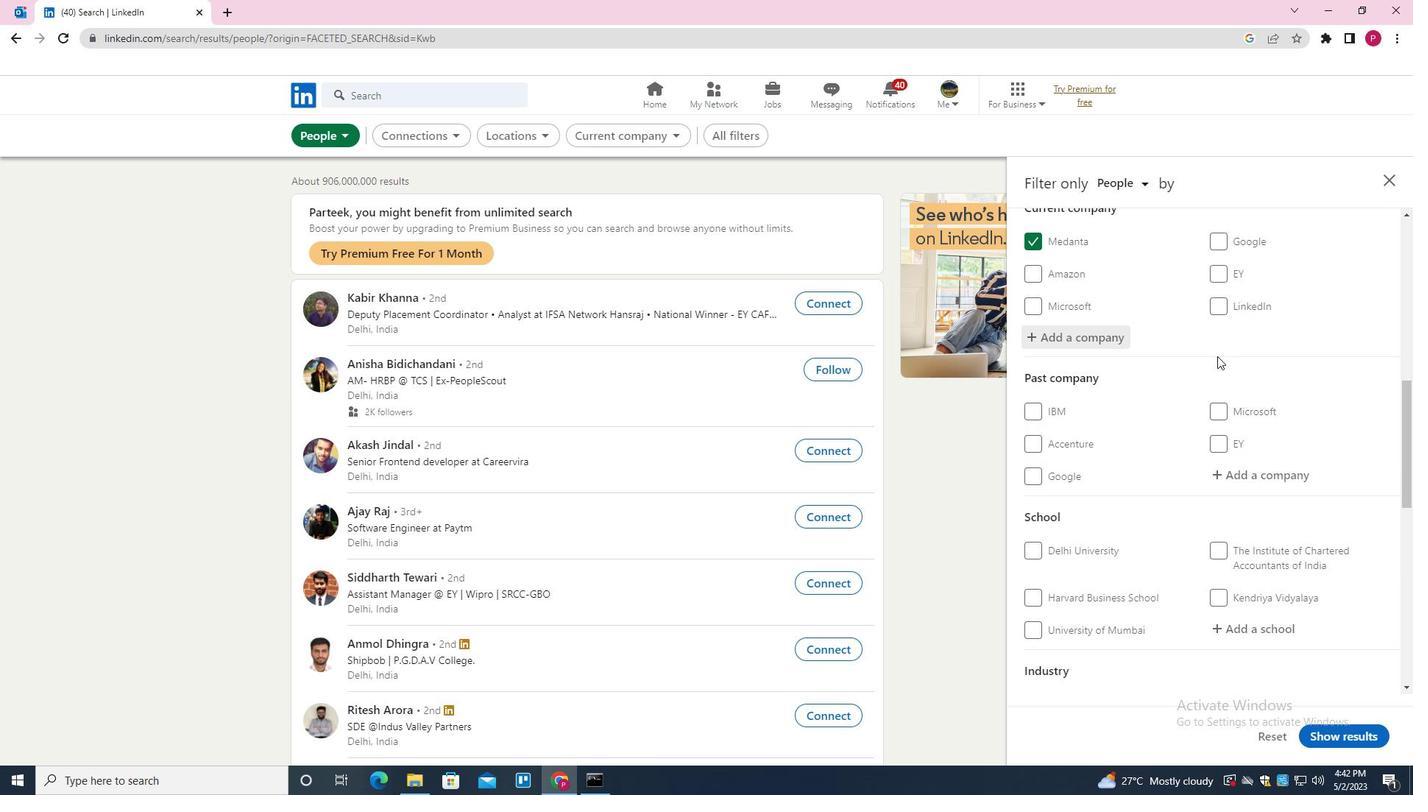 
Action: Mouse moved to (1267, 350)
Screenshot: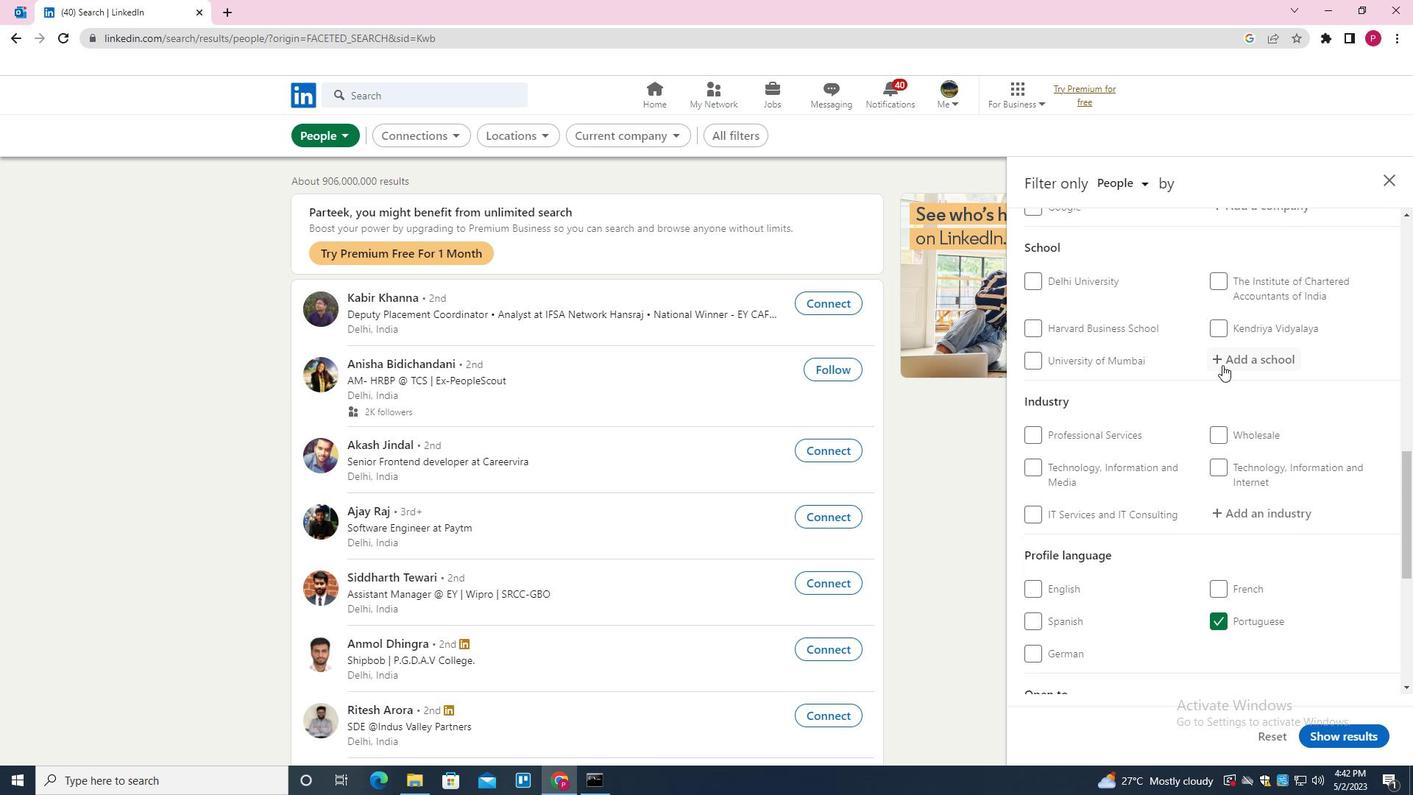 
Action: Mouse pressed left at (1267, 350)
Screenshot: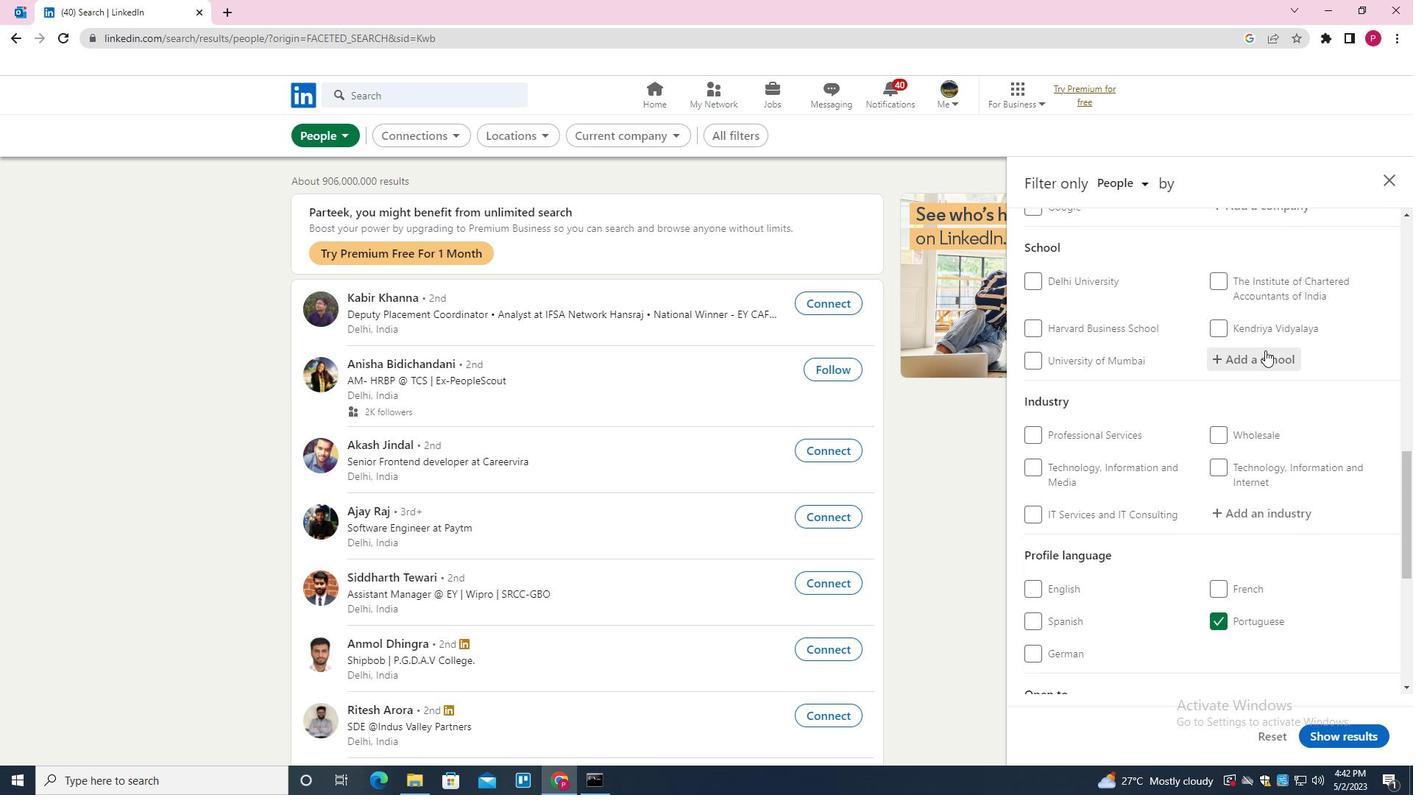 
Action: Mouse moved to (1265, 351)
Screenshot: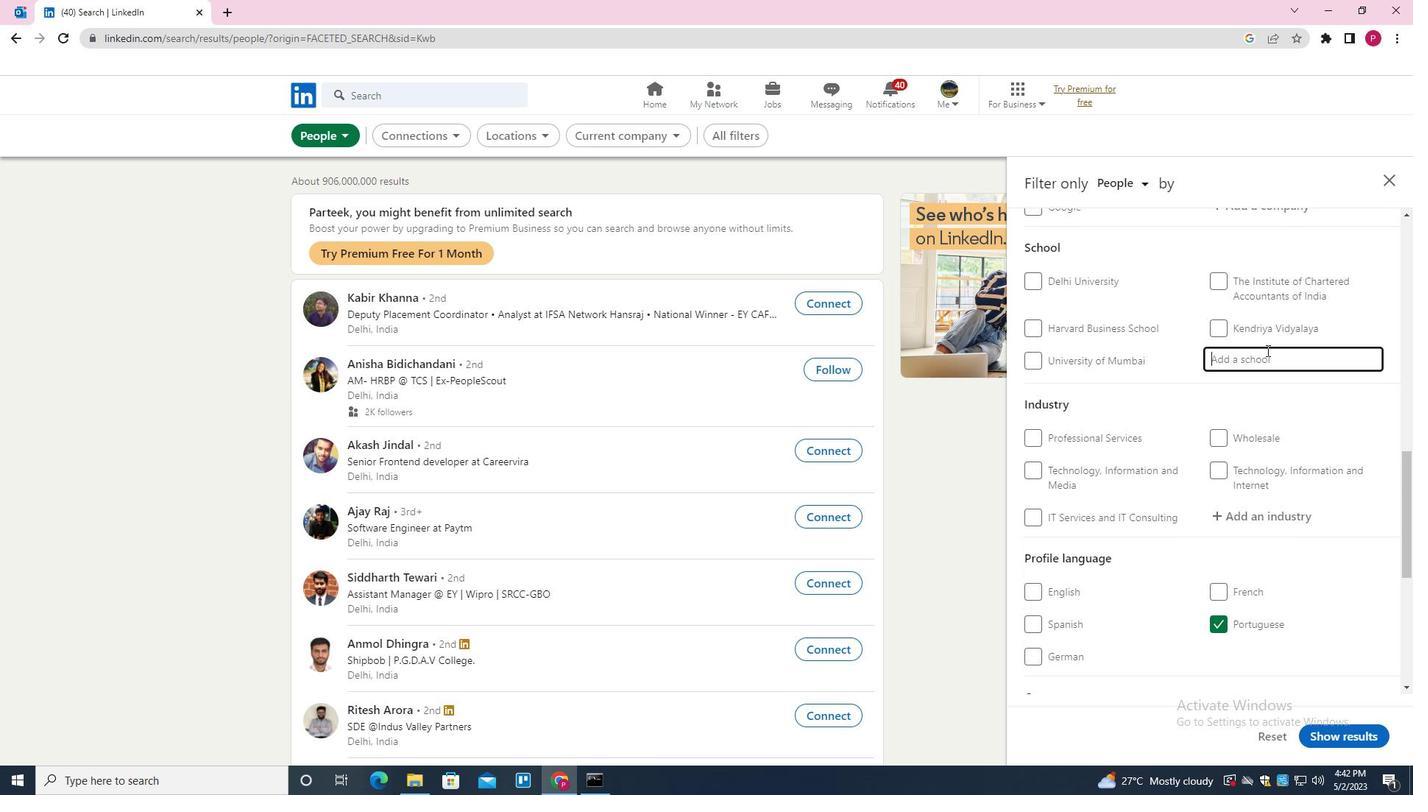 
Action: Key pressed <Key.shift>SANJAY<Key.space><Key.shift>S<Key.backspace><Key.shift>GHODAWAT<Key.space><Key.shift><Key.shift><Key.shift><Key.shift><Key.shift><Key.shift><Key.shift><Key.shift><Key.shift><Key.shift><Key.shift>INSTITUTE<Key.space><Key.down><Key.enter>
Screenshot: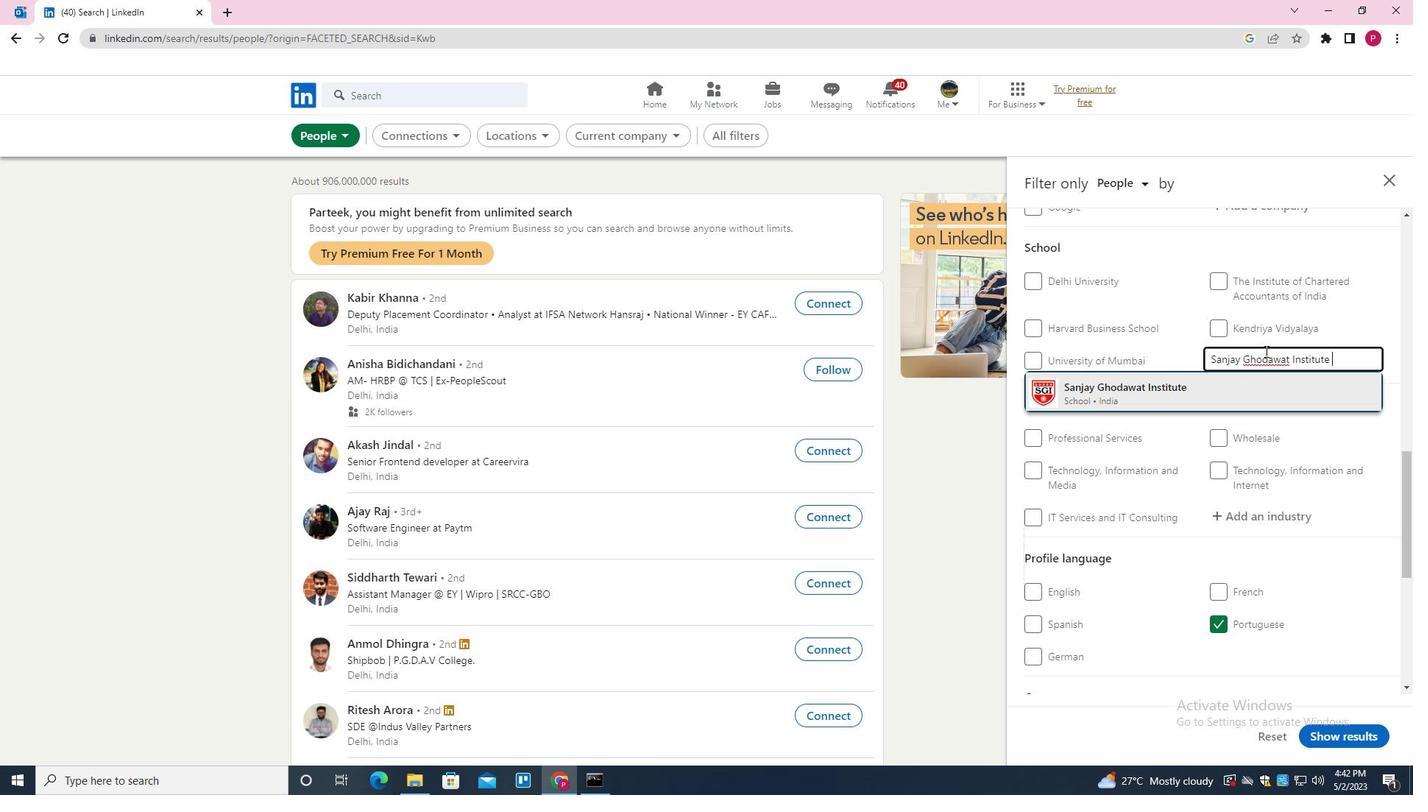 
Action: Mouse moved to (1134, 471)
Screenshot: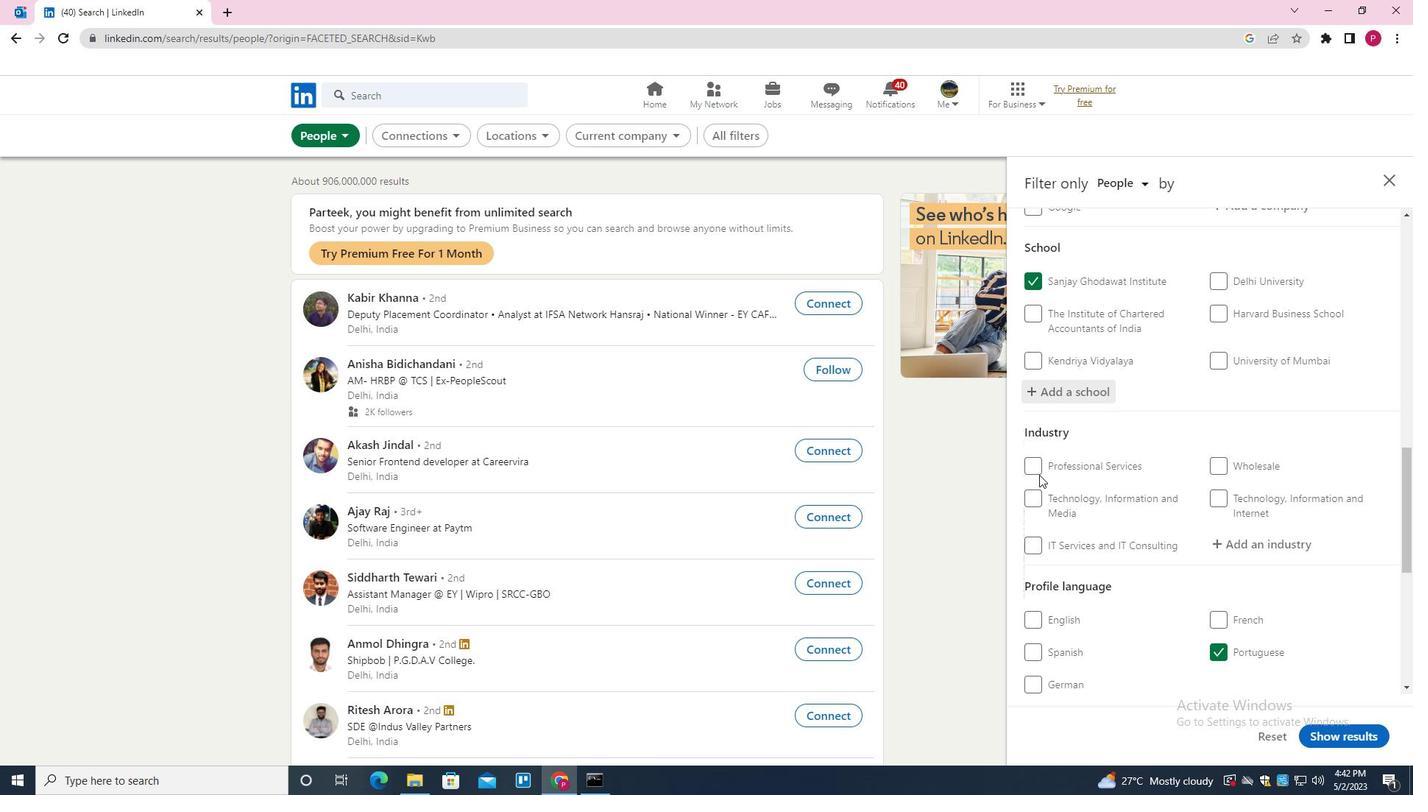
Action: Mouse scrolled (1134, 470) with delta (0, 0)
Screenshot: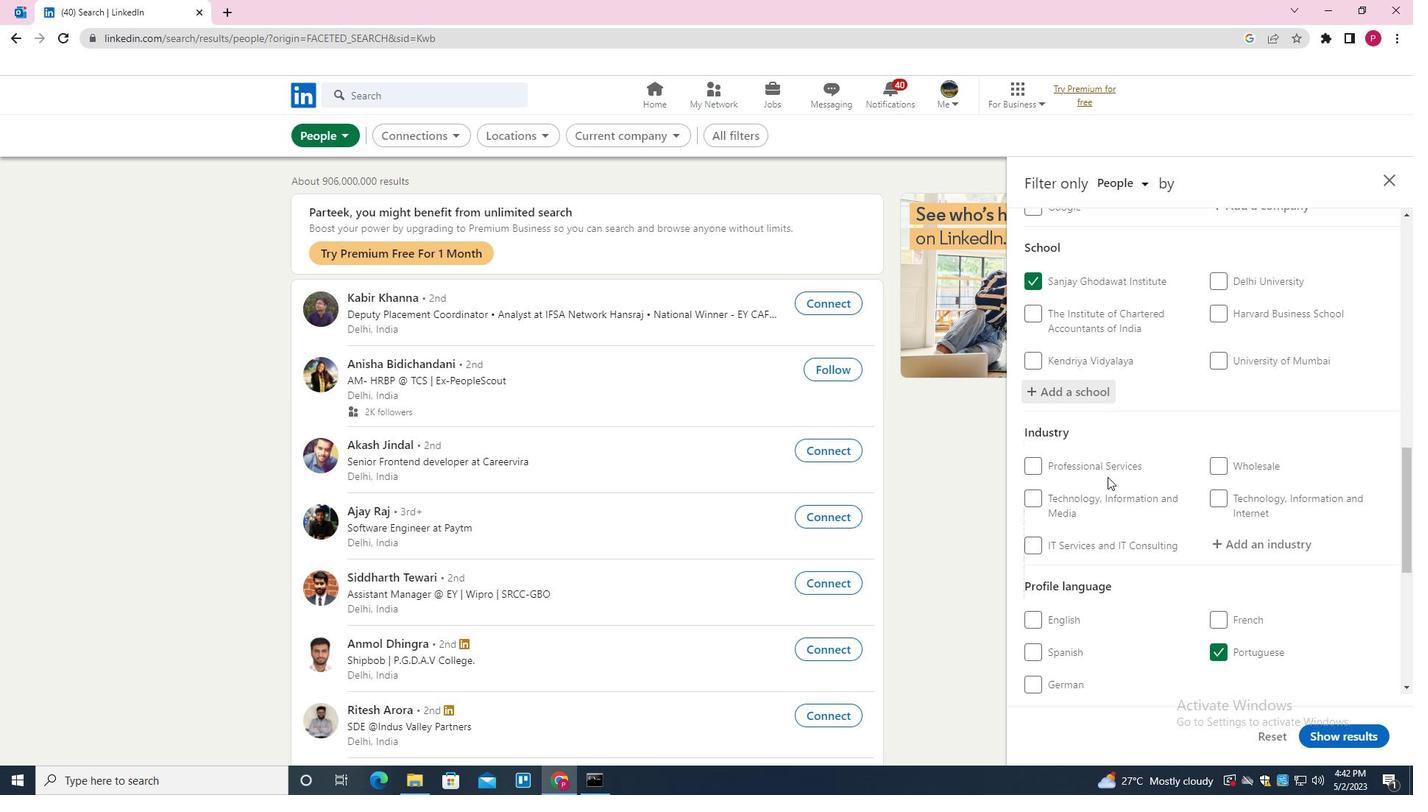 
Action: Mouse scrolled (1134, 470) with delta (0, 0)
Screenshot: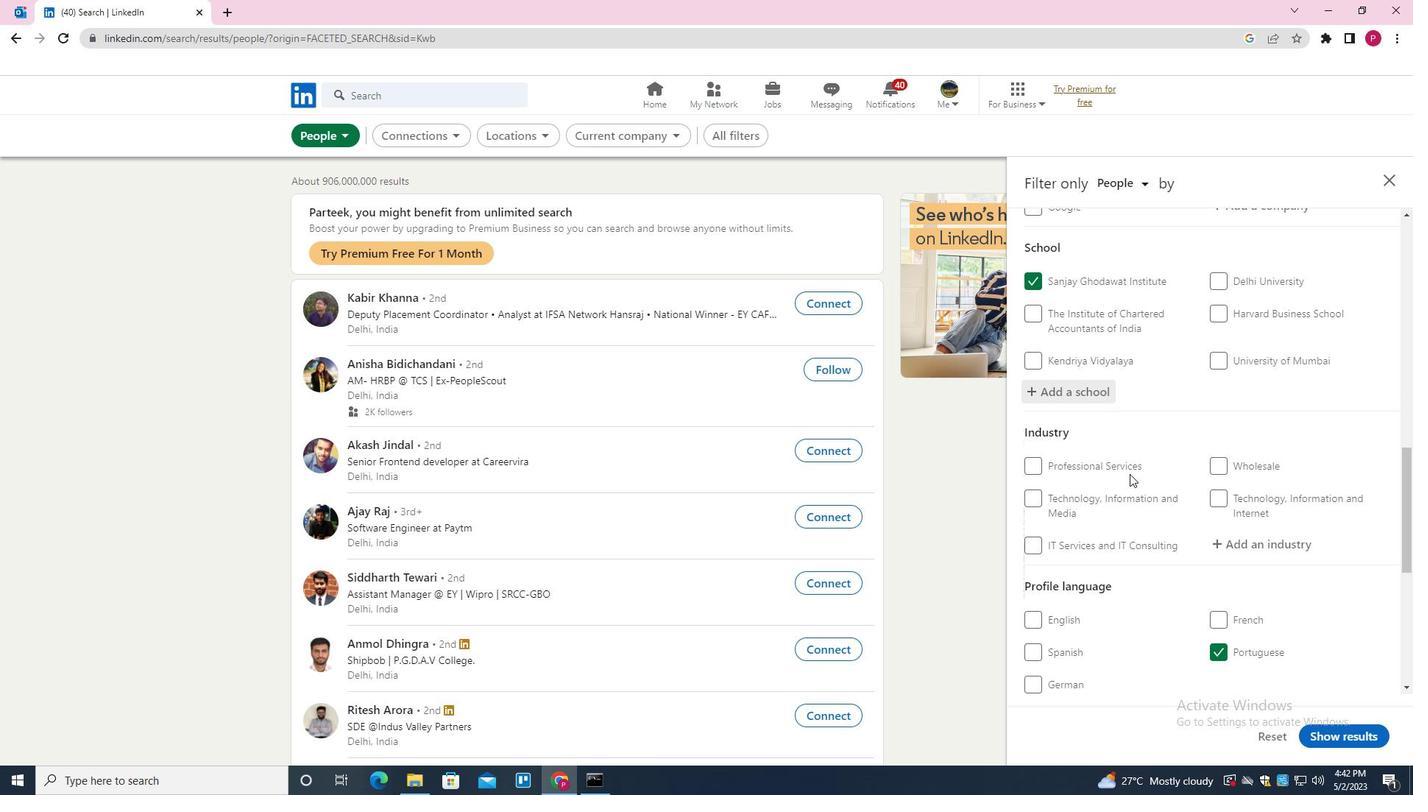 
Action: Mouse moved to (1136, 470)
Screenshot: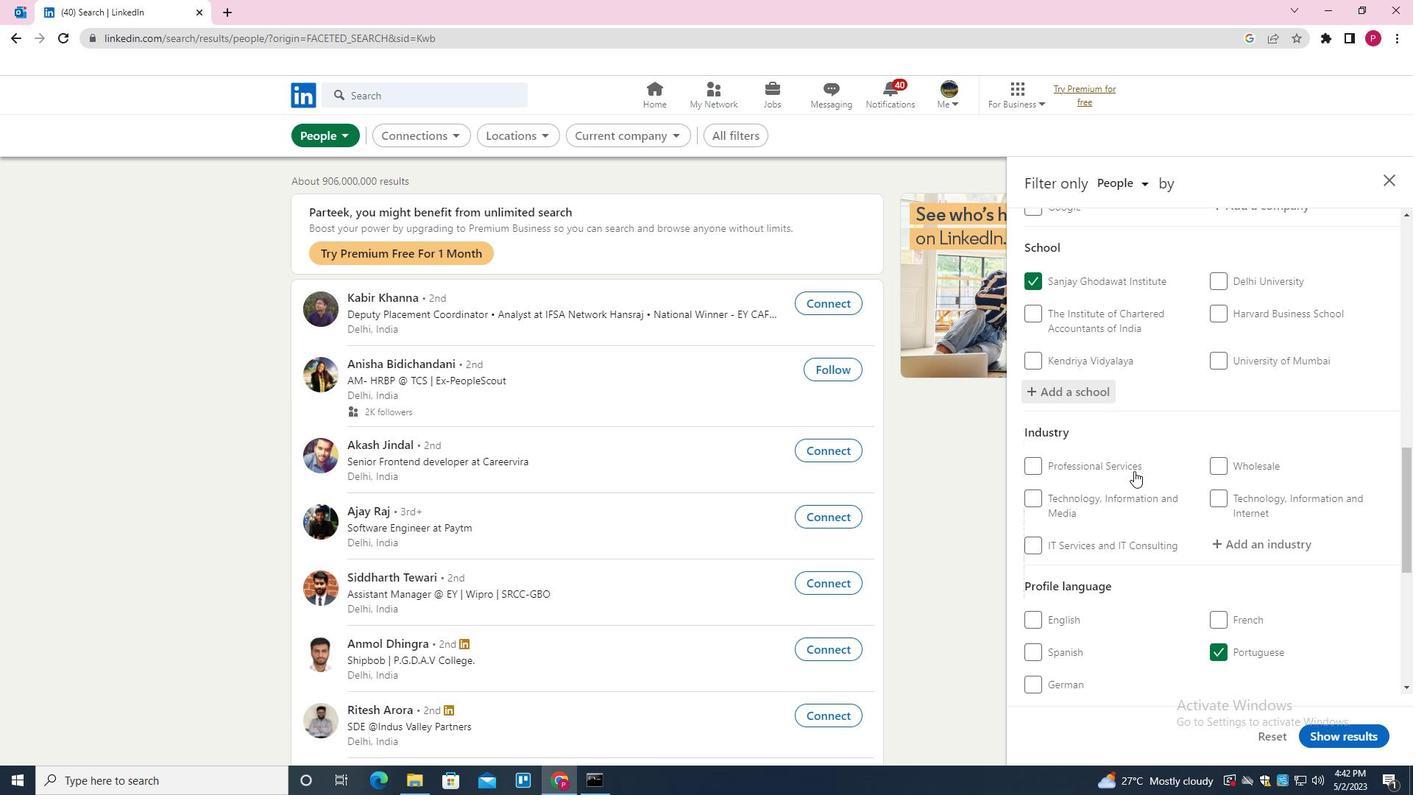 
Action: Mouse scrolled (1136, 469) with delta (0, 0)
Screenshot: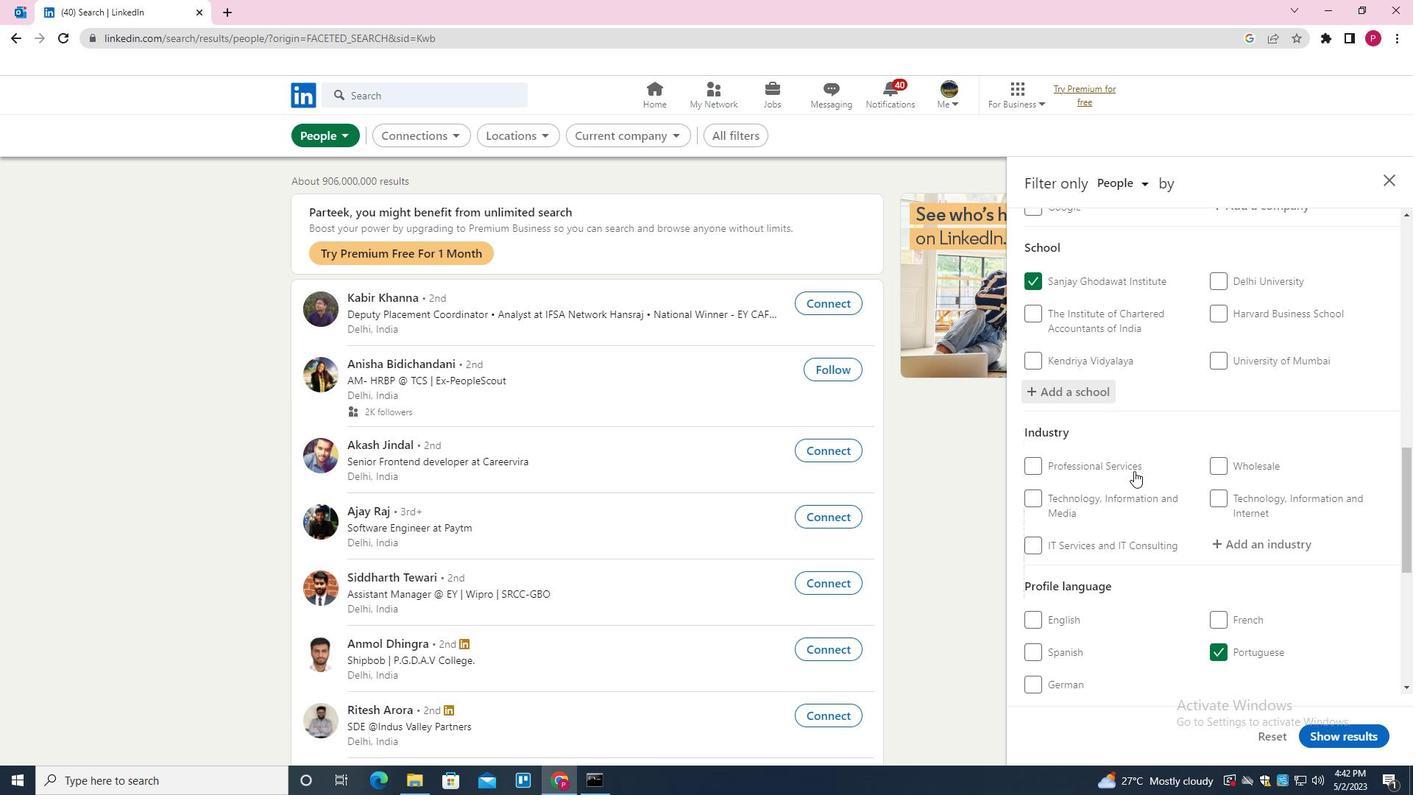 
Action: Mouse moved to (1284, 316)
Screenshot: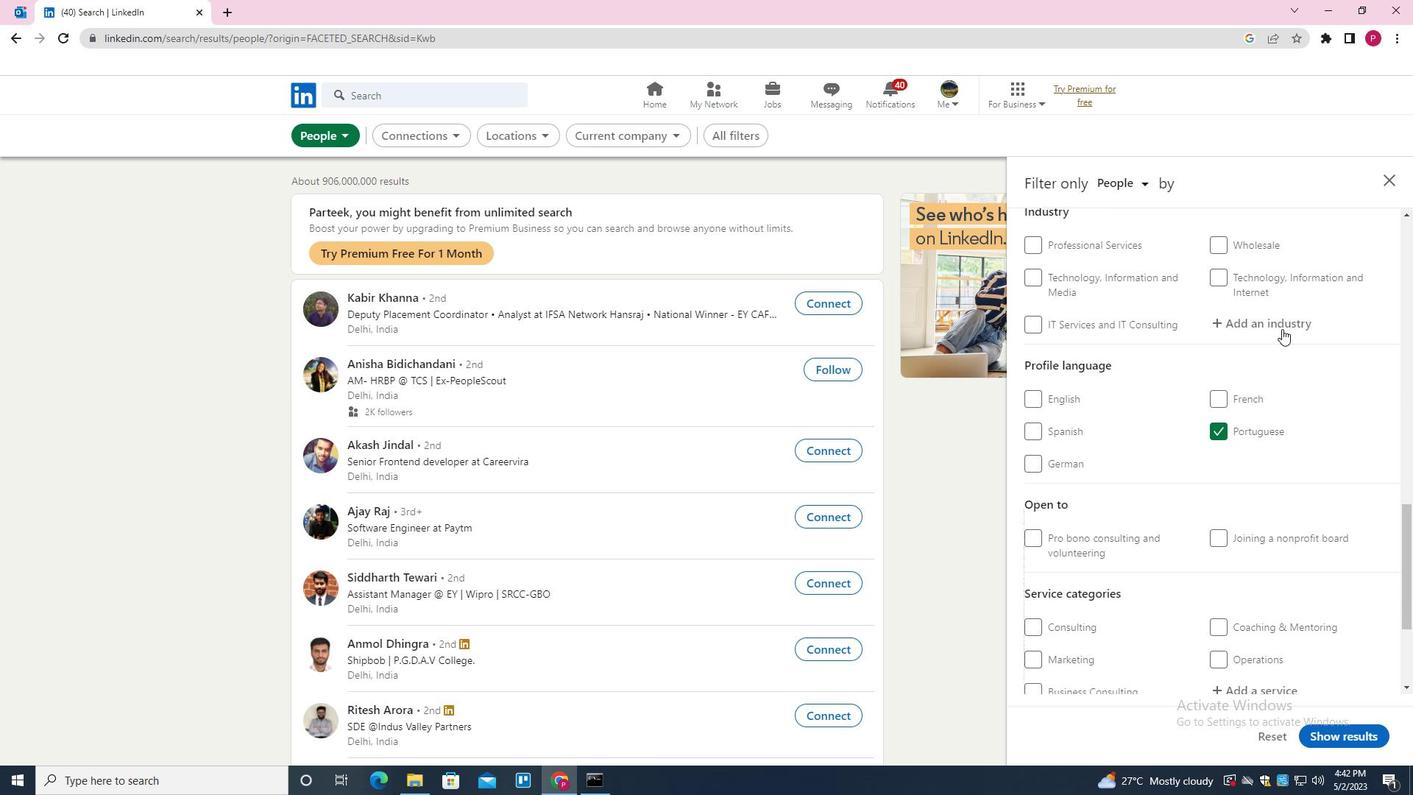 
Action: Mouse pressed left at (1284, 316)
Screenshot: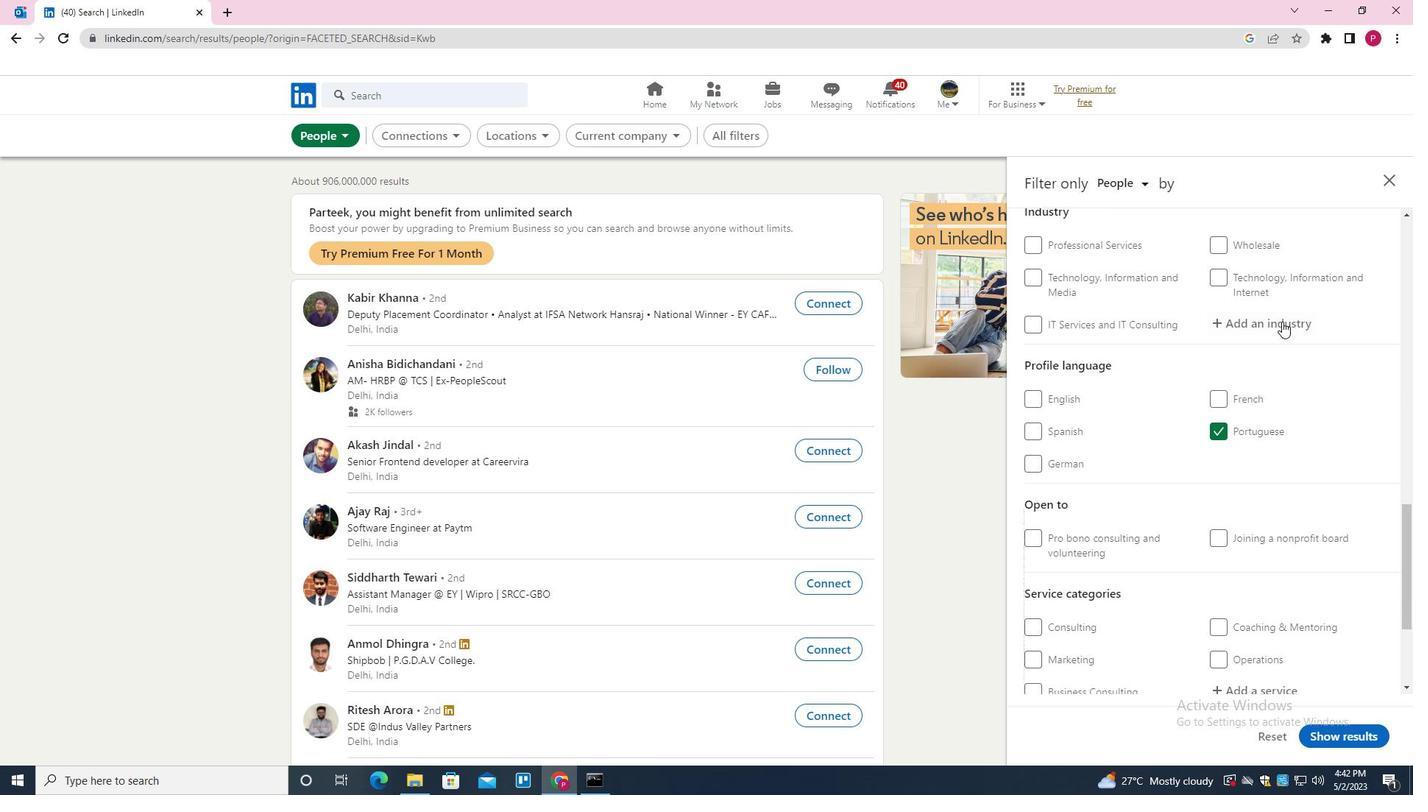 
Action: Mouse moved to (1207, 368)
Screenshot: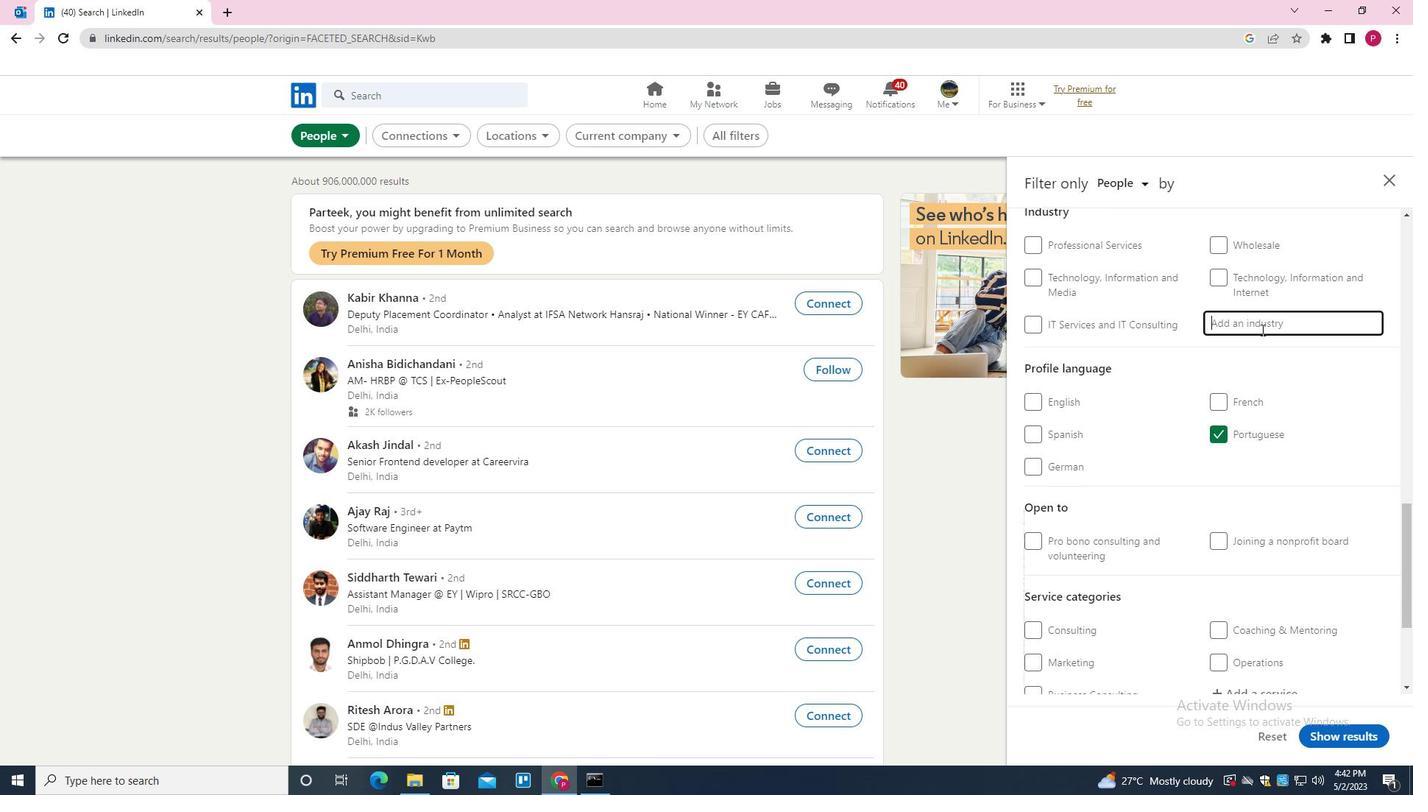 
Action: Key pressed <Key.shift><Key.shift><Key.shift><Key.shift><Key.shift><Key.shift><Key.shift><Key.shift><Key.shift><Key.shift><Key.shift><Key.shift><Key.shift>CIRCUSES<Key.space>AND<Key.space><Key.shift><Key.shift><Key.shift><Key.shift><Key.shift><Key.shift><Key.shift><Key.shift><Key.shift><Key.shift>MAGIC<Key.space><Key.shift>SHOE<Key.backspace>WS<Key.down><Key.enter>
Screenshot: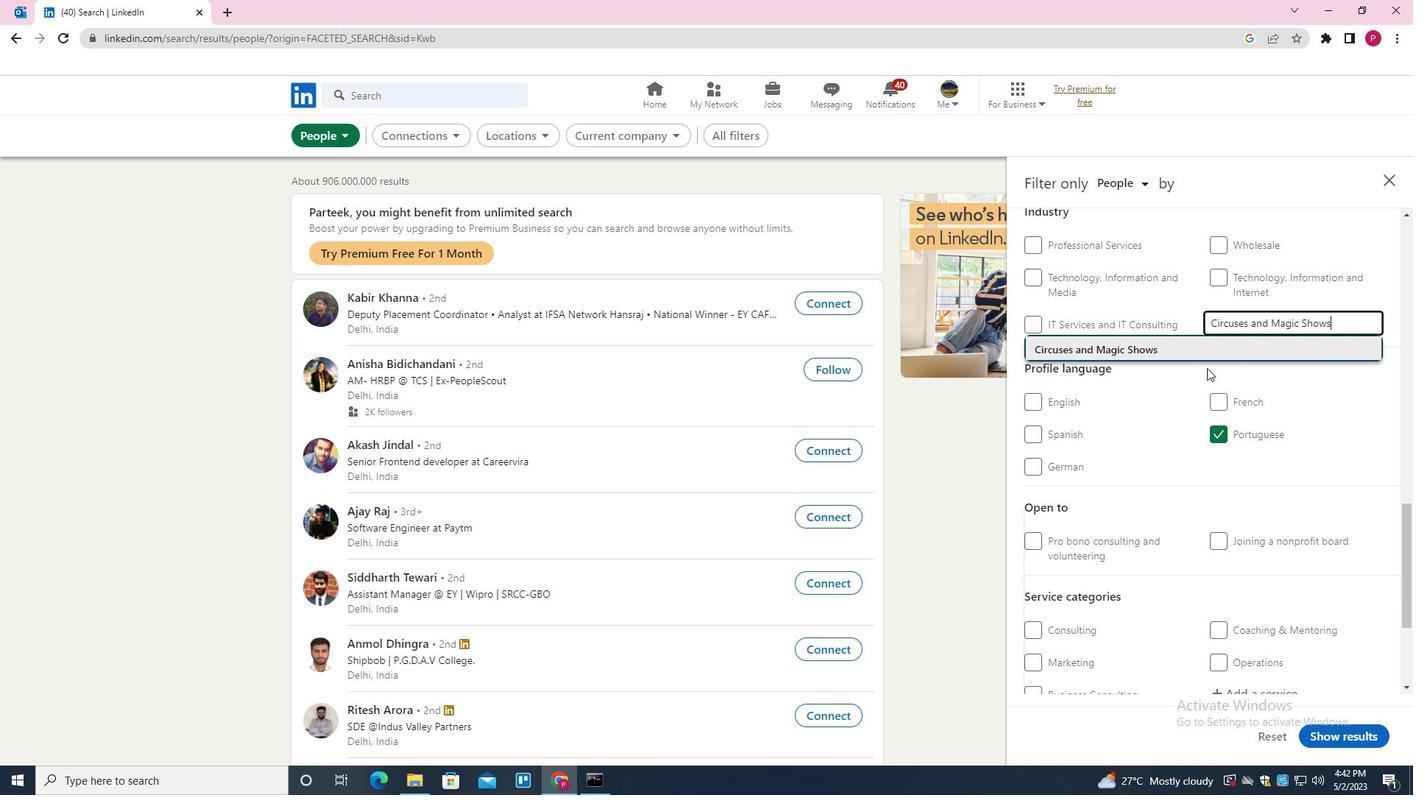 
Action: Mouse moved to (1180, 431)
Screenshot: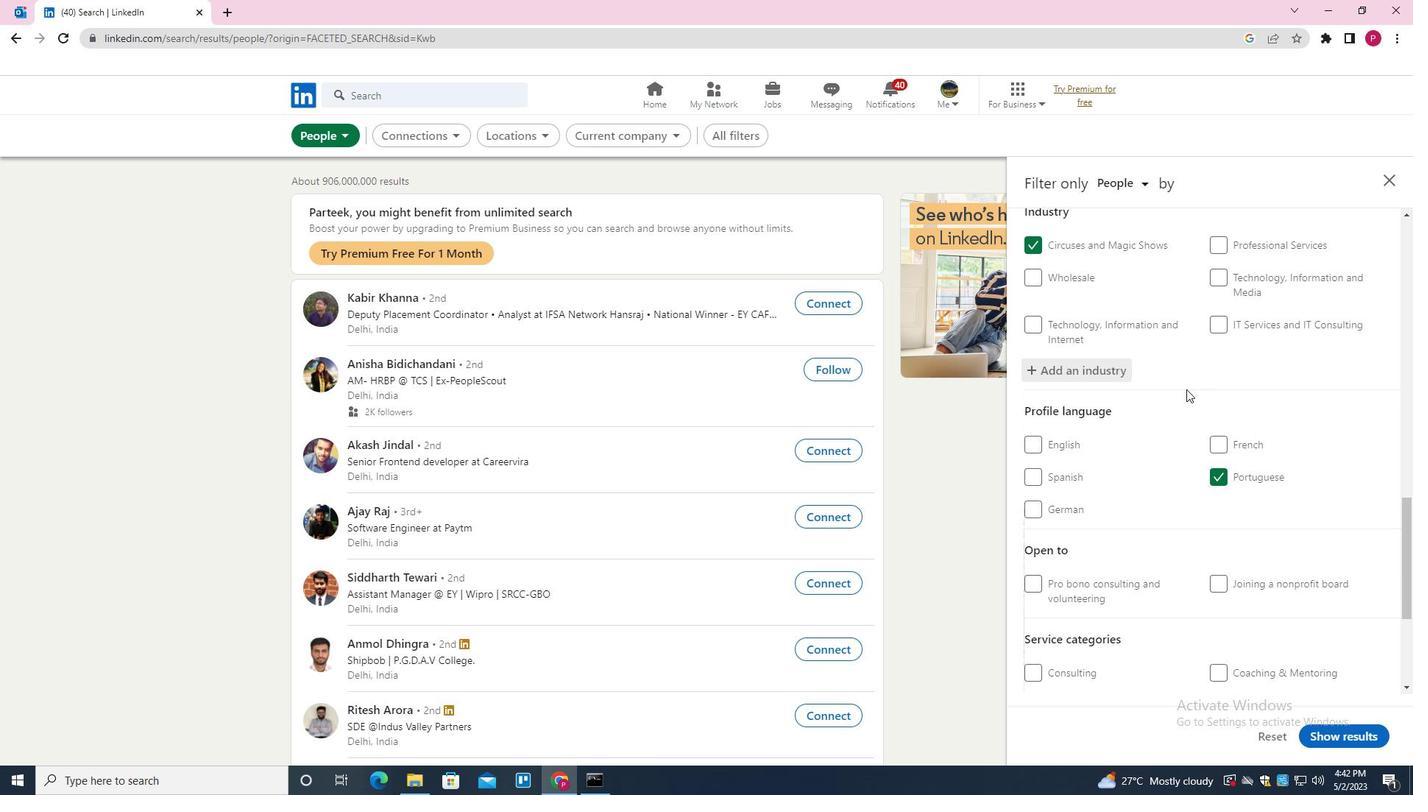 
Action: Mouse scrolled (1180, 430) with delta (0, 0)
Screenshot: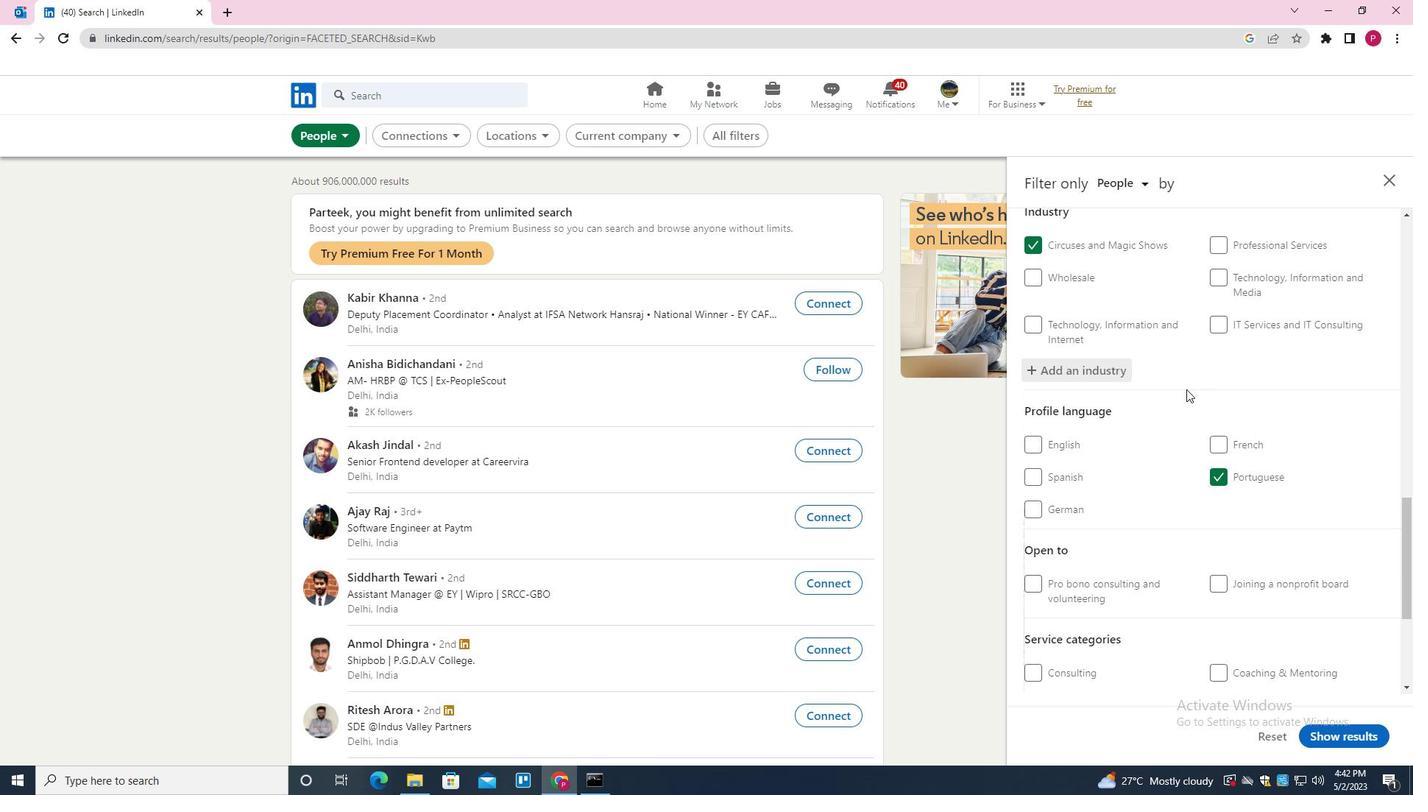 
Action: Mouse moved to (1180, 438)
Screenshot: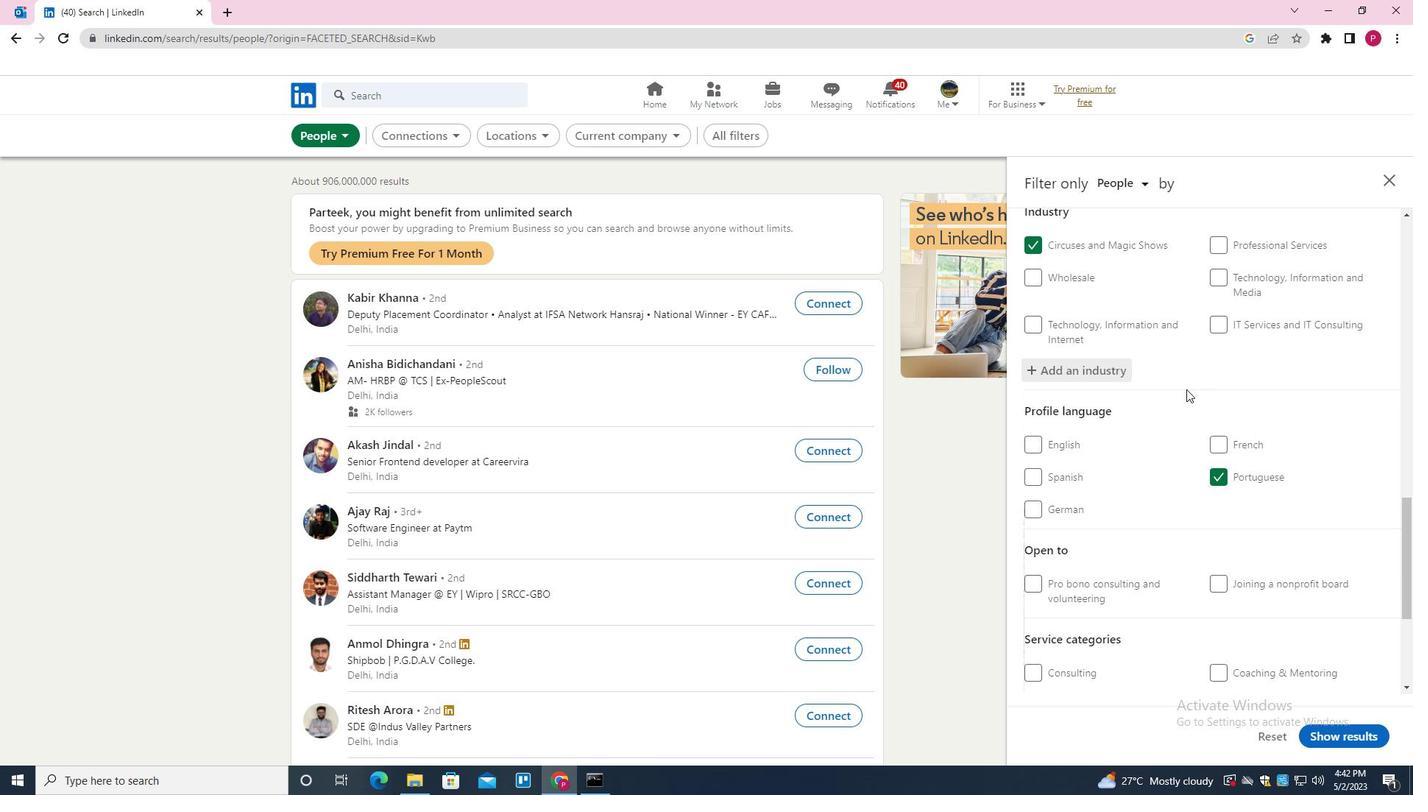 
Action: Mouse scrolled (1180, 437) with delta (0, 0)
Screenshot: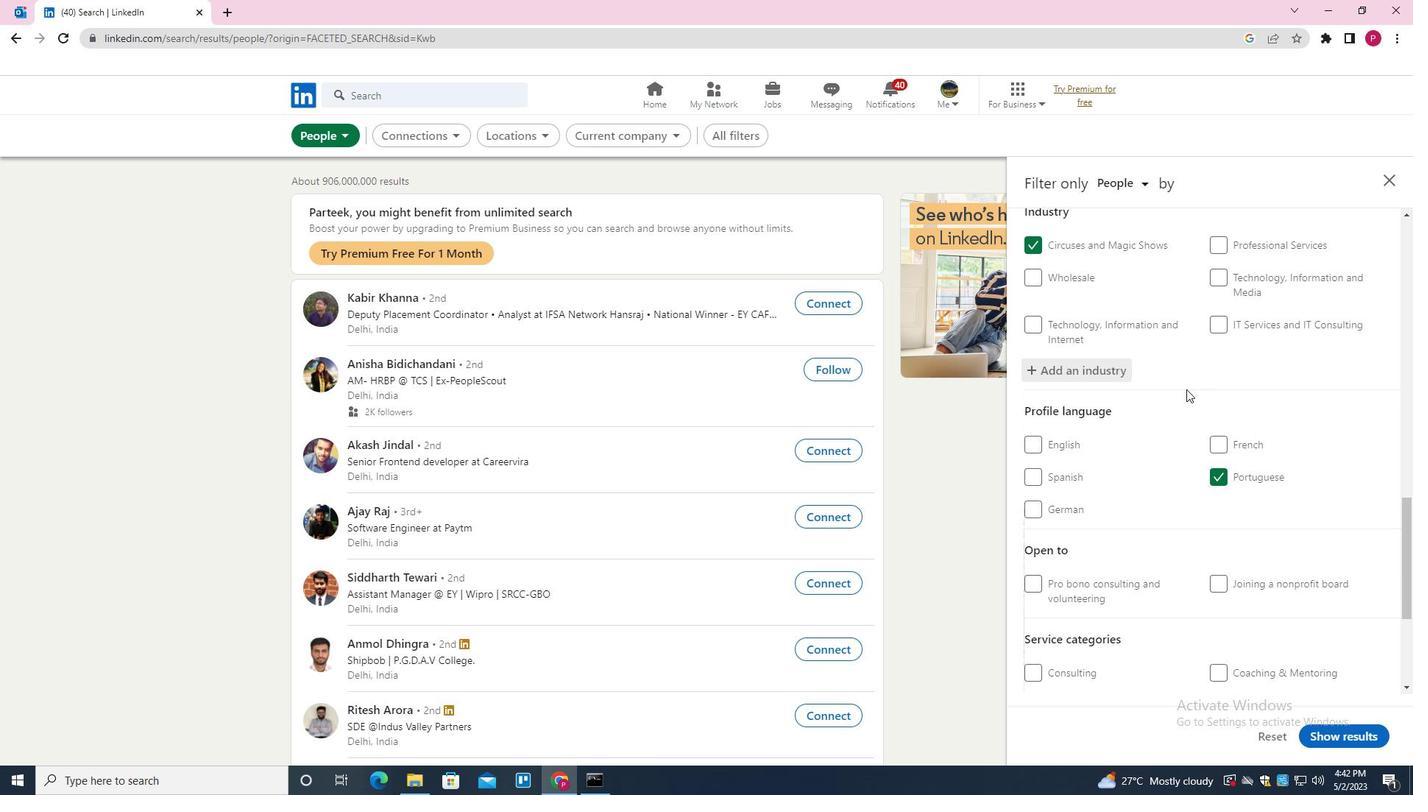 
Action: Mouse moved to (1180, 441)
Screenshot: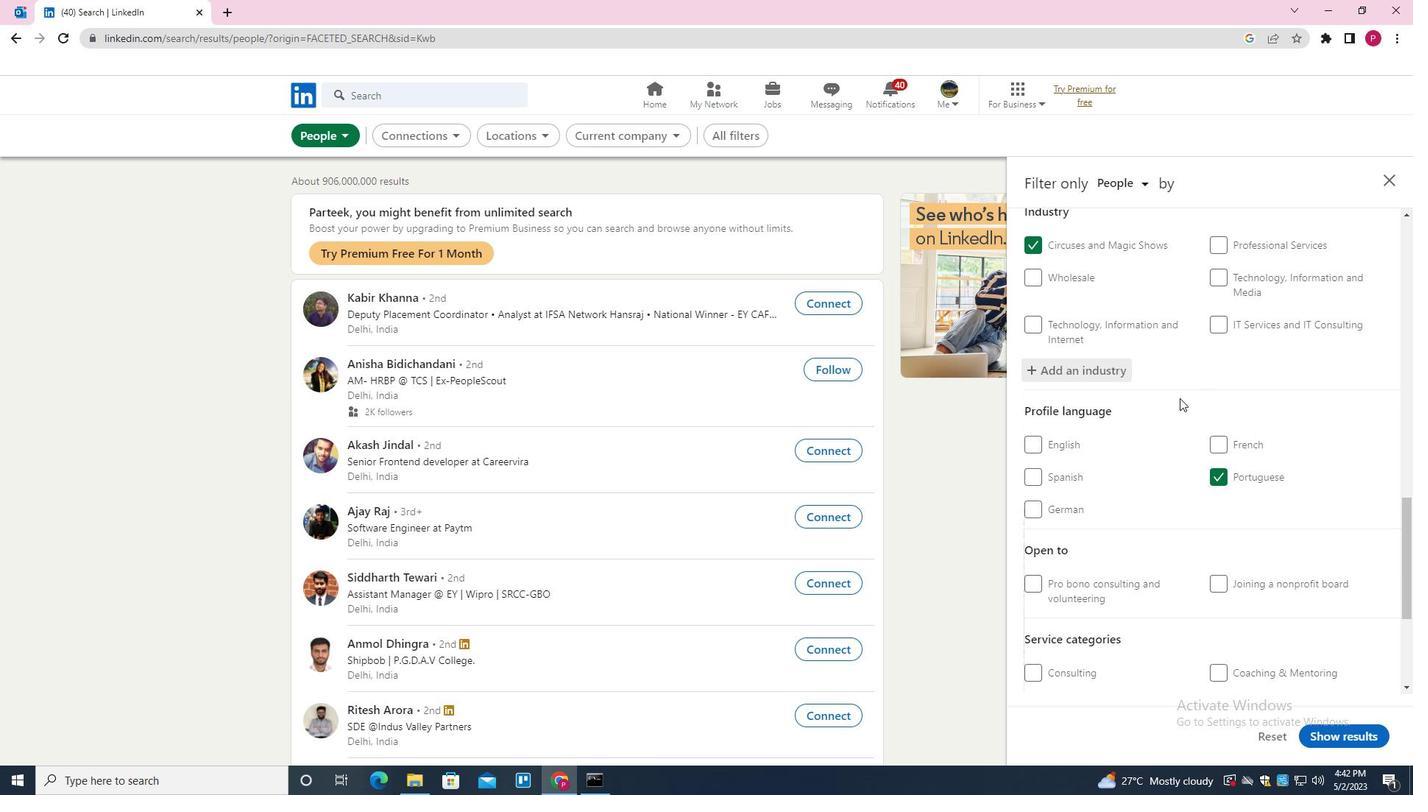 
Action: Mouse scrolled (1180, 440) with delta (0, 0)
Screenshot: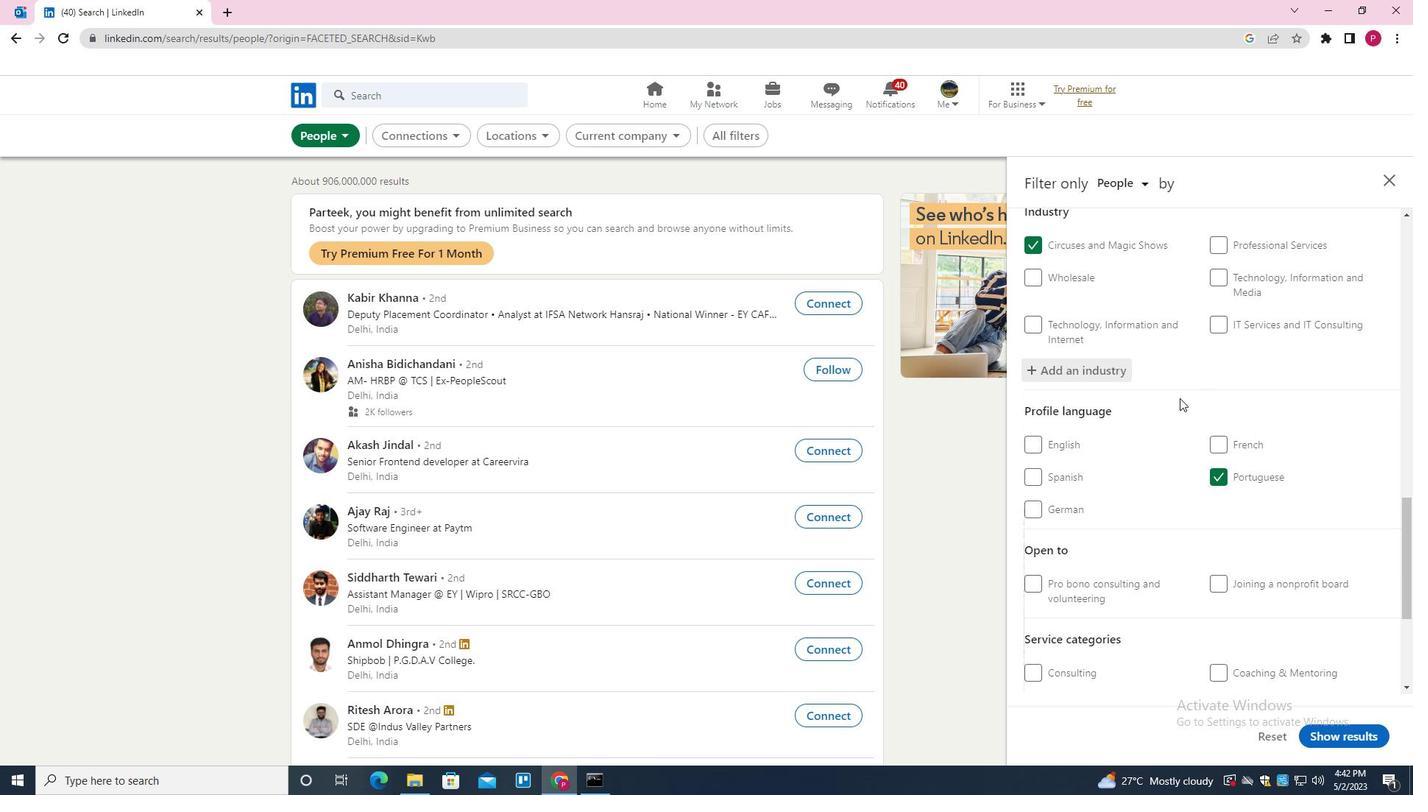 
Action: Mouse moved to (1179, 442)
Screenshot: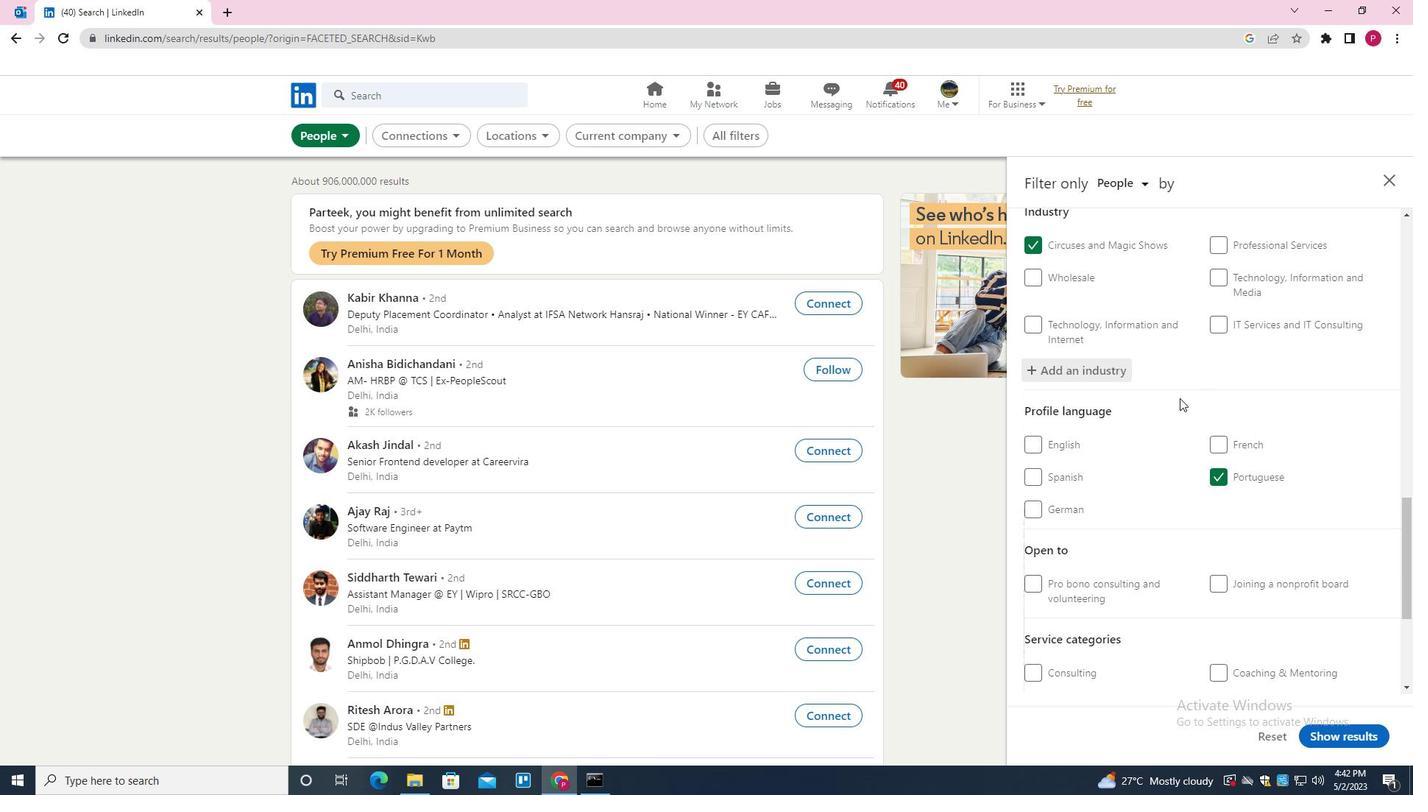 
Action: Mouse scrolled (1179, 441) with delta (0, 0)
Screenshot: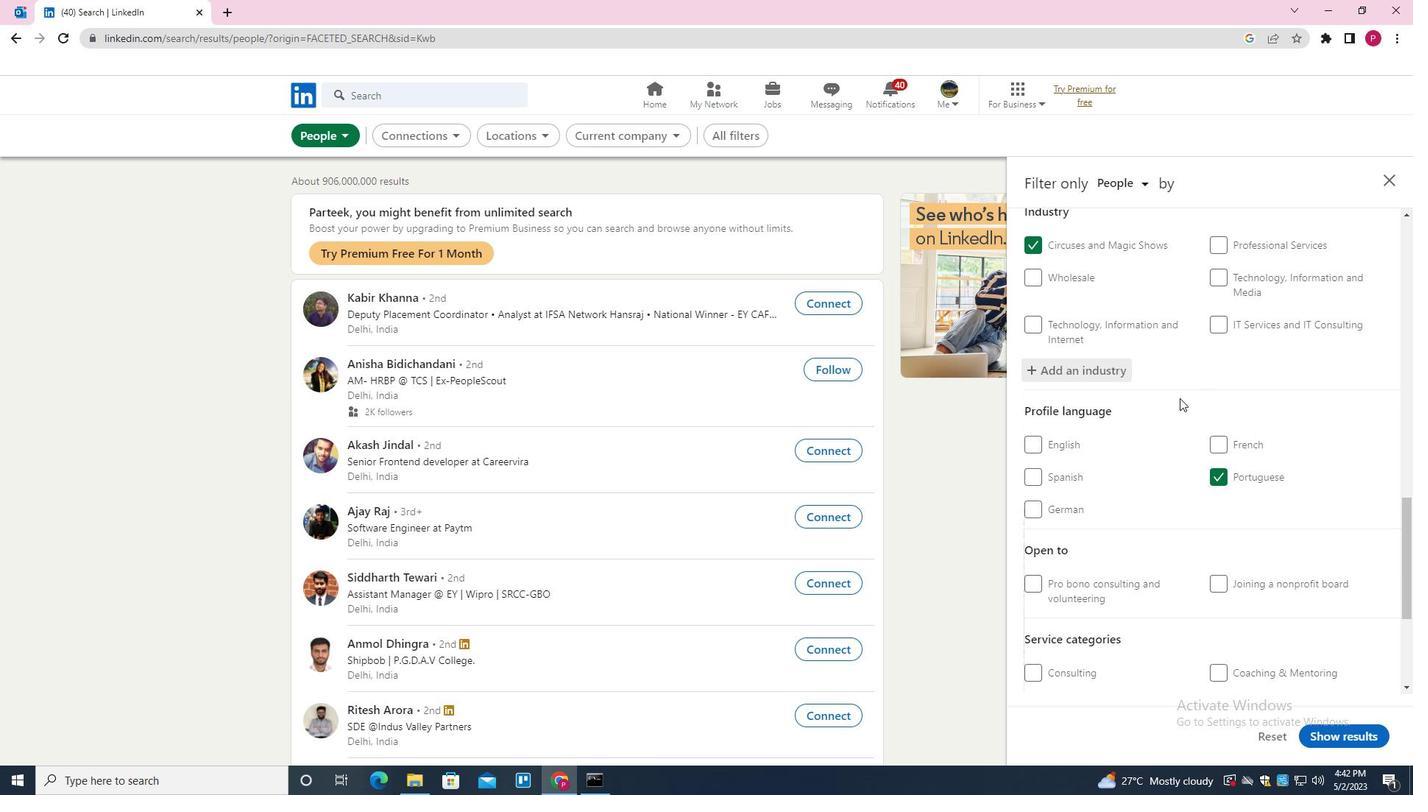 
Action: Mouse moved to (1233, 488)
Screenshot: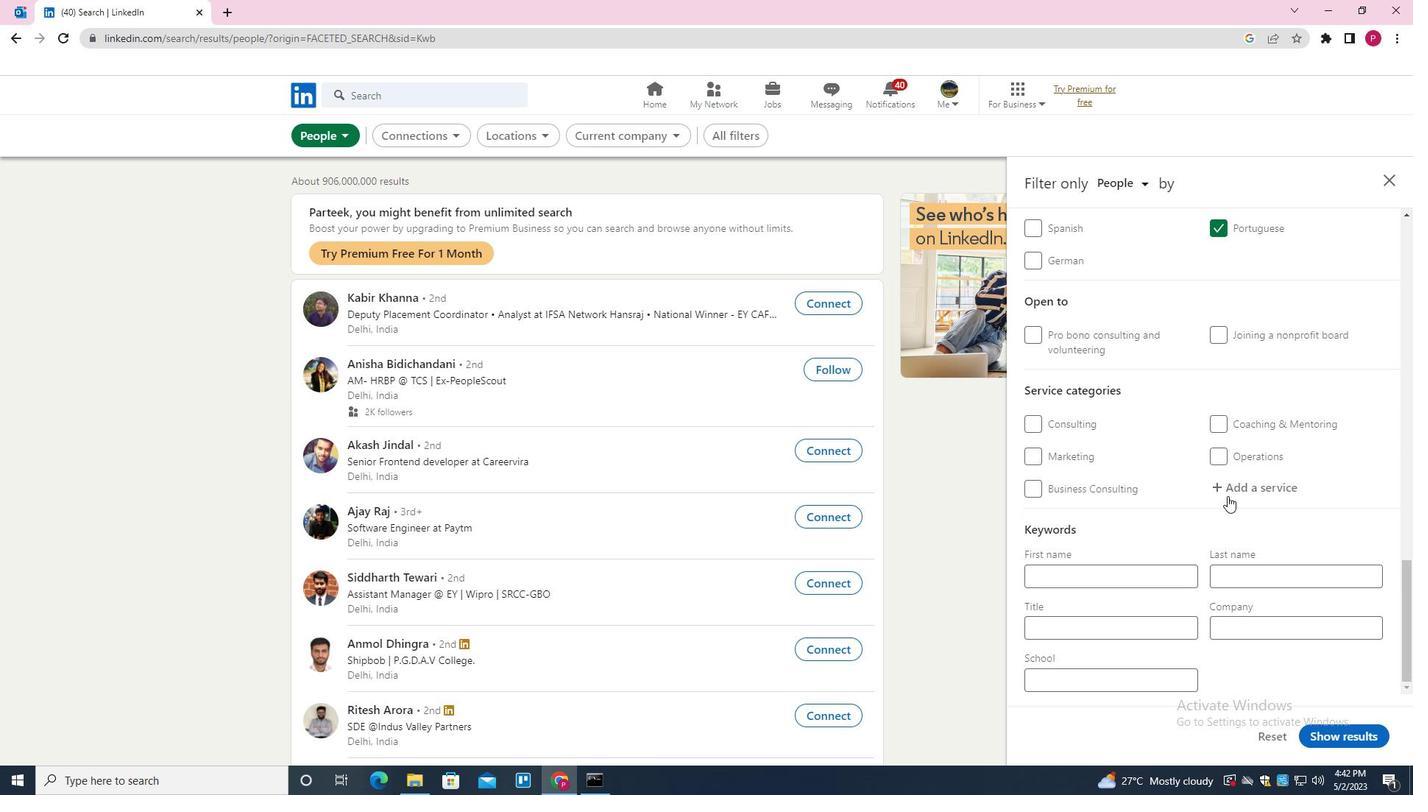 
Action: Mouse pressed left at (1233, 488)
Screenshot: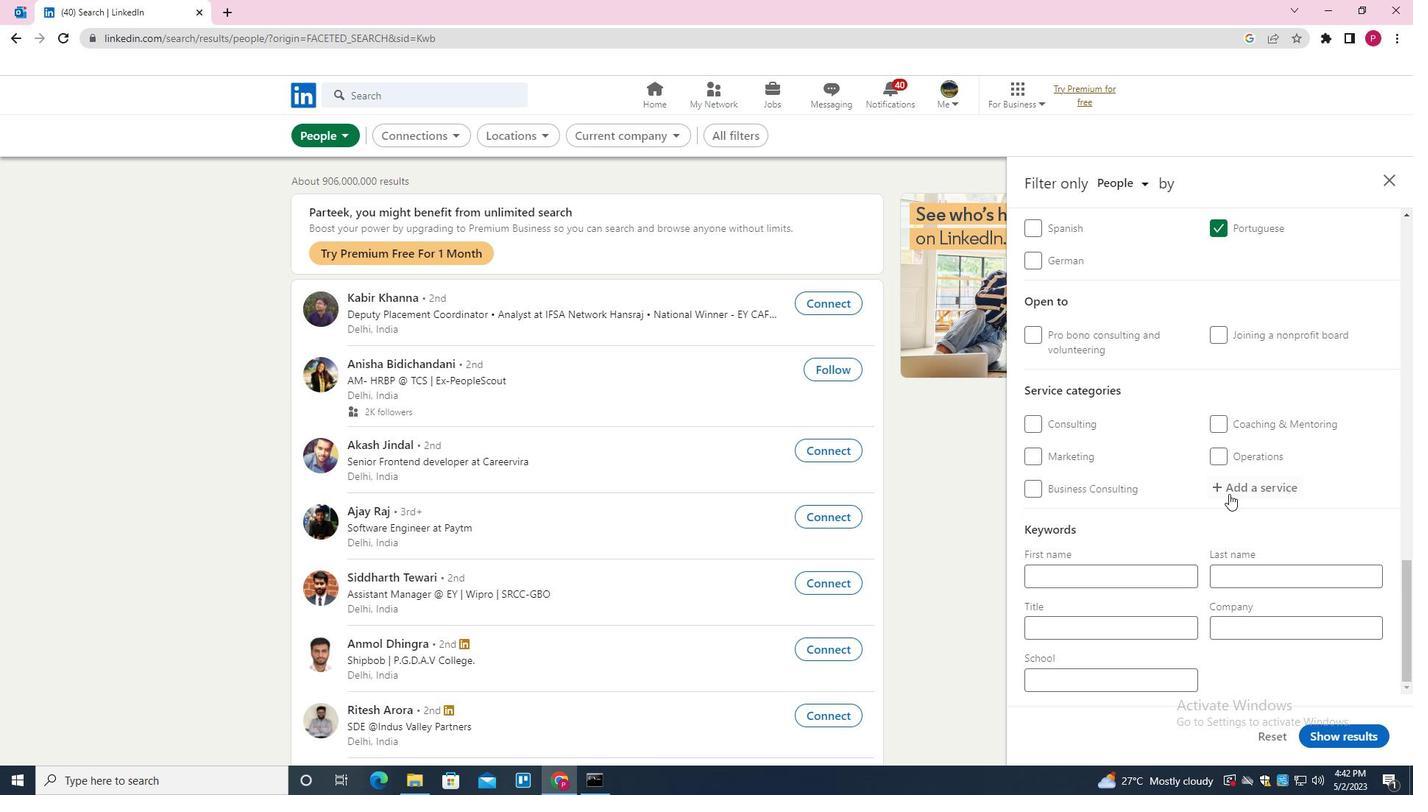
Action: Mouse moved to (1230, 489)
Screenshot: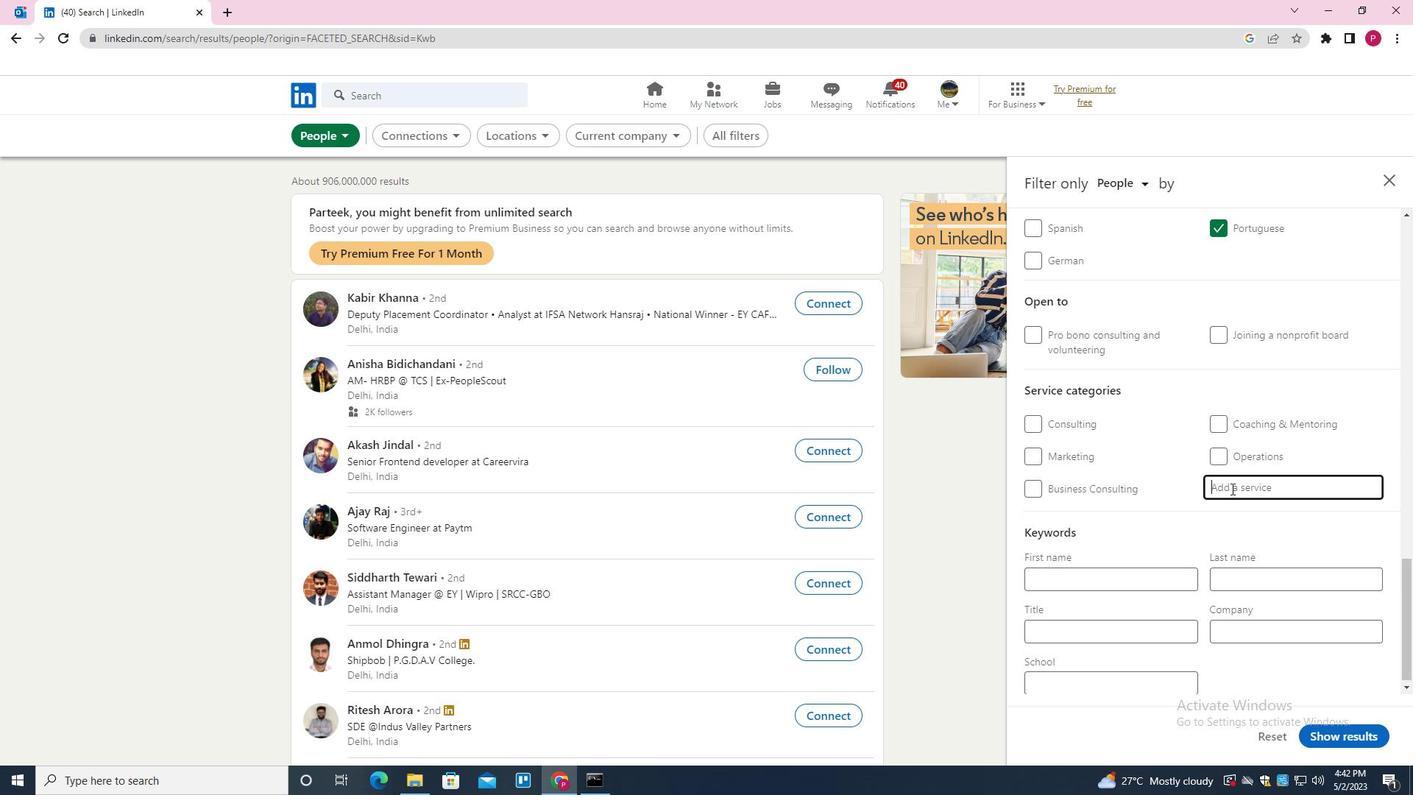 
Action: Key pressed <Key.shift><Key.shift><Key.shift><Key.shift><Key.shift><Key.shift><Key.shift><Key.shift><Key.shift><Key.shift><Key.shift><Key.shift><Key.shift><Key.shift><Key.shift><Key.shift><Key.shift>COMPUTER<Key.space><Key.shift>REPAIR
Screenshot: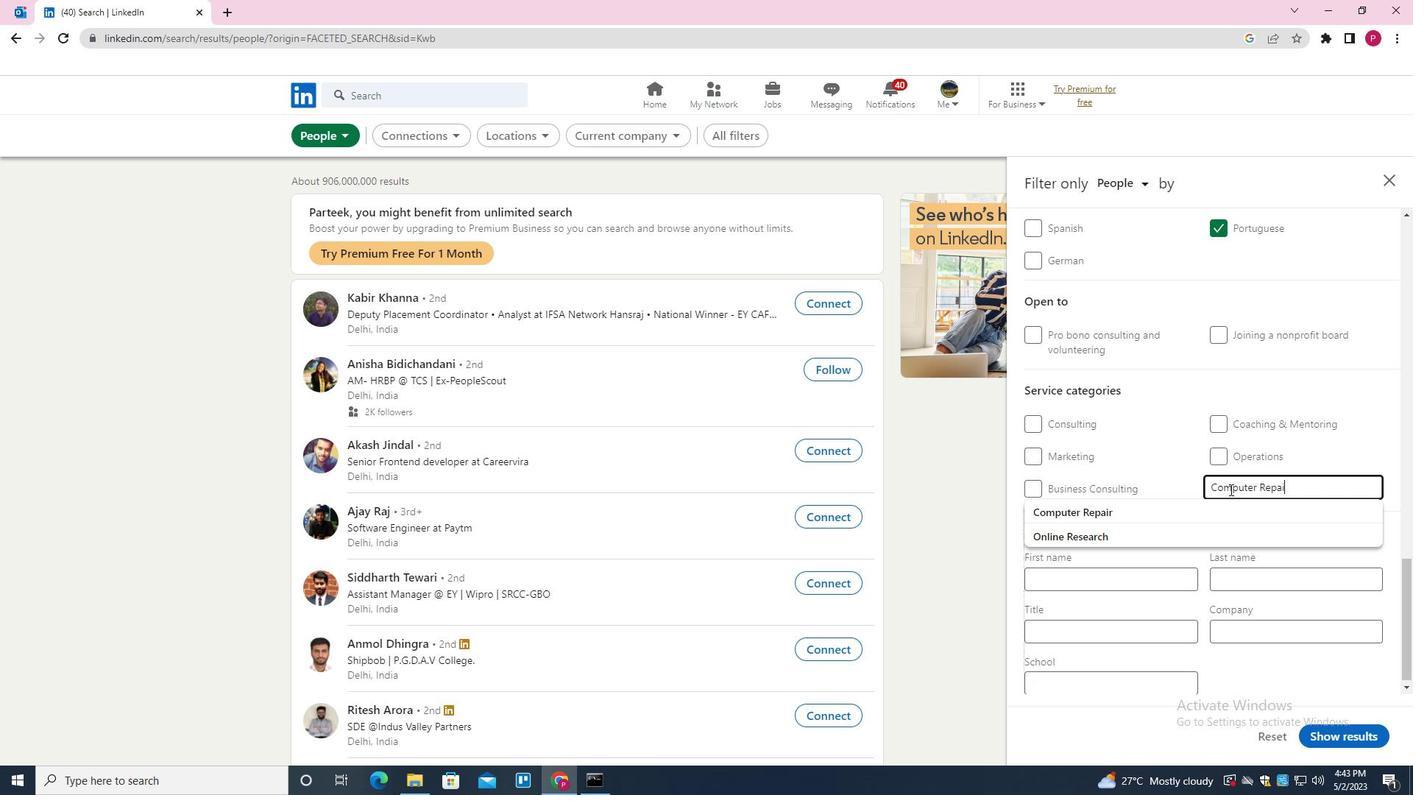 
Action: Mouse moved to (1191, 516)
Screenshot: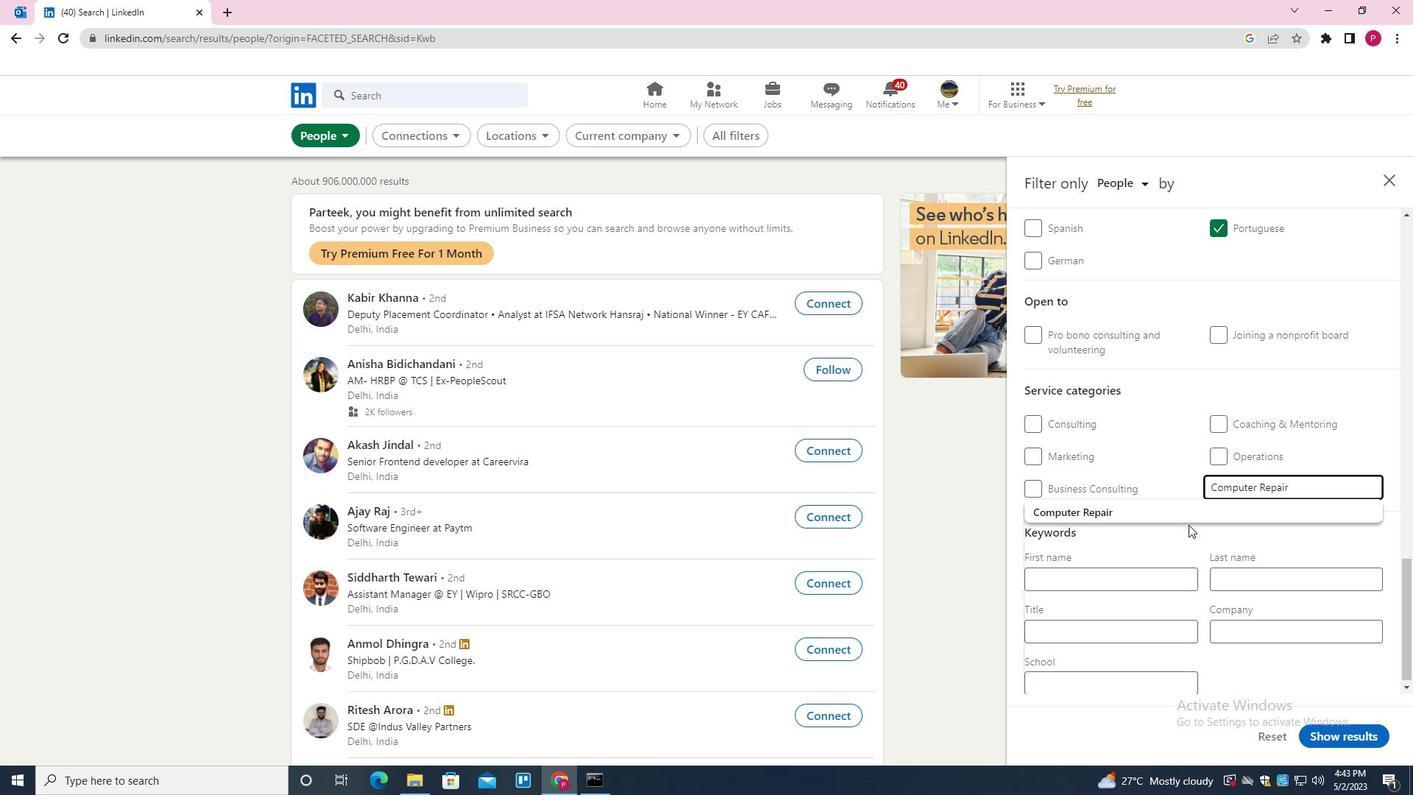 
Action: Mouse pressed left at (1191, 516)
Screenshot: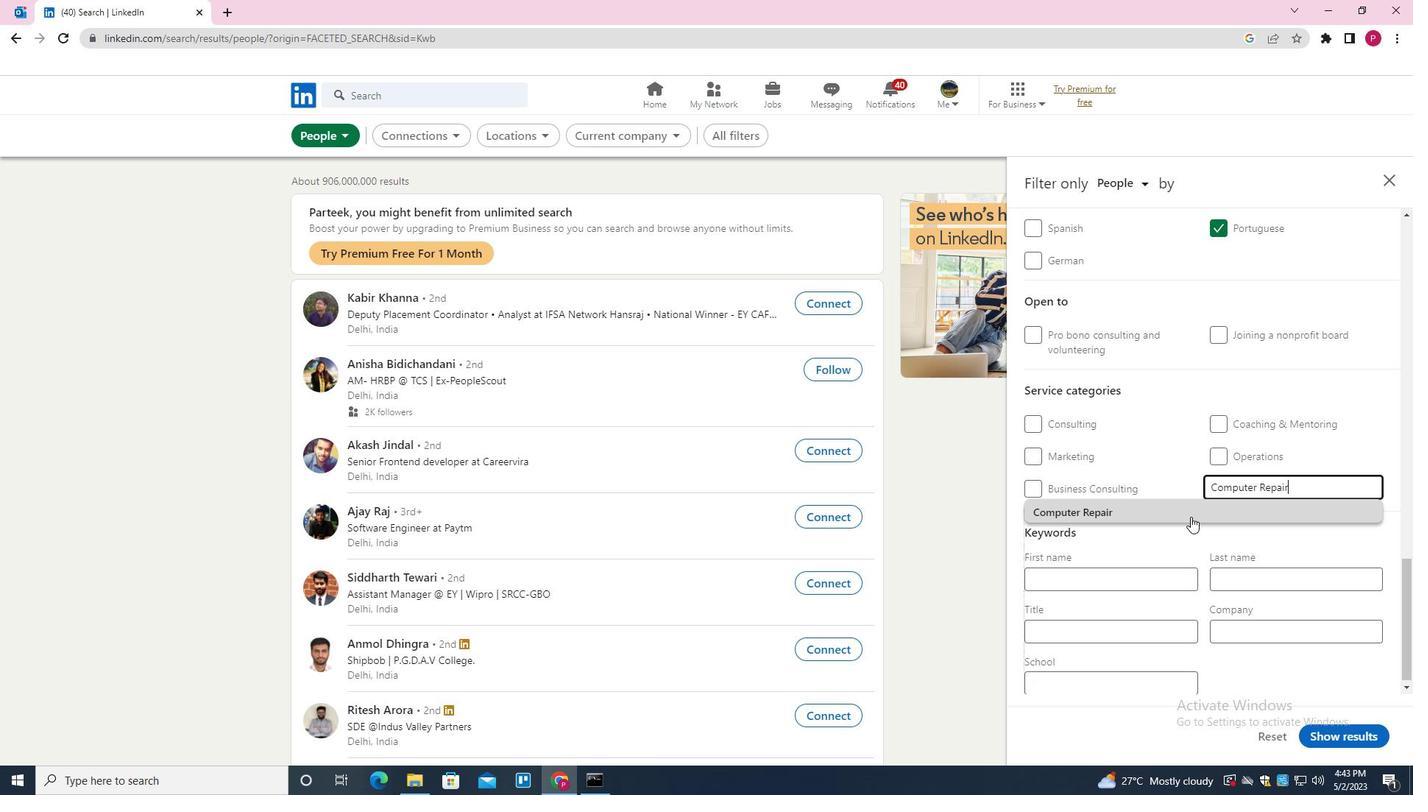 
Action: Mouse moved to (1181, 522)
Screenshot: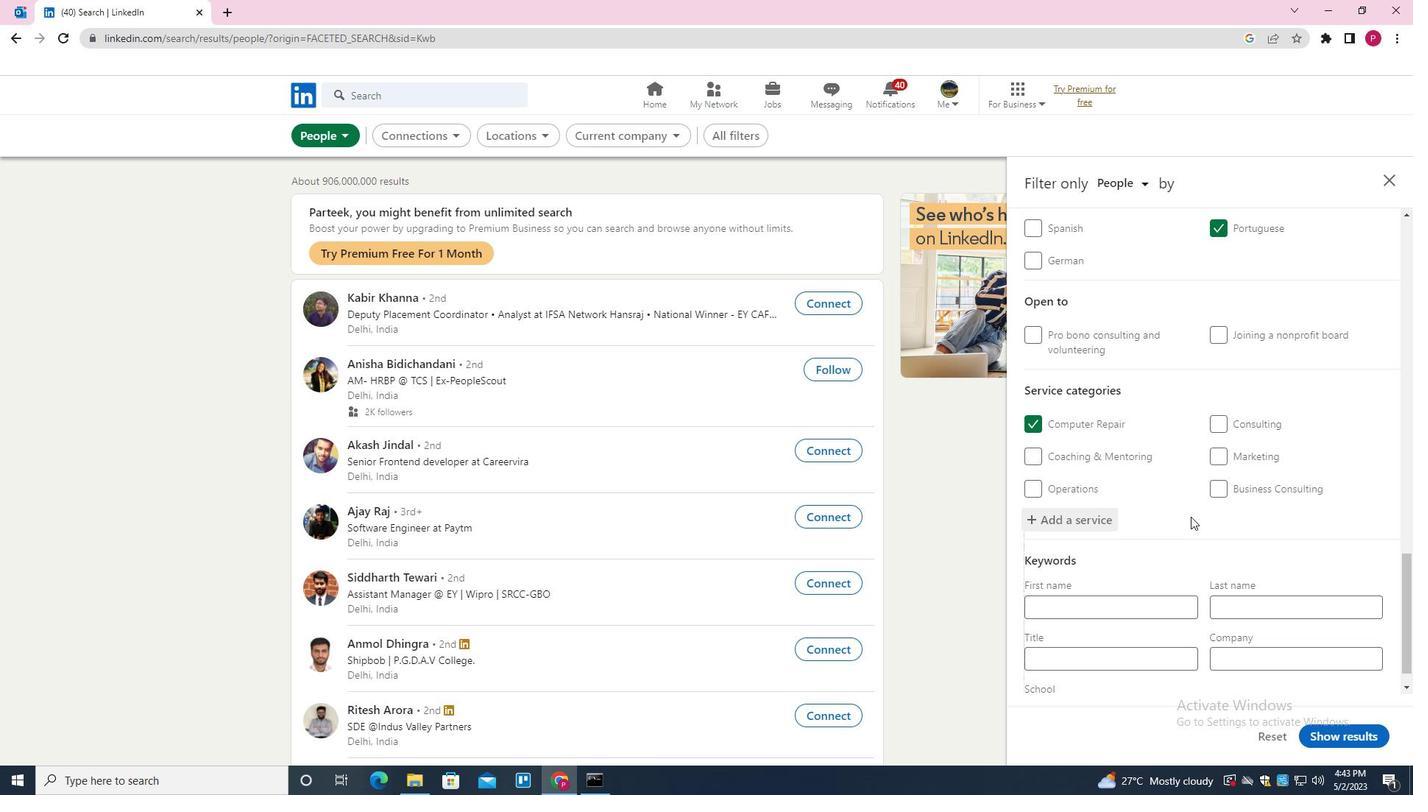 
Action: Mouse scrolled (1181, 521) with delta (0, 0)
Screenshot: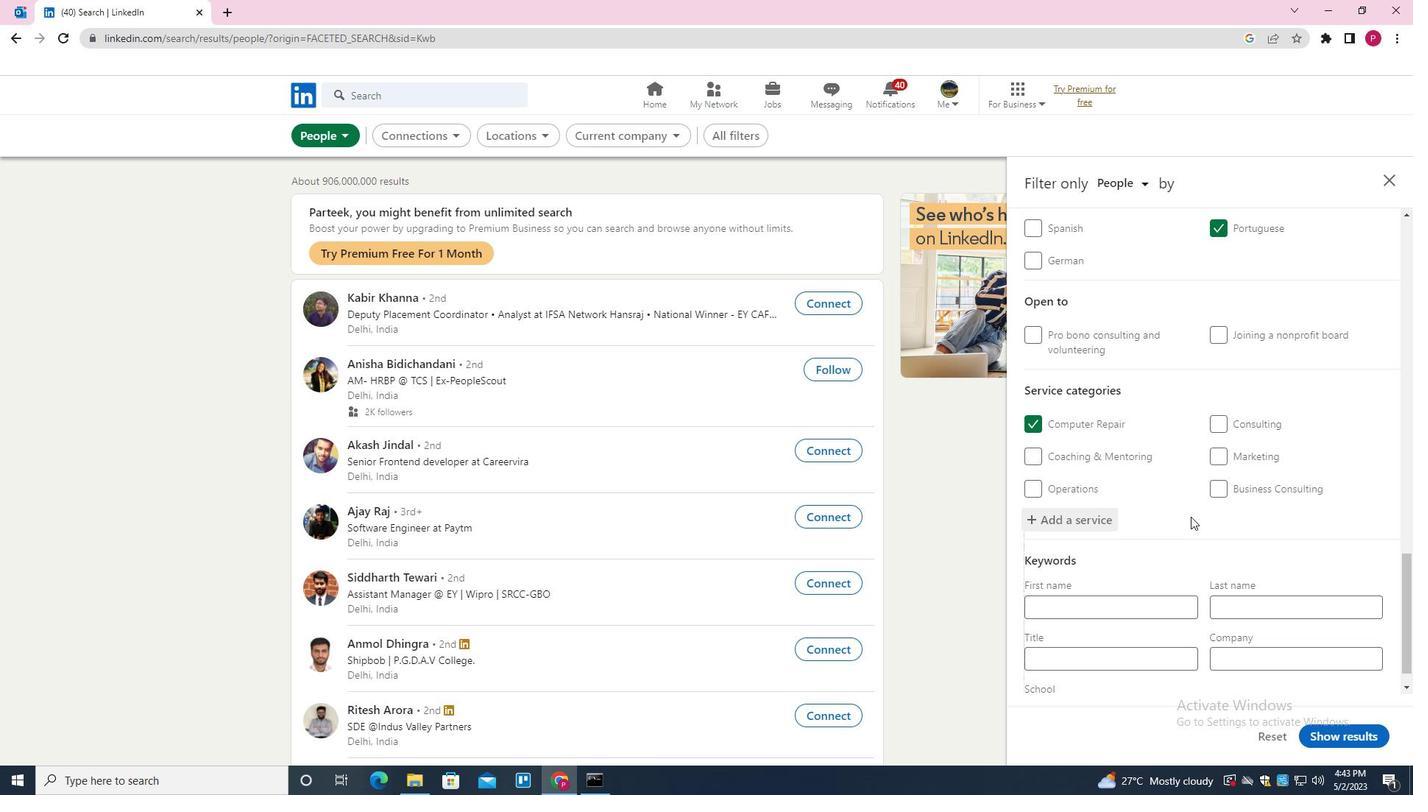 
Action: Mouse moved to (1173, 530)
Screenshot: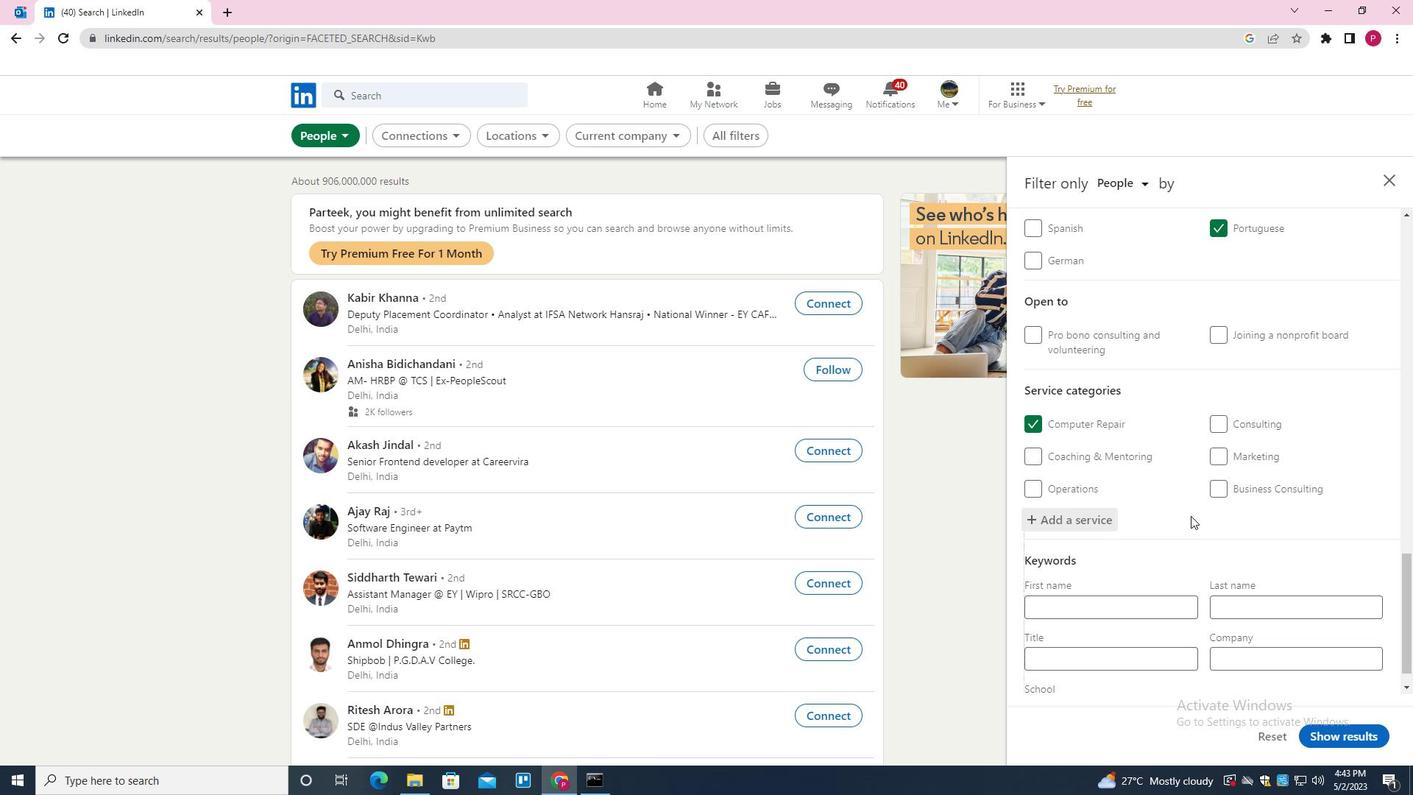 
Action: Mouse scrolled (1173, 530) with delta (0, 0)
Screenshot: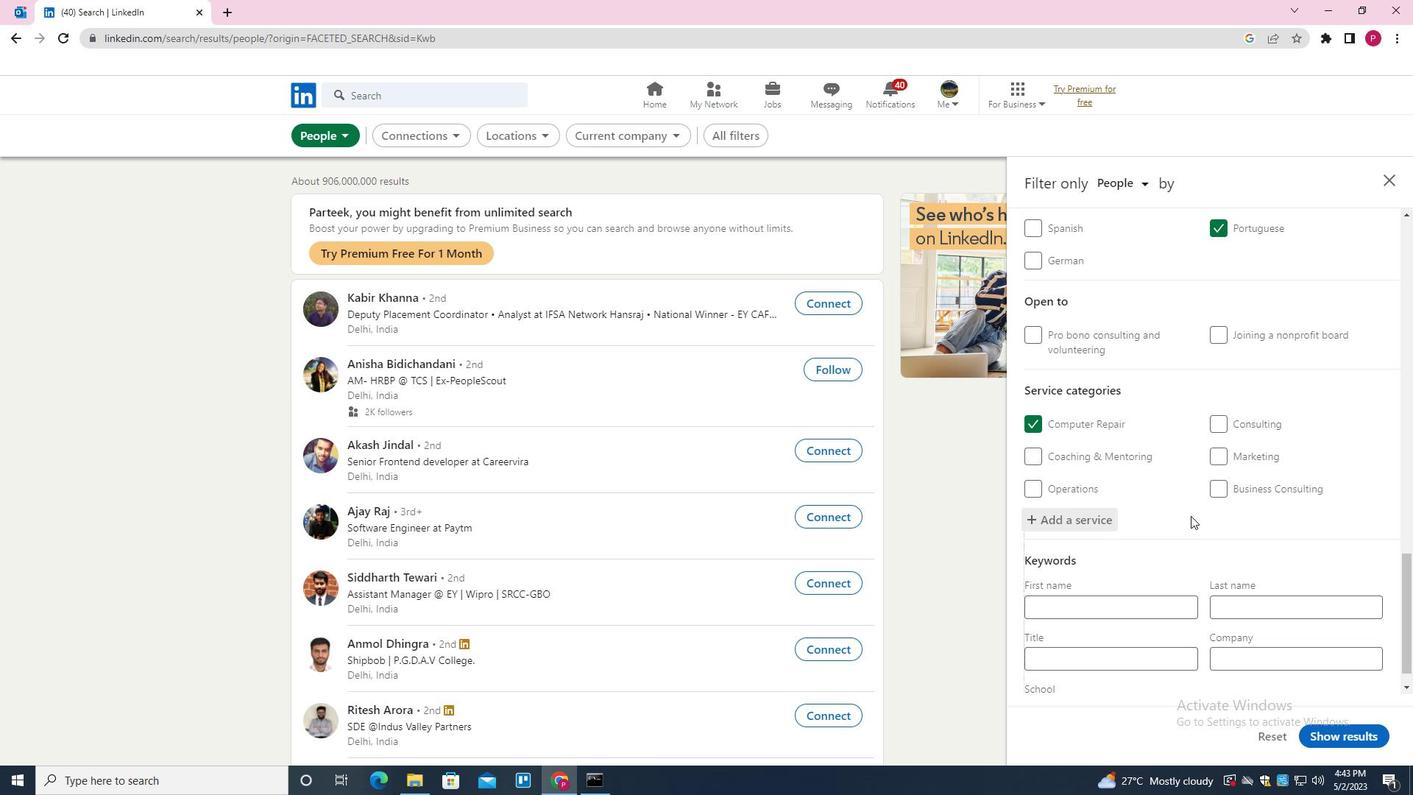 
Action: Mouse moved to (1160, 541)
Screenshot: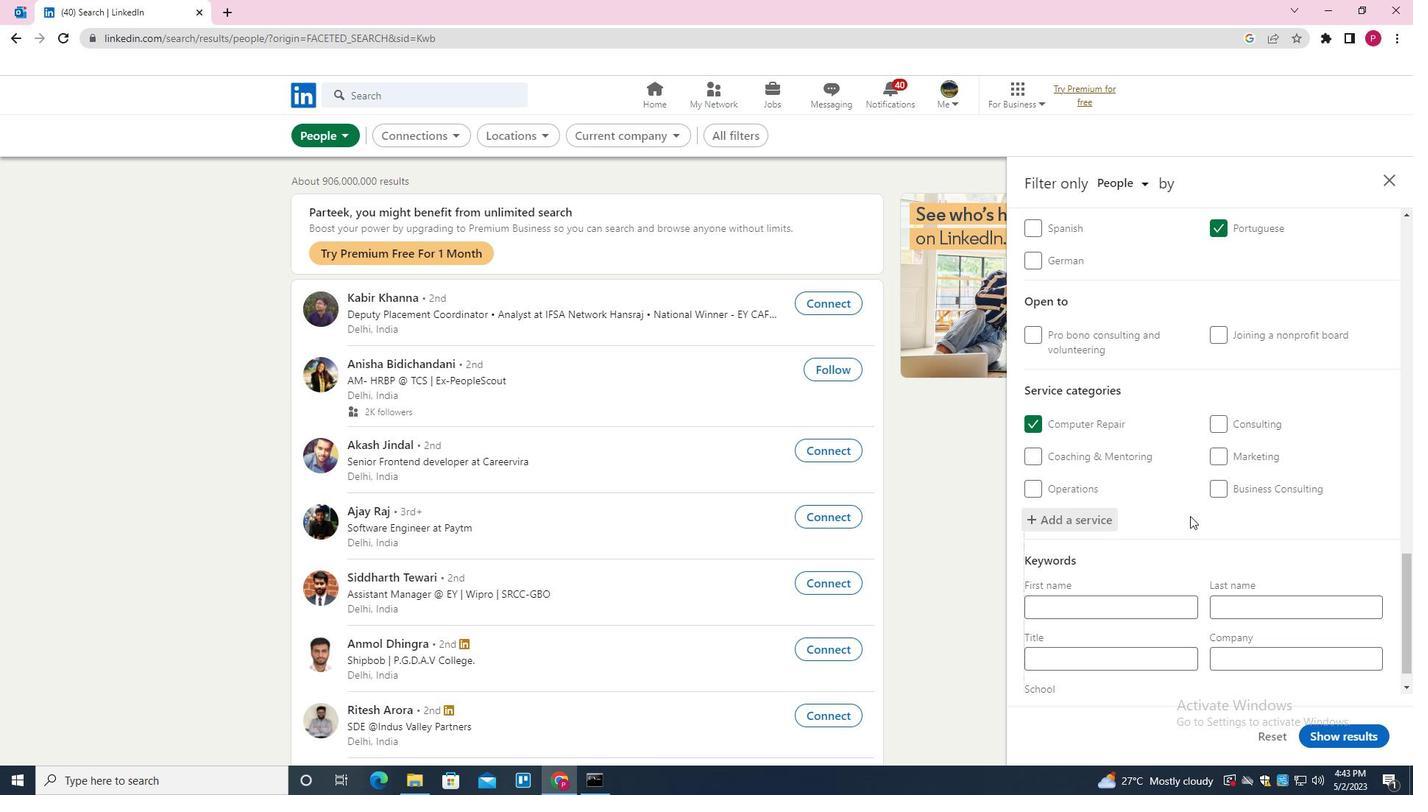 
Action: Mouse scrolled (1160, 540) with delta (0, 0)
Screenshot: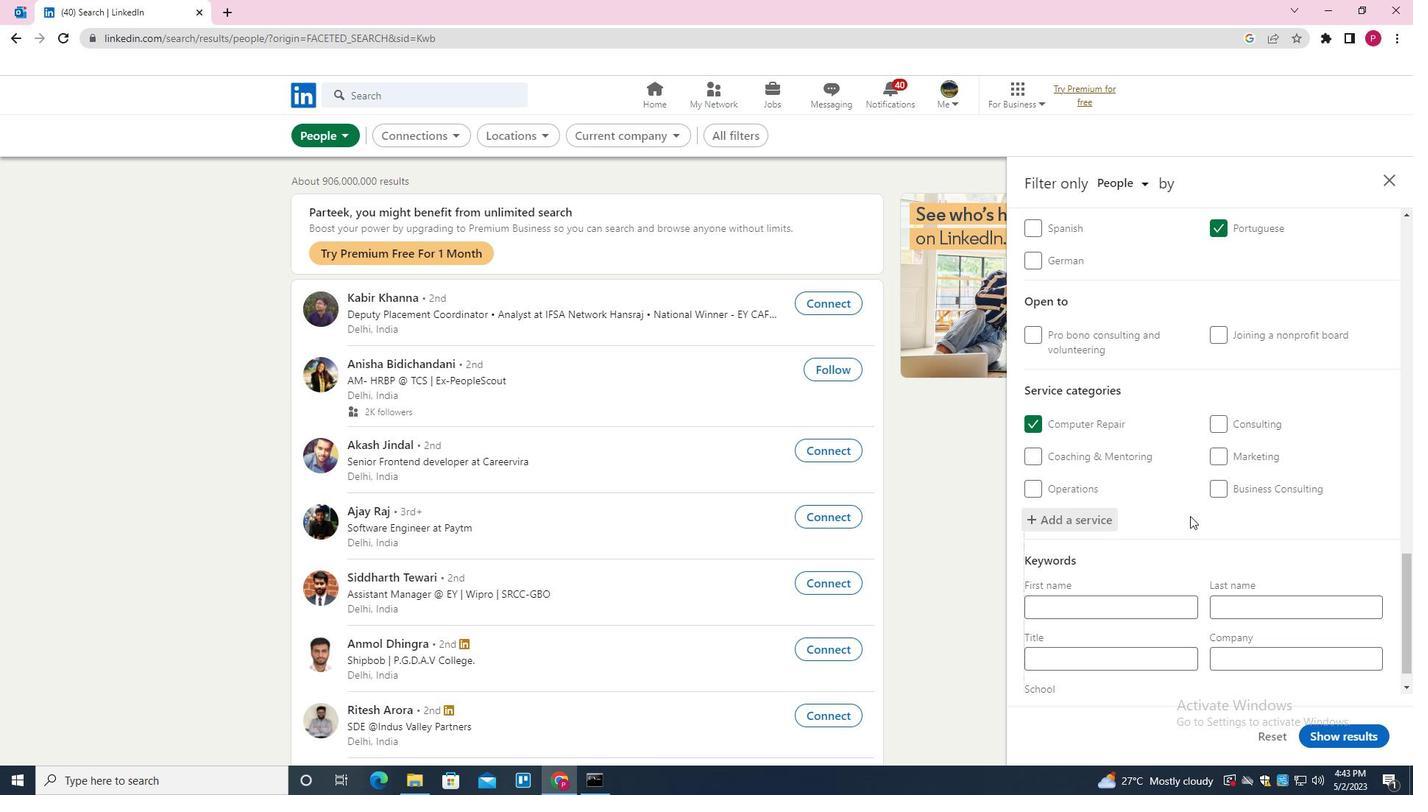 
Action: Mouse moved to (1085, 620)
Screenshot: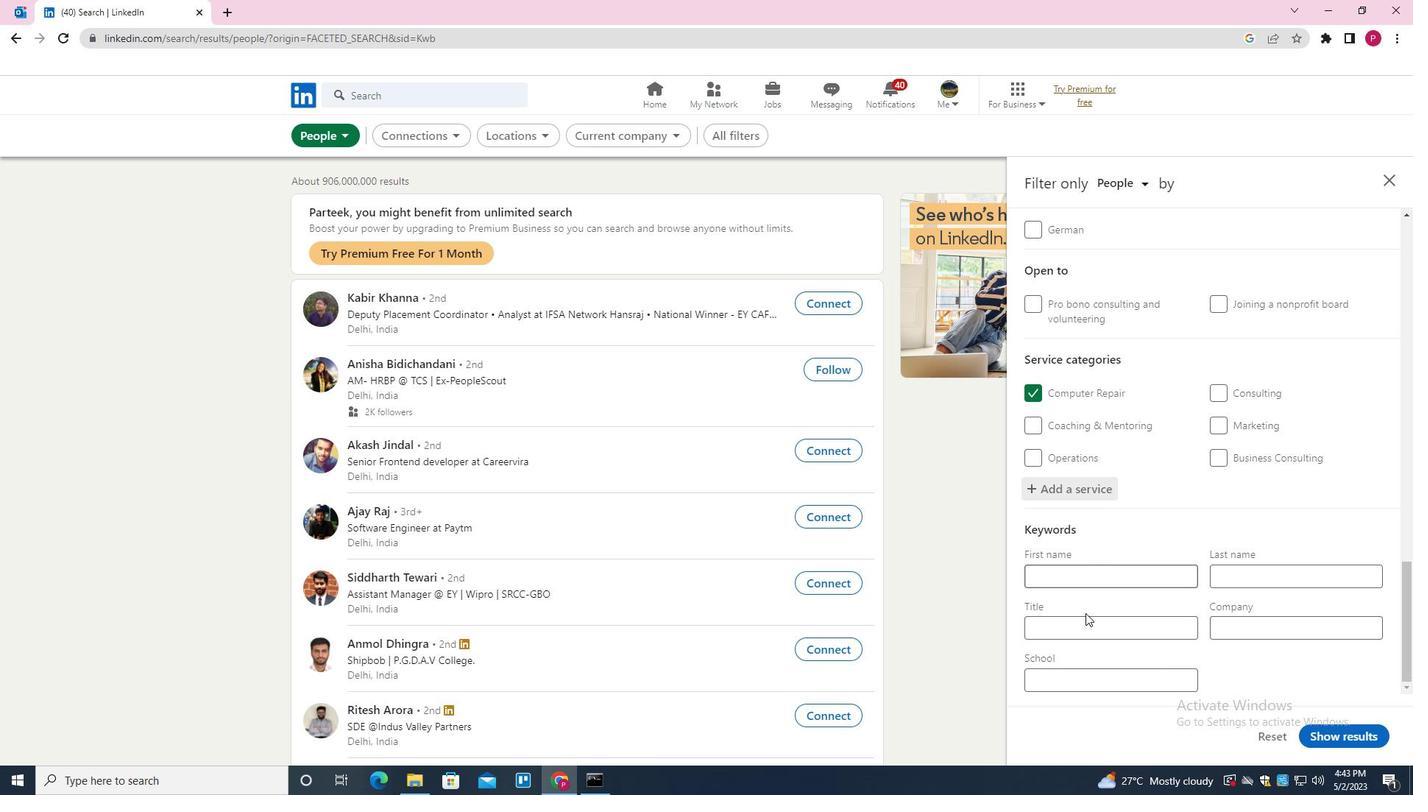 
Action: Mouse pressed left at (1085, 620)
Screenshot: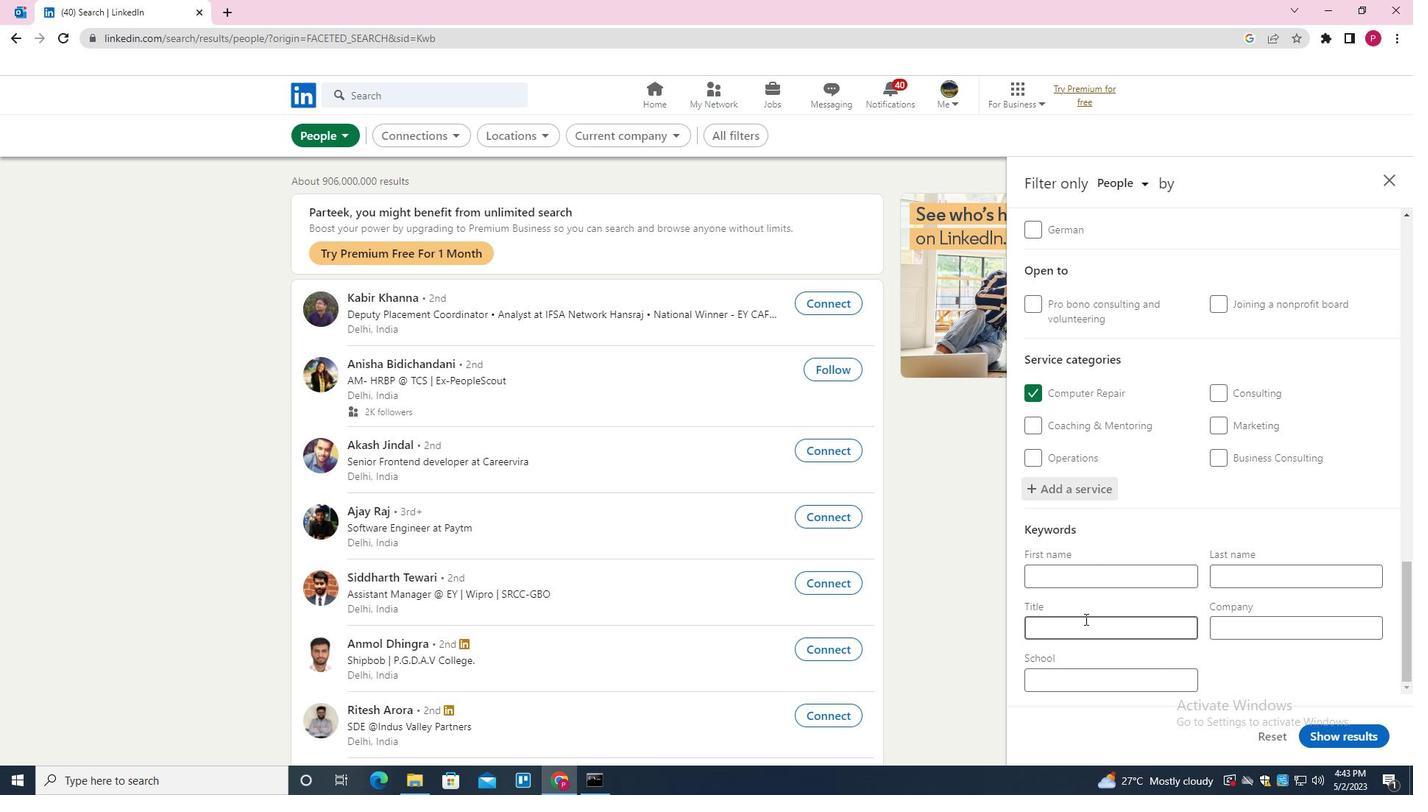 
Action: Mouse moved to (1085, 621)
Screenshot: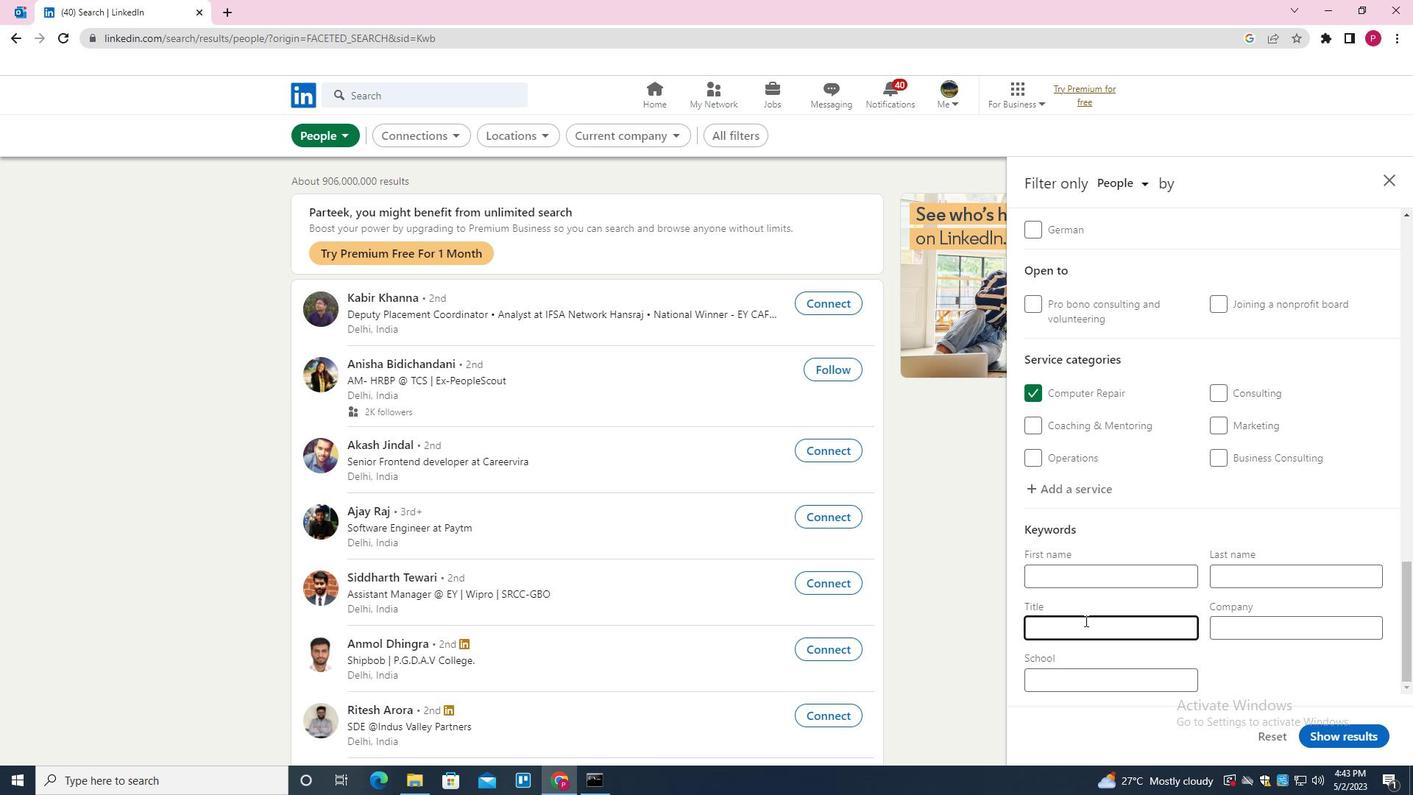 
Action: Key pressed <Key.shift><Key.shift><Key.shift><Key.shift><Key.shift><Key.shift><Key.shift><Key.shift><Key.shift><Key.shift><Key.shift><Key.shift><Key.shift><Key.shift><Key.shift><Key.shift><Key.shift><Key.shift><Key.shift><Key.shift><Key.shift><Key.shift><Key.shift><Key.shift><Key.shift><Key.shift><Key.shift><Key.shift><Key.shift><Key.shift><Key.shift><Key.shift><Key.shift><Key.shift><Key.shift>RESERVATIONIST
Screenshot: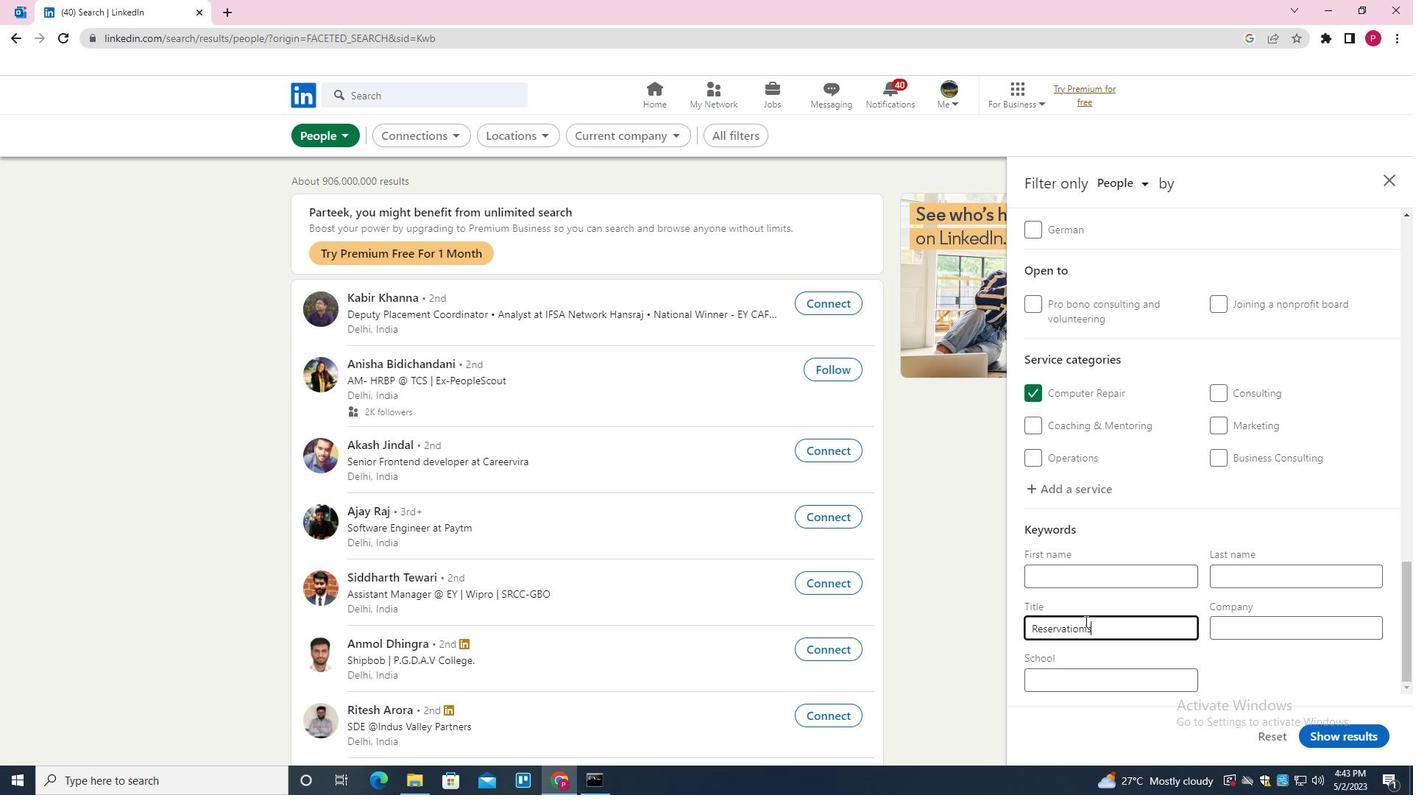 
Action: Mouse moved to (1342, 742)
Screenshot: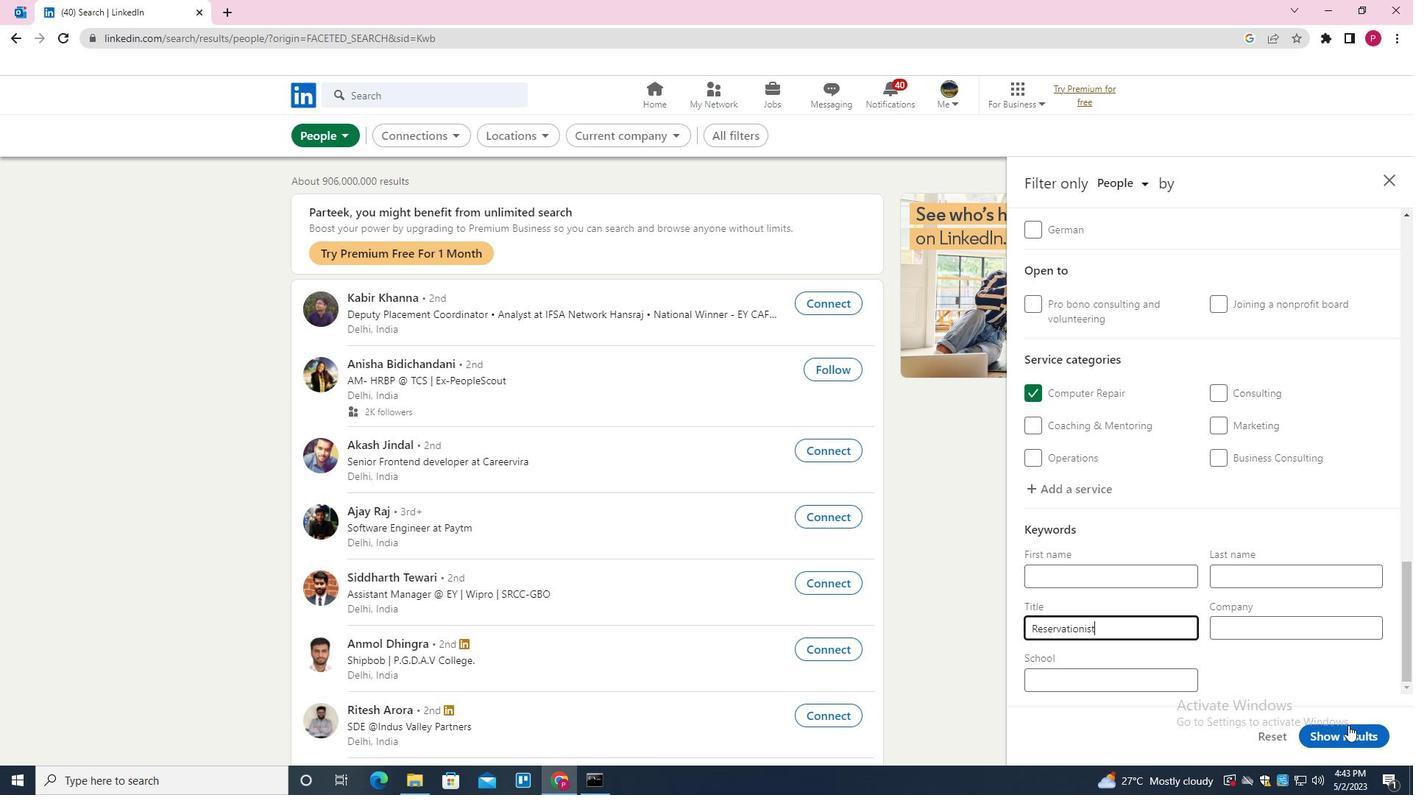 
Action: Mouse pressed left at (1342, 742)
Screenshot: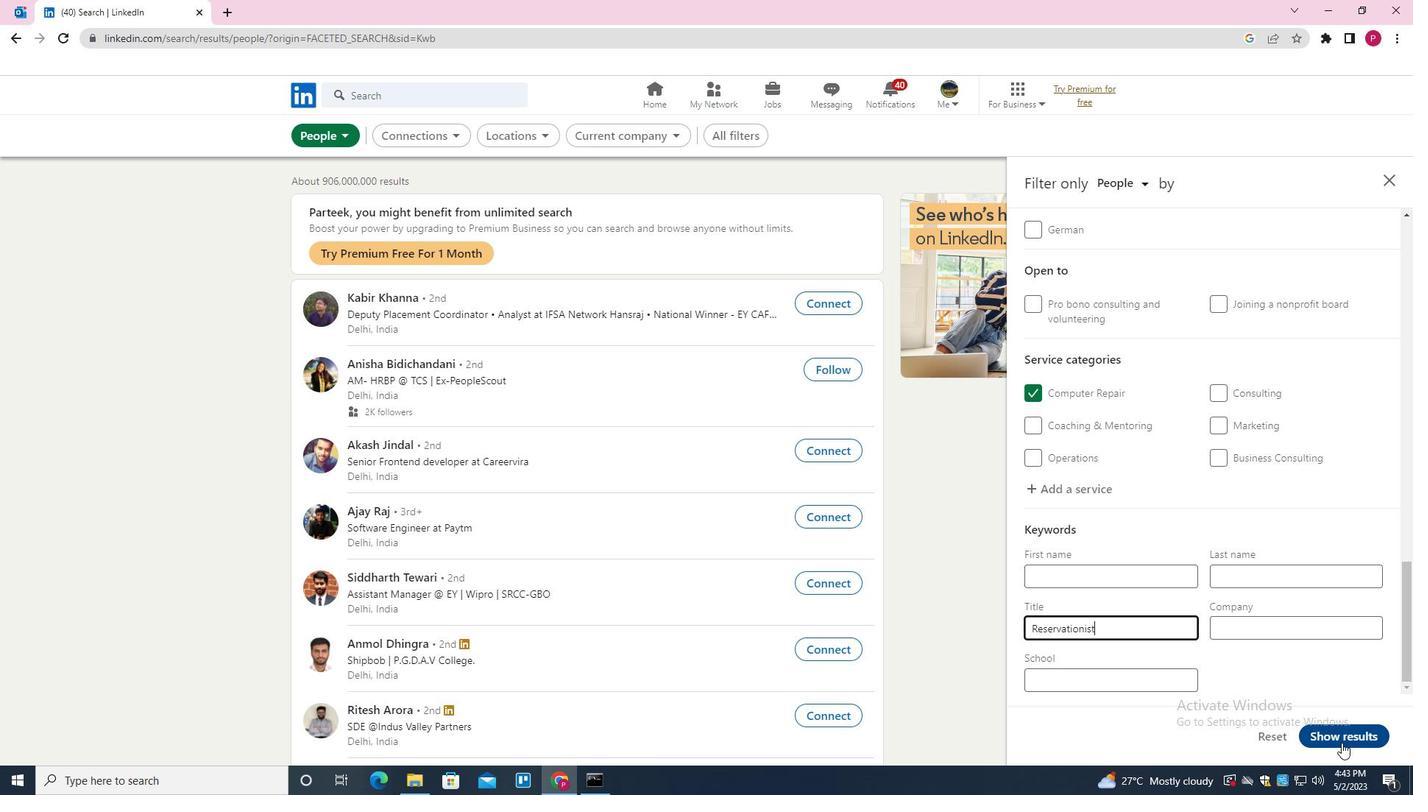 
Action: Mouse moved to (678, 357)
Screenshot: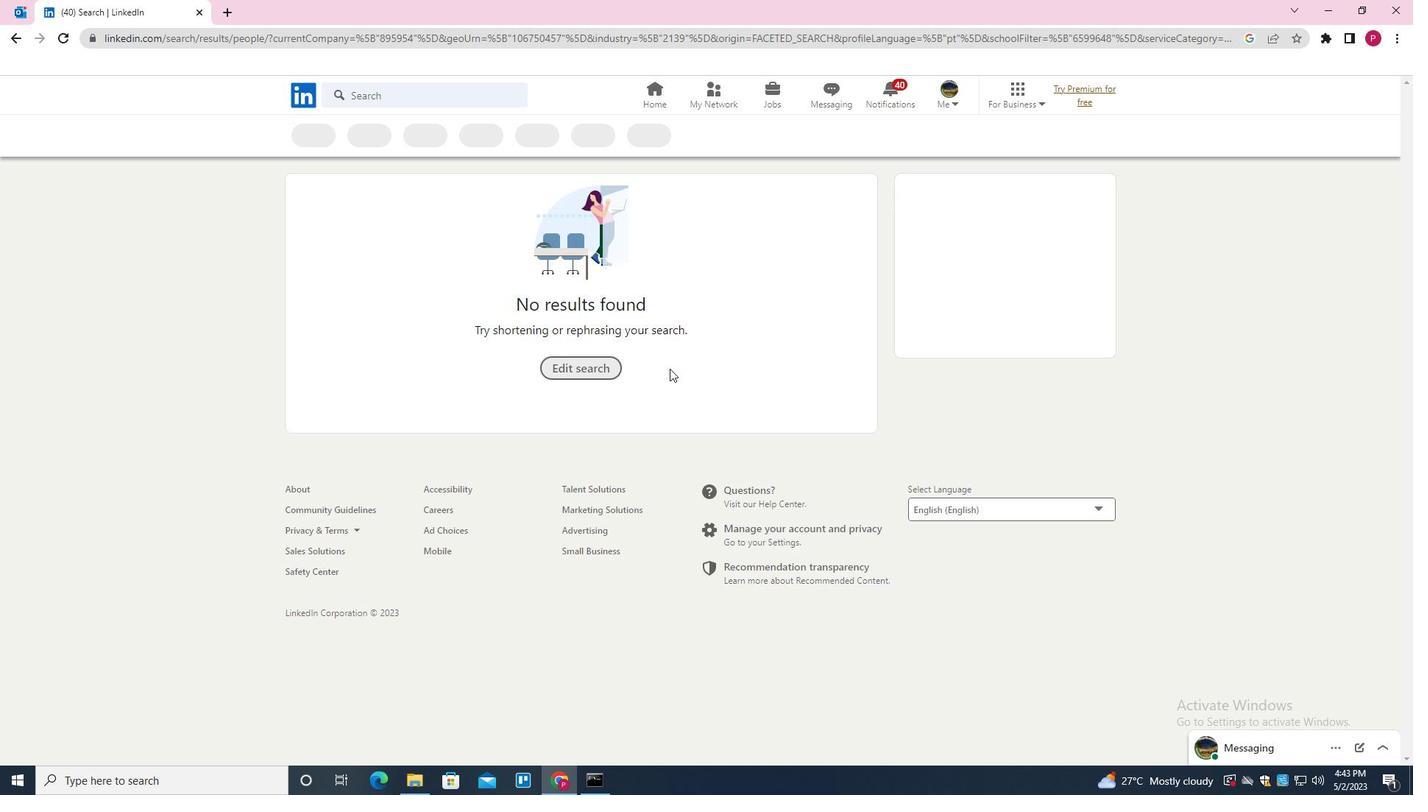 
